 Task: Find connections with filter location North Shields with filter topic #sustainabilitywith filter profile language English with filter current company GlobalHunt with filter school Dr. Ambedkar Institute Of Technology with filter industry Alternative Medicine with filter service category Commercial Insurance with filter keywords title Computer Animator
Action: Mouse moved to (638, 60)
Screenshot: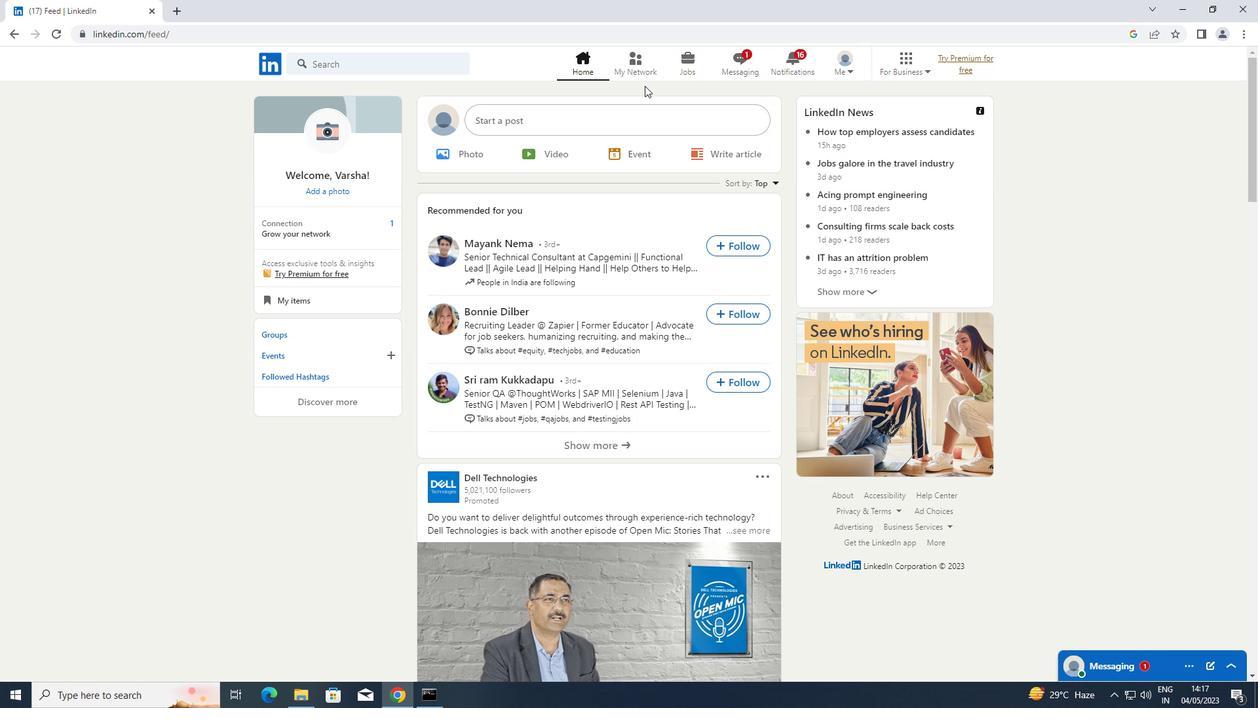 
Action: Mouse pressed left at (638, 60)
Screenshot: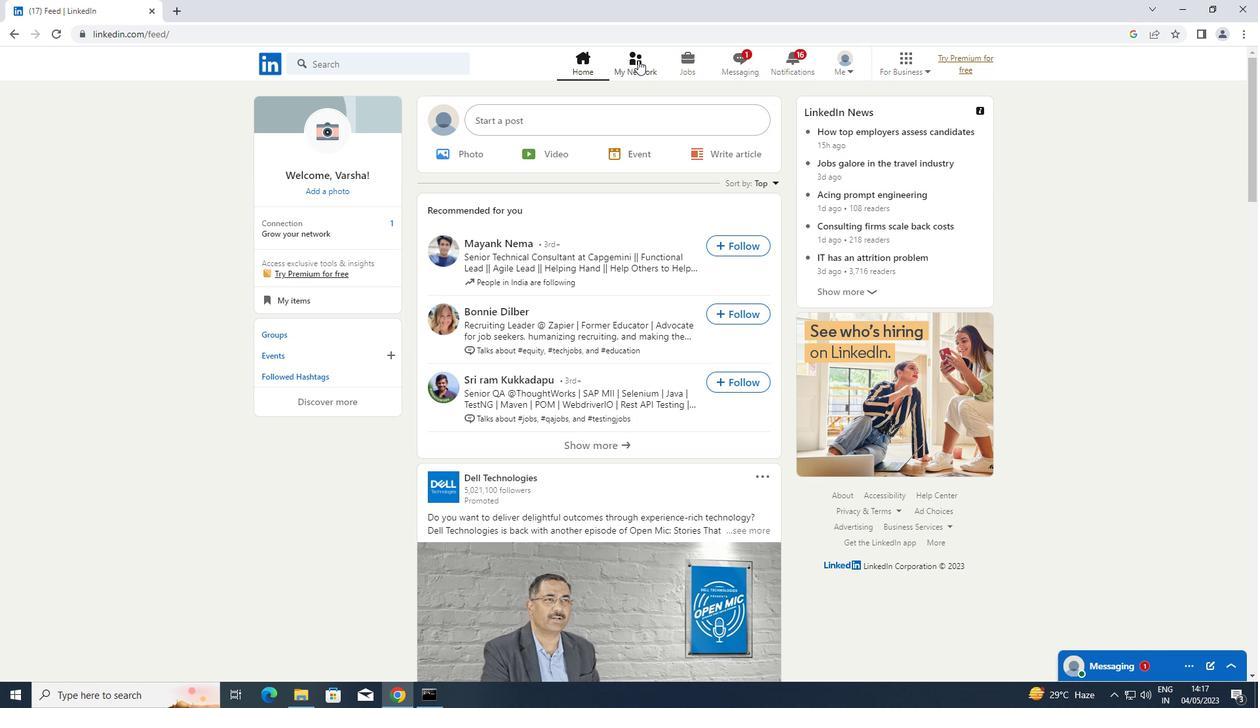 
Action: Mouse moved to (373, 136)
Screenshot: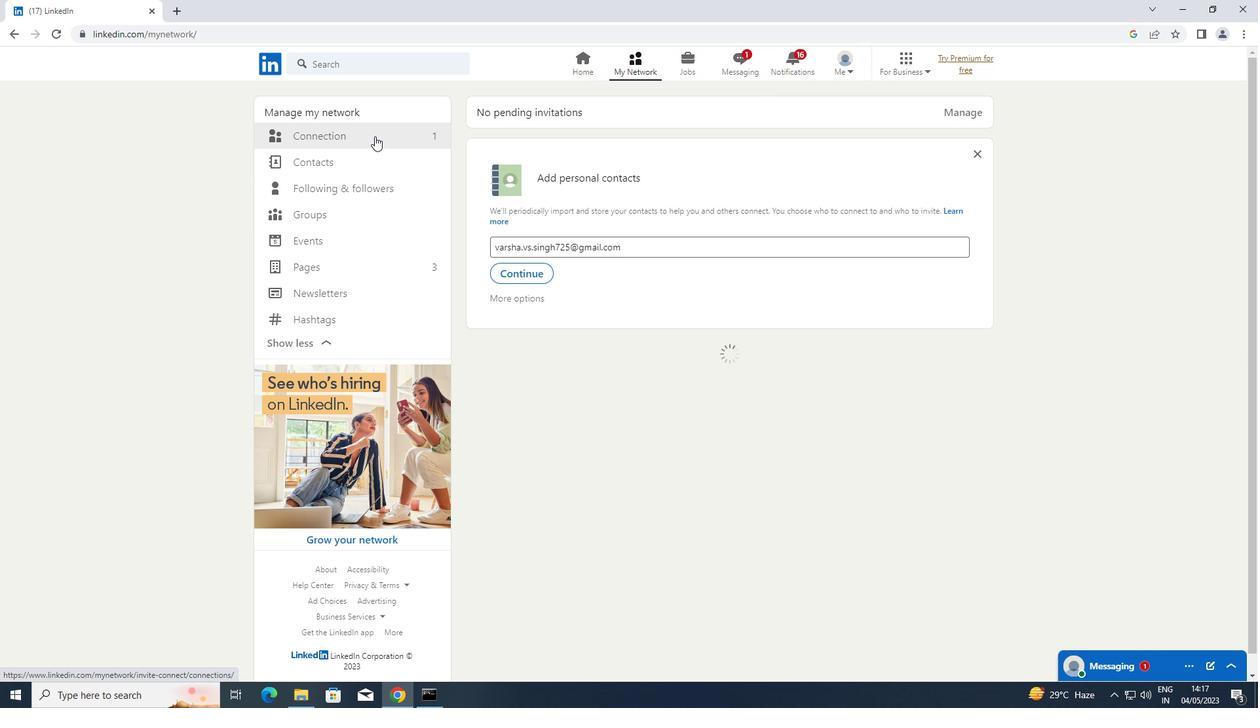 
Action: Mouse pressed left at (373, 136)
Screenshot: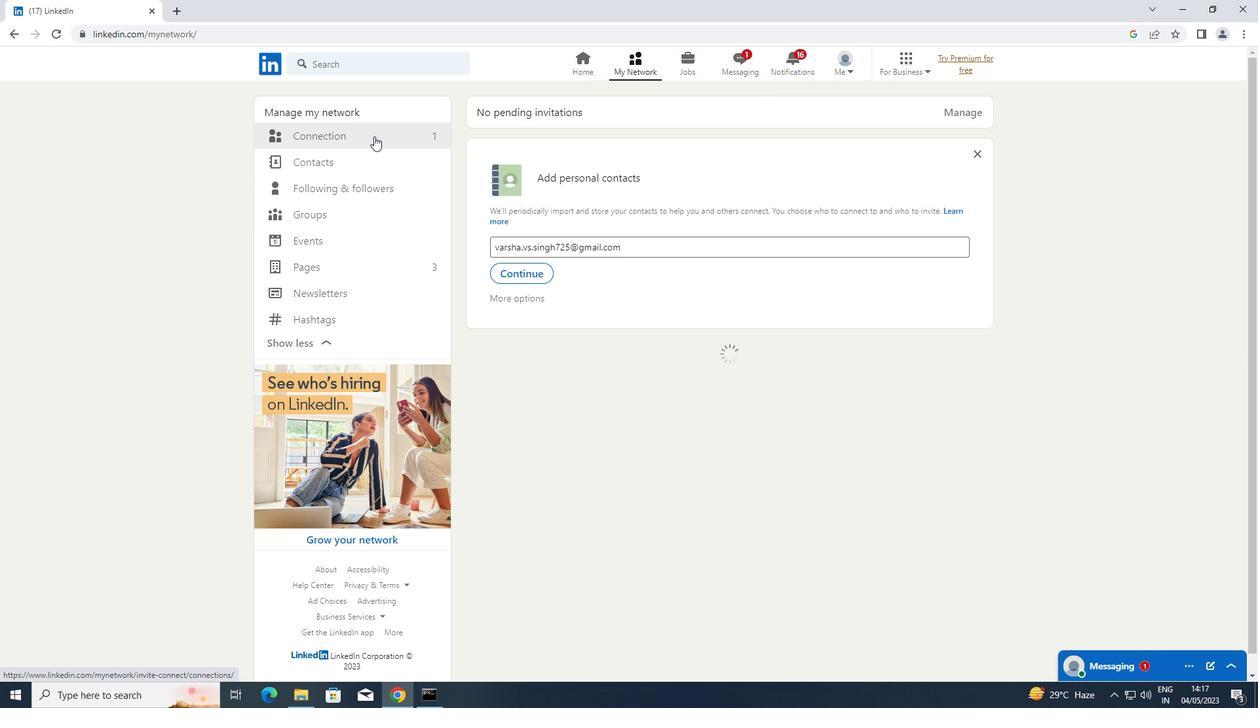 
Action: Mouse moved to (711, 129)
Screenshot: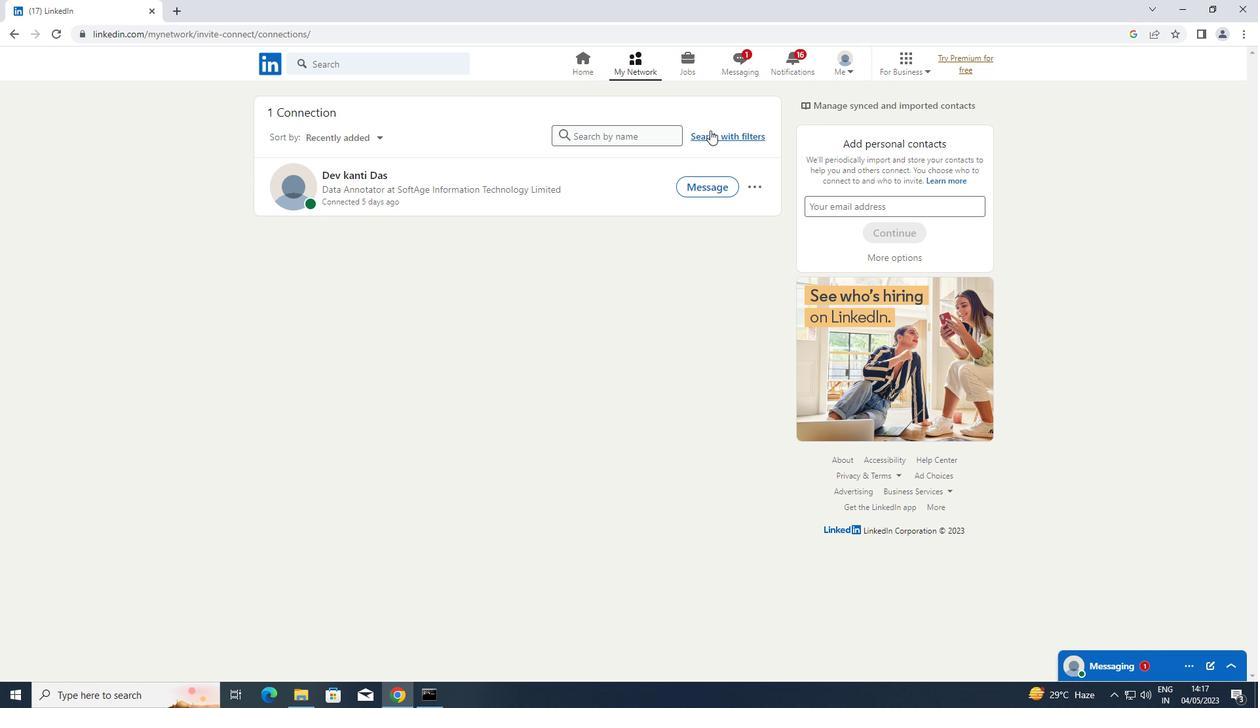 
Action: Mouse pressed left at (711, 129)
Screenshot: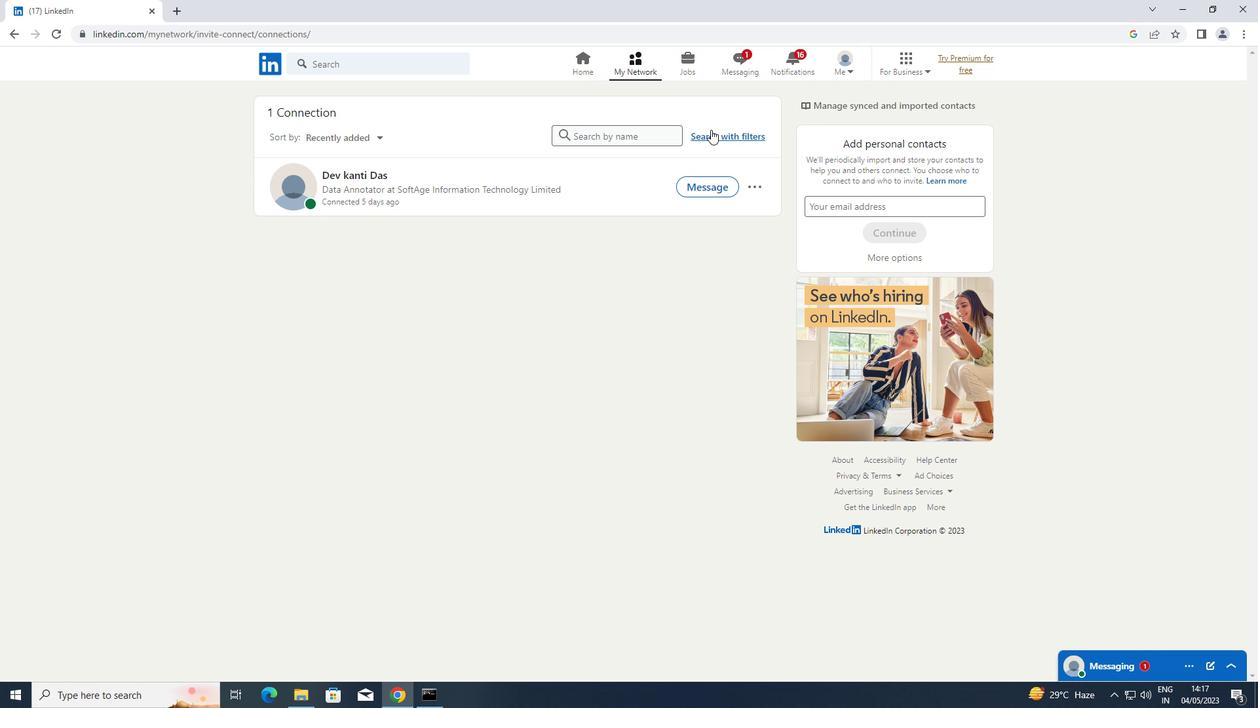 
Action: Mouse moved to (674, 102)
Screenshot: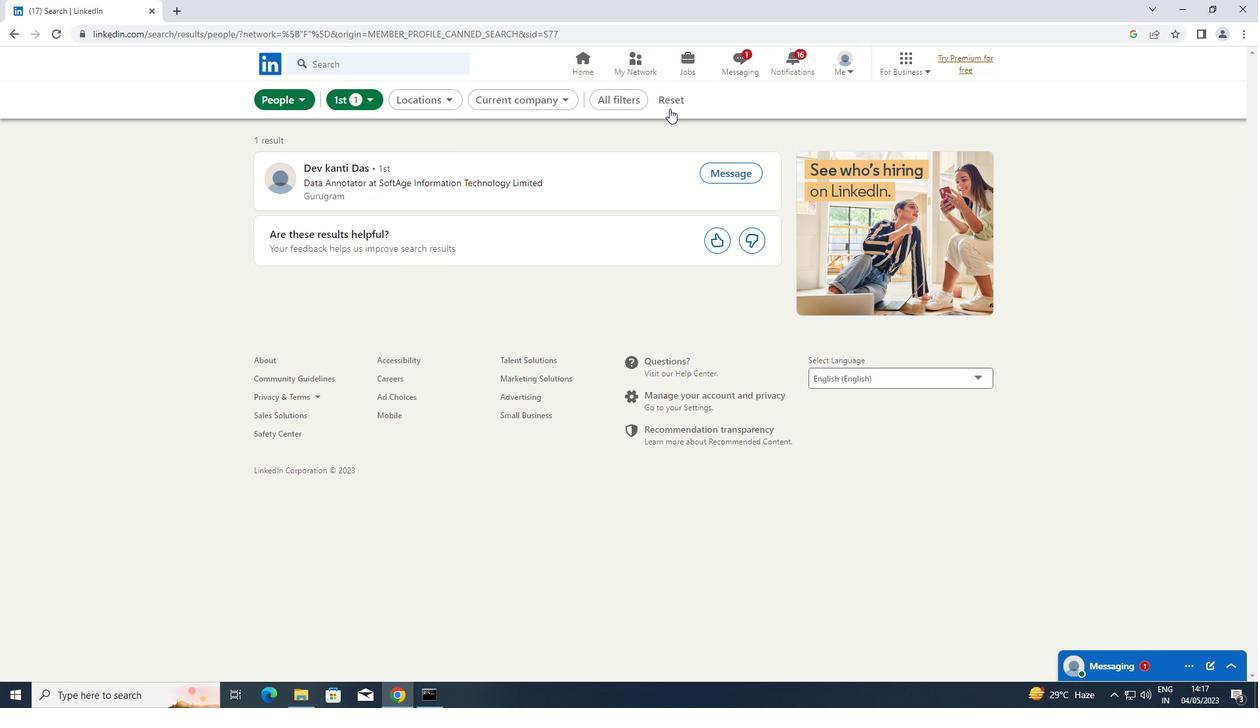 
Action: Mouse pressed left at (674, 102)
Screenshot: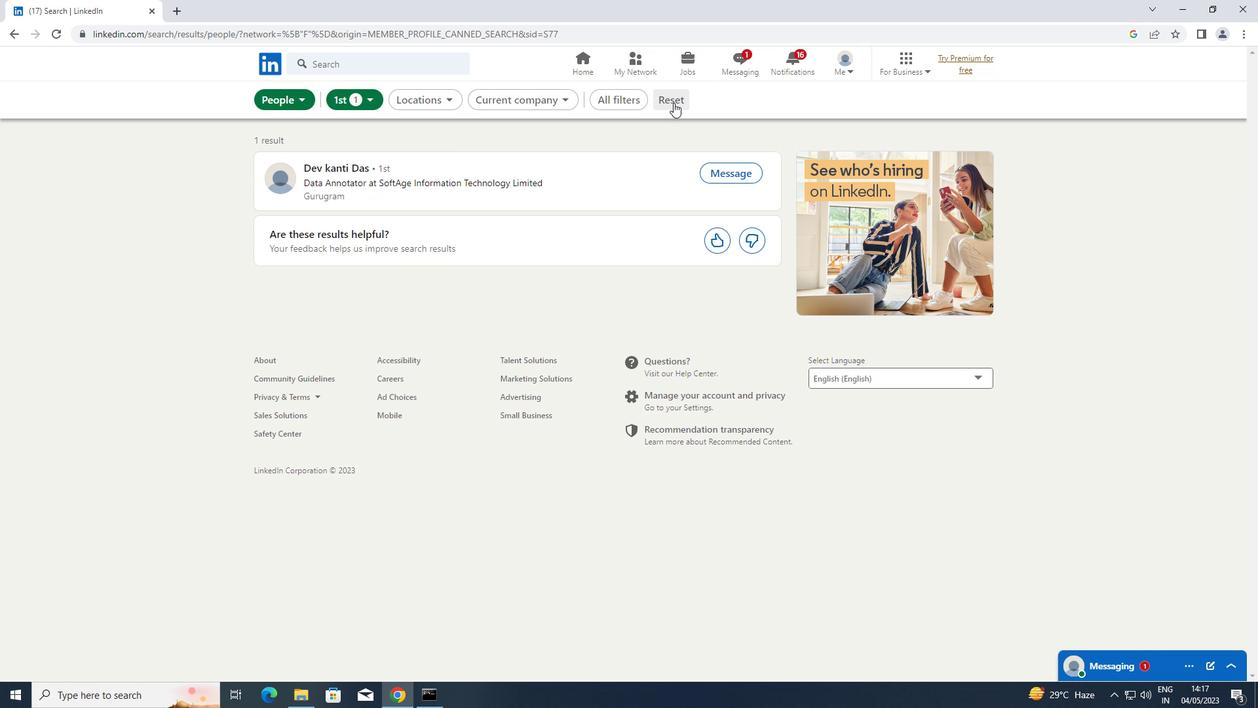 
Action: Mouse moved to (633, 102)
Screenshot: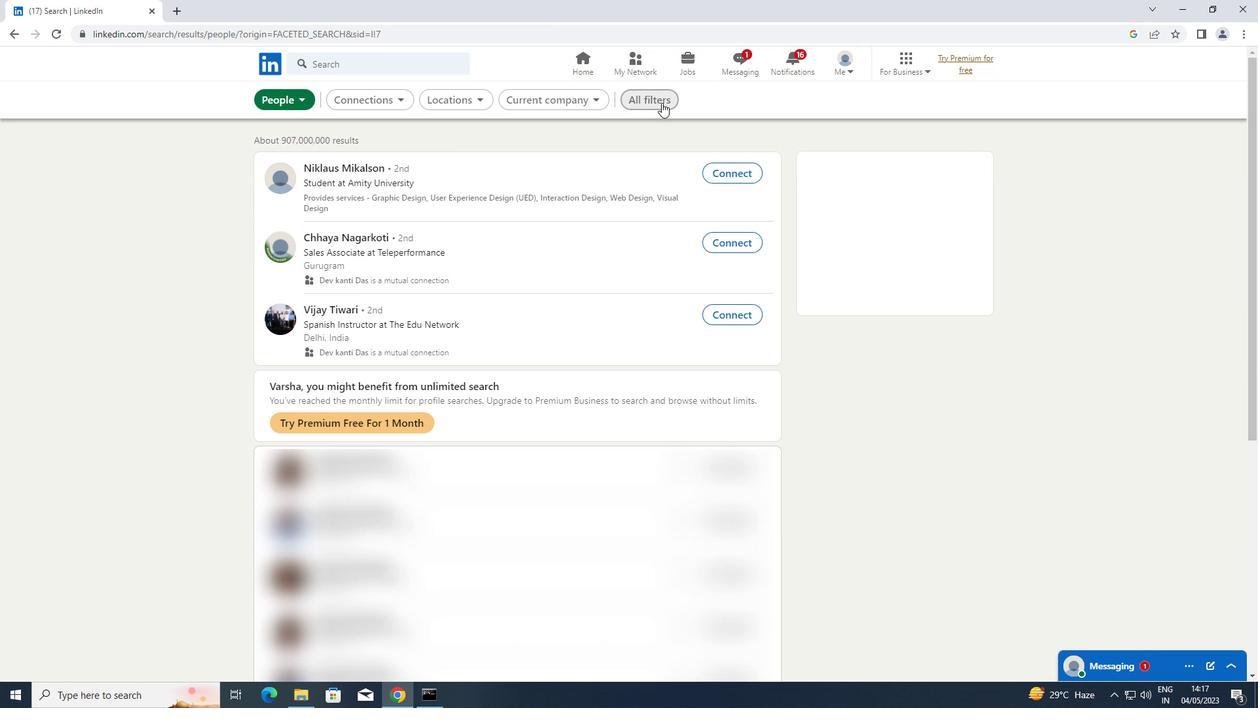 
Action: Mouse pressed left at (633, 102)
Screenshot: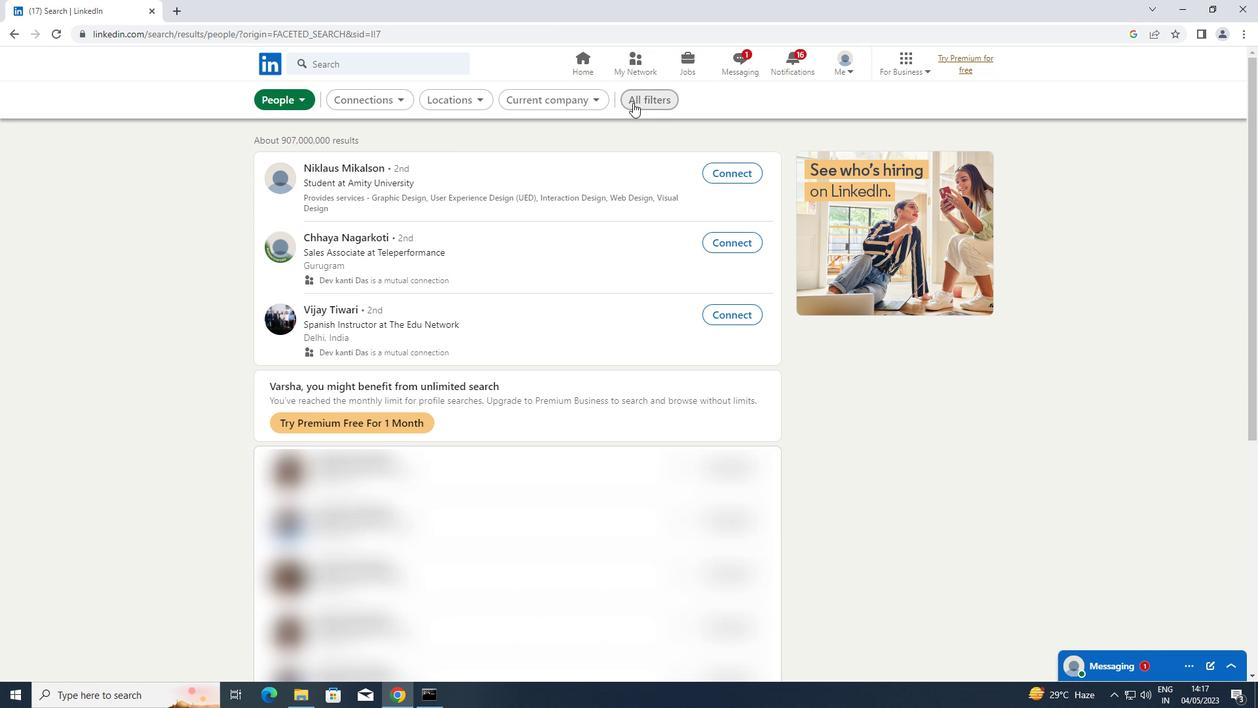 
Action: Mouse moved to (1074, 381)
Screenshot: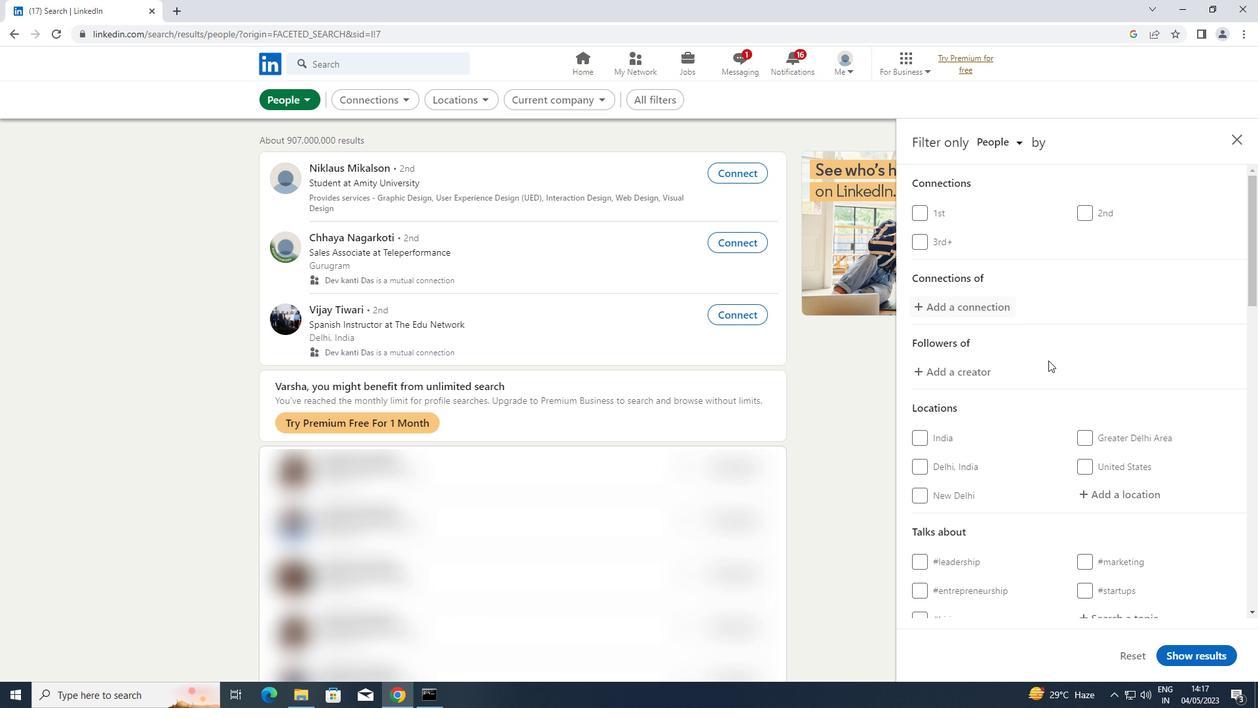 
Action: Mouse scrolled (1074, 380) with delta (0, 0)
Screenshot: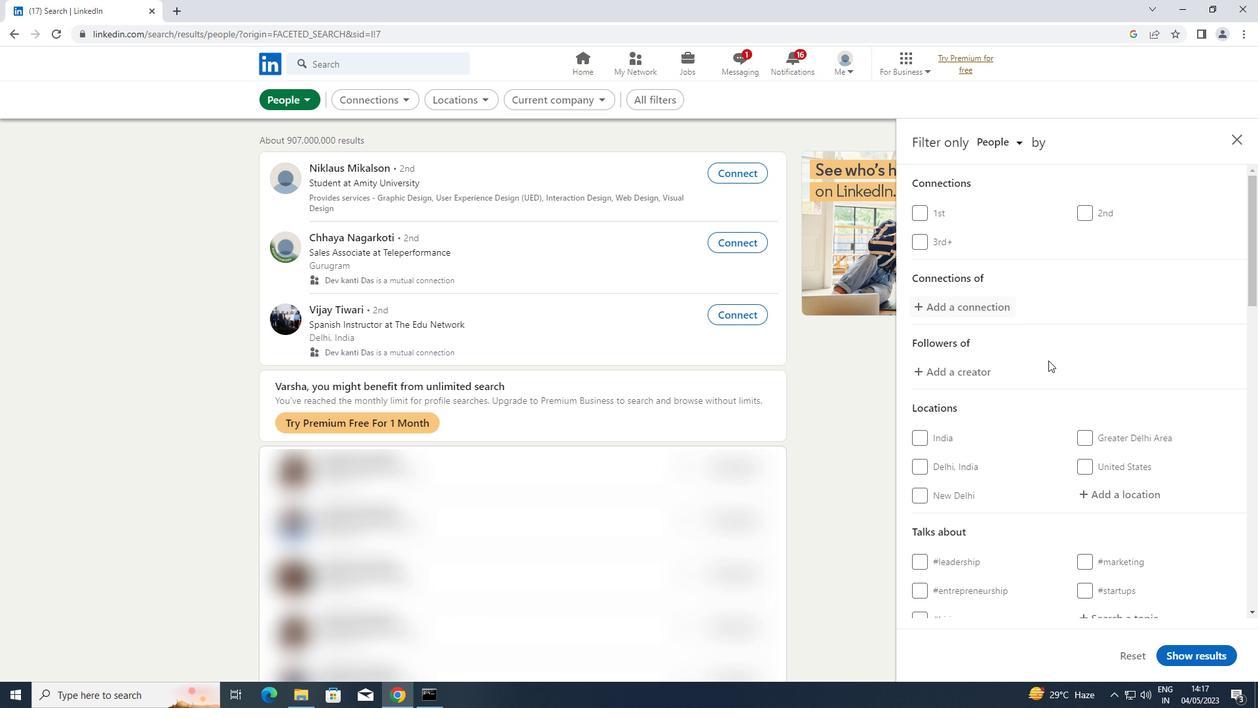 
Action: Mouse moved to (1101, 424)
Screenshot: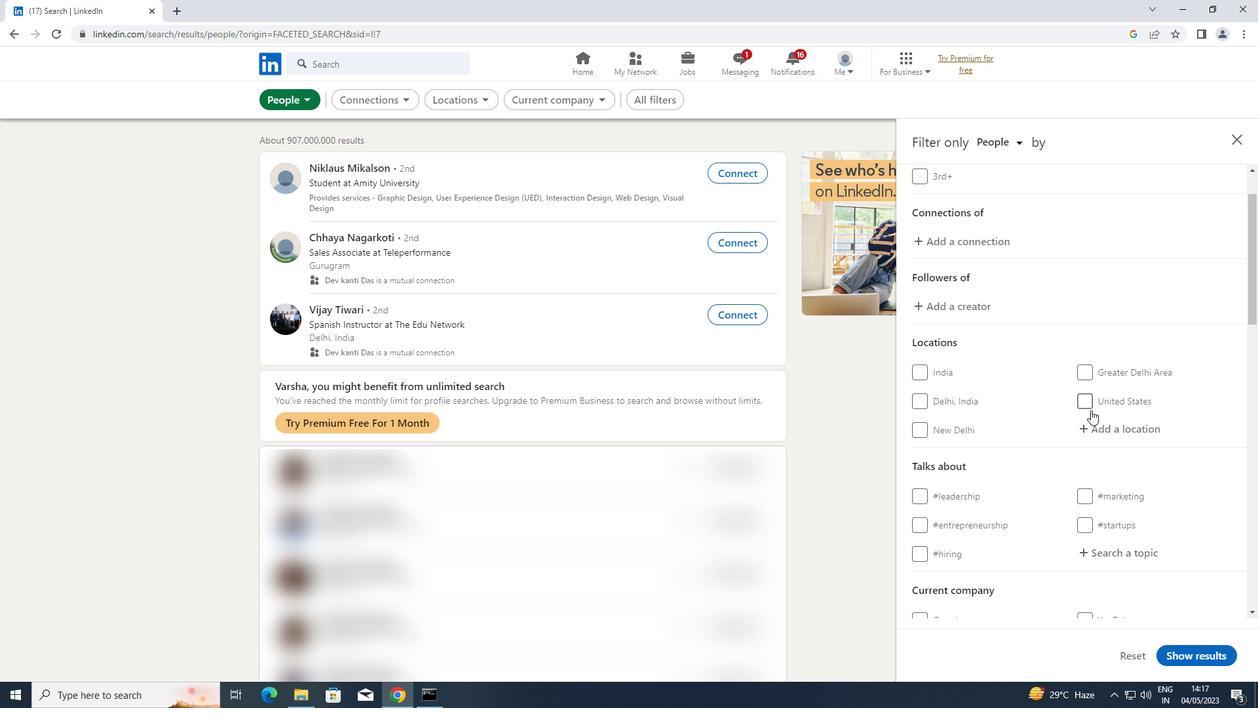 
Action: Mouse pressed left at (1101, 424)
Screenshot: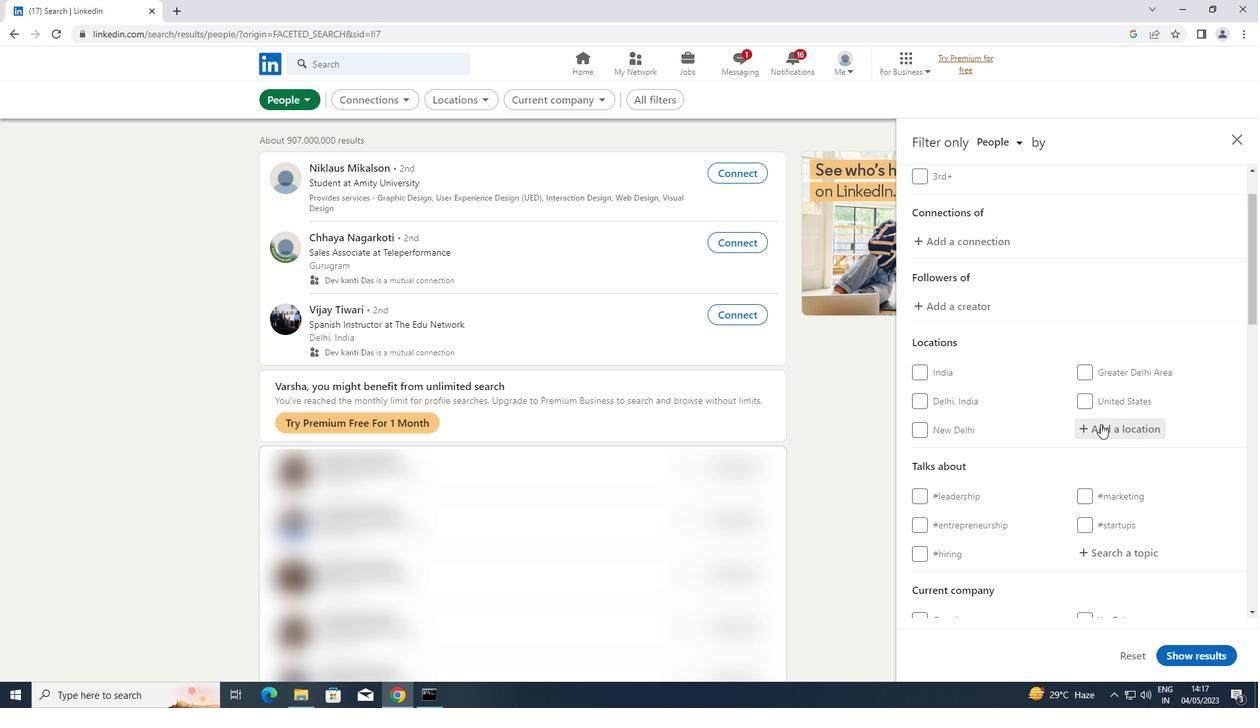 
Action: Key pressed <Key.shift>NORTH<Key.space><Key.shift>SHIELDS<Key.enter>
Screenshot: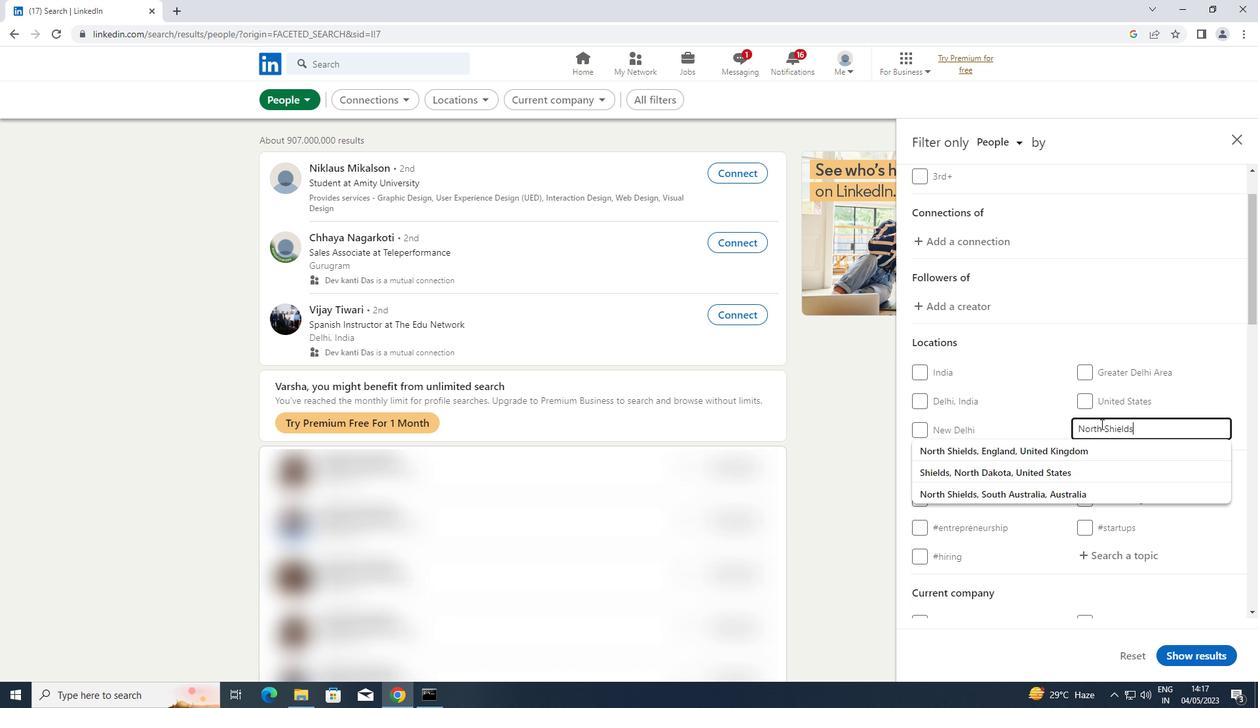 
Action: Mouse moved to (1092, 558)
Screenshot: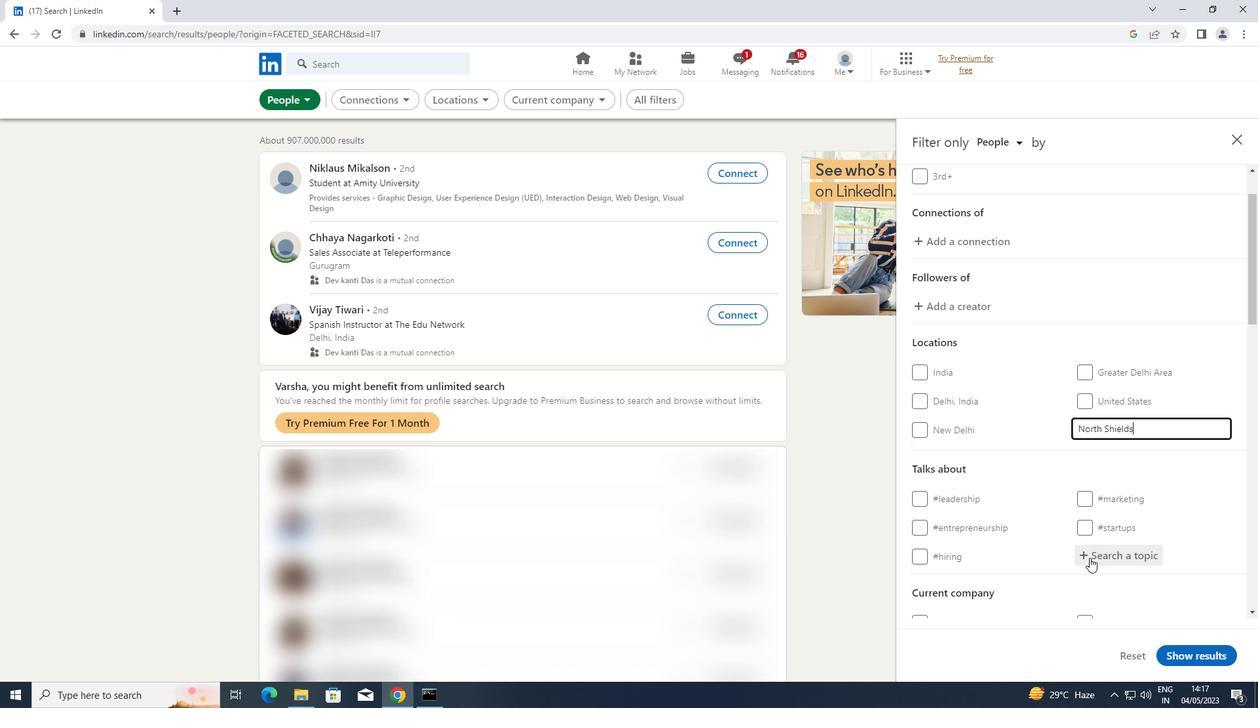 
Action: Mouse pressed left at (1092, 558)
Screenshot: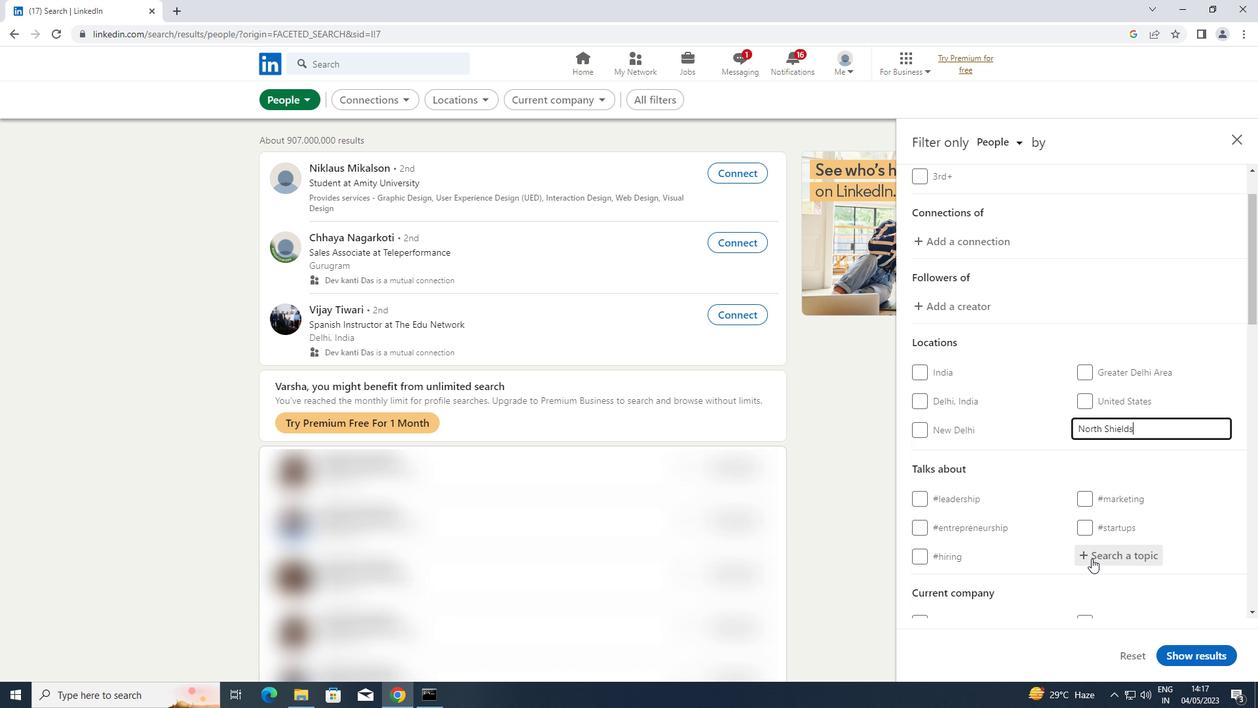 
Action: Key pressed SUSTAINABILIT
Screenshot: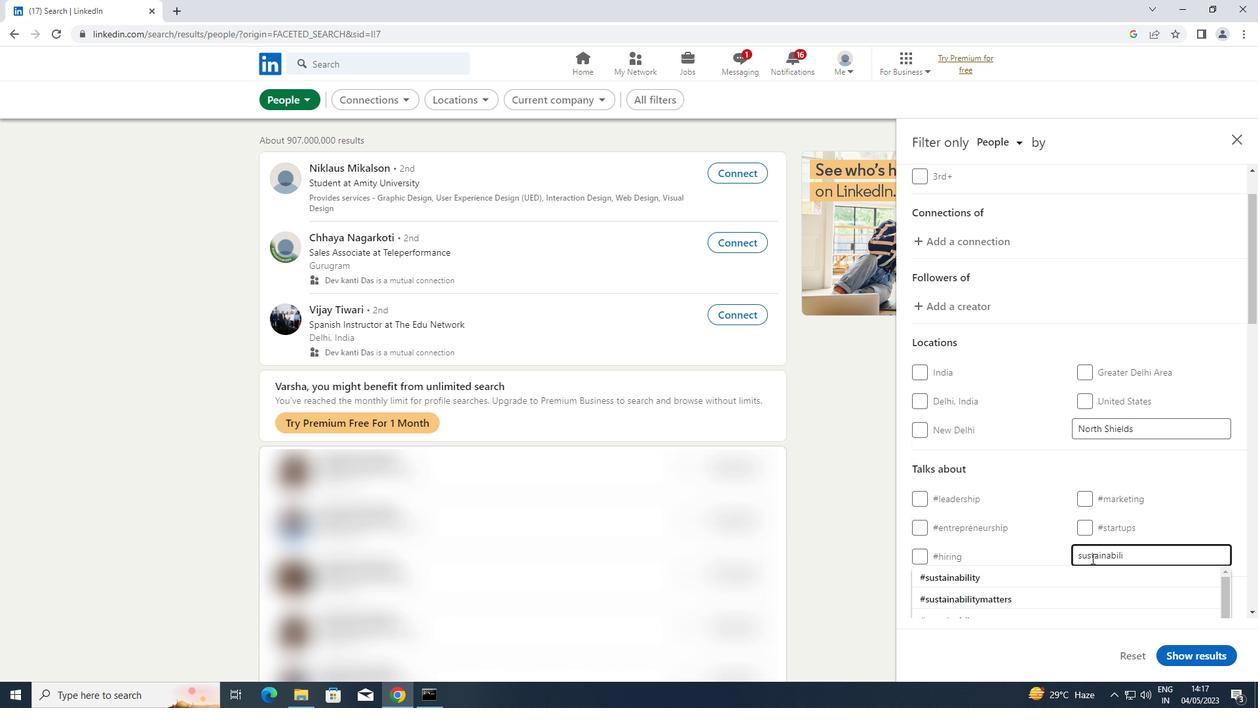 
Action: Mouse moved to (1034, 583)
Screenshot: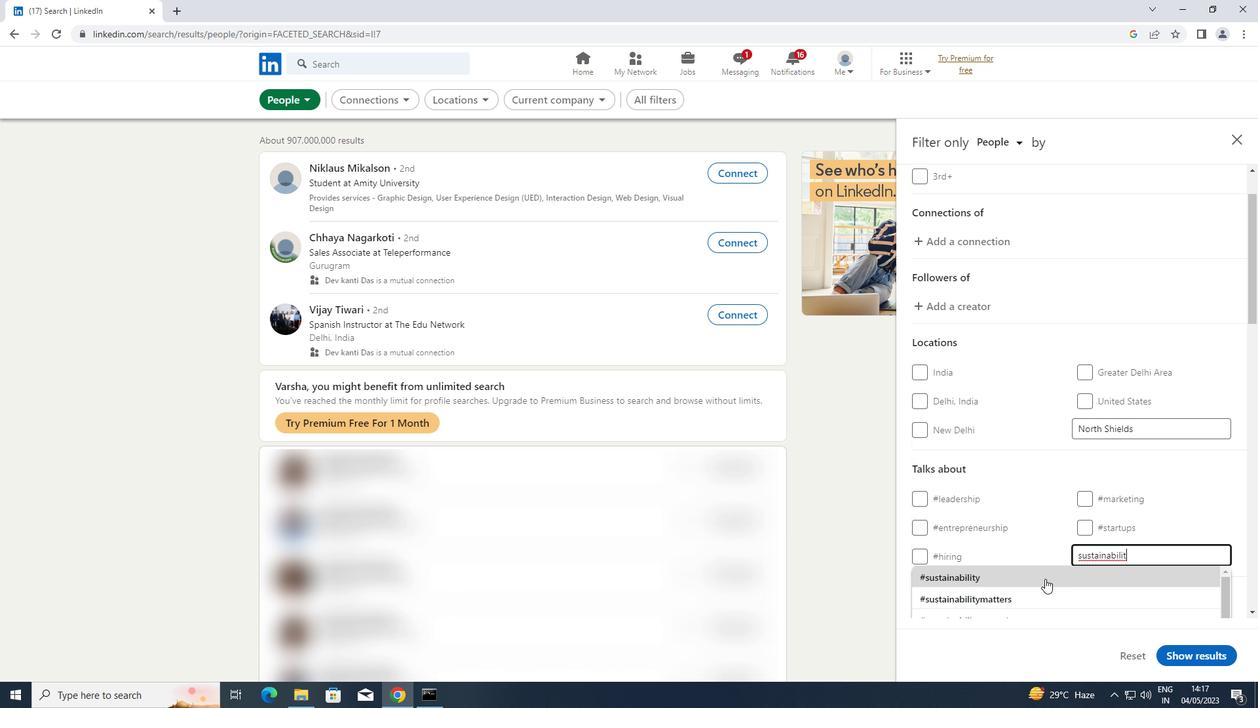 
Action: Mouse pressed left at (1034, 583)
Screenshot: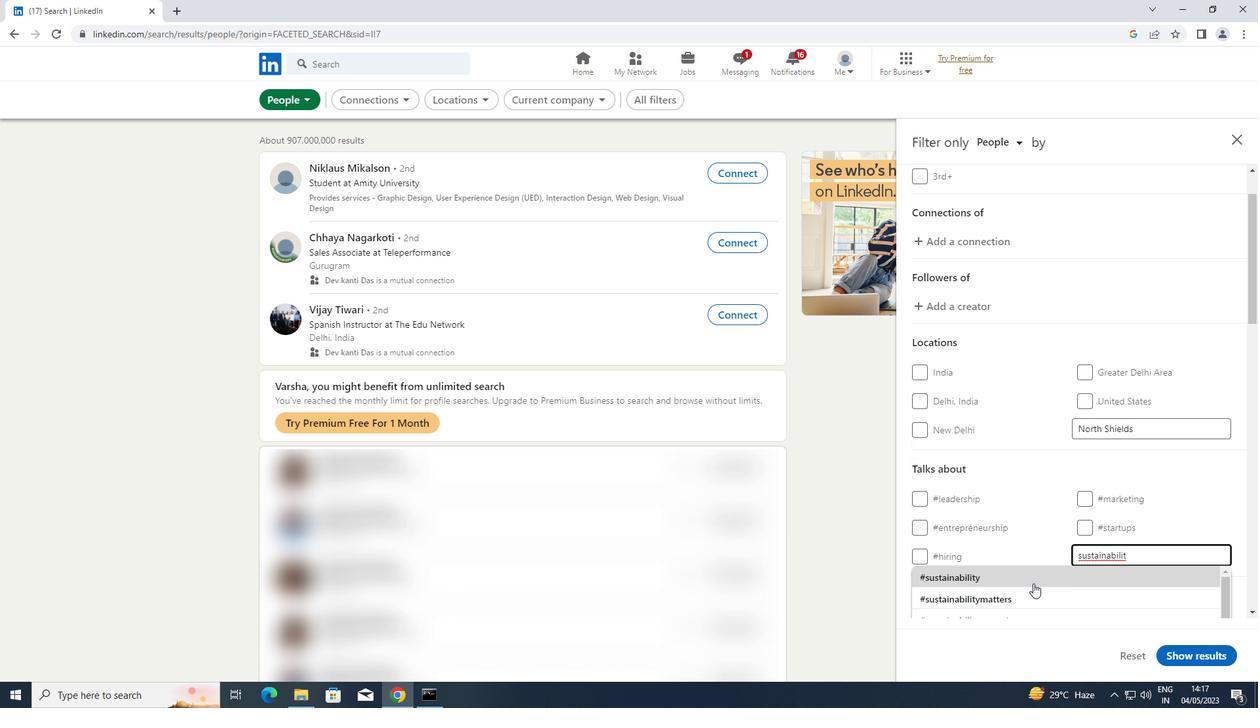 
Action: Mouse scrolled (1034, 582) with delta (0, 0)
Screenshot: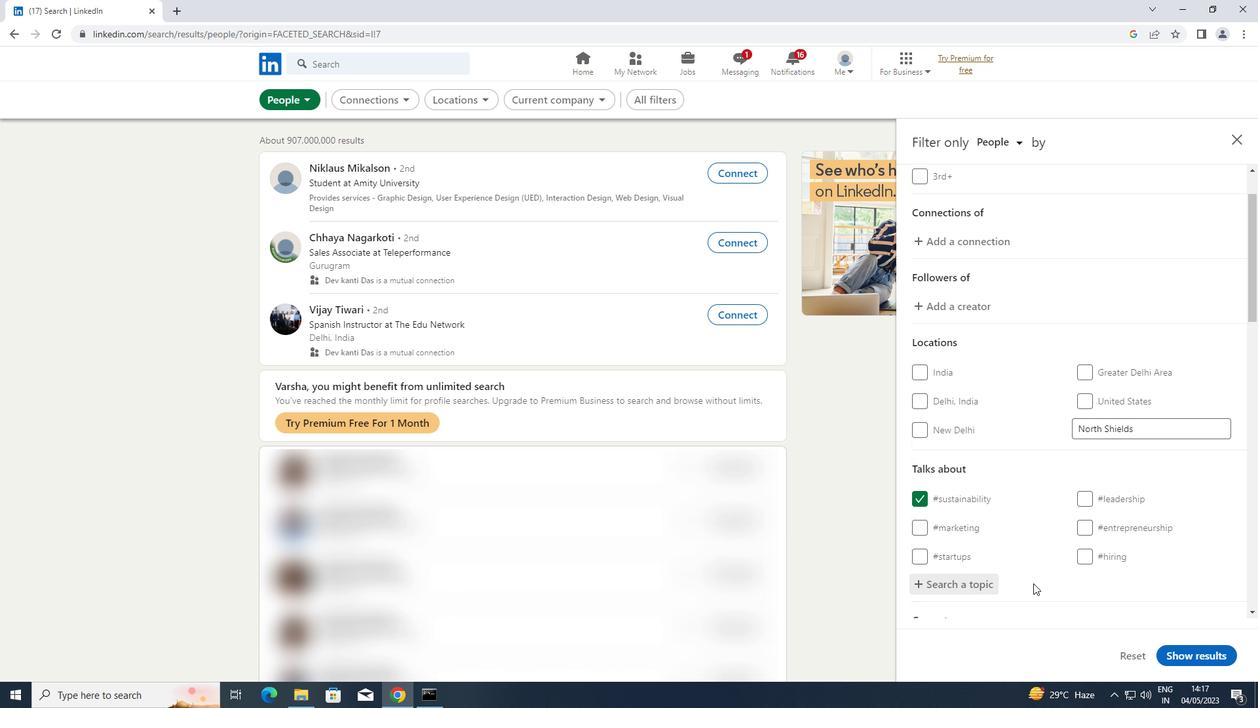 
Action: Mouse scrolled (1034, 582) with delta (0, 0)
Screenshot: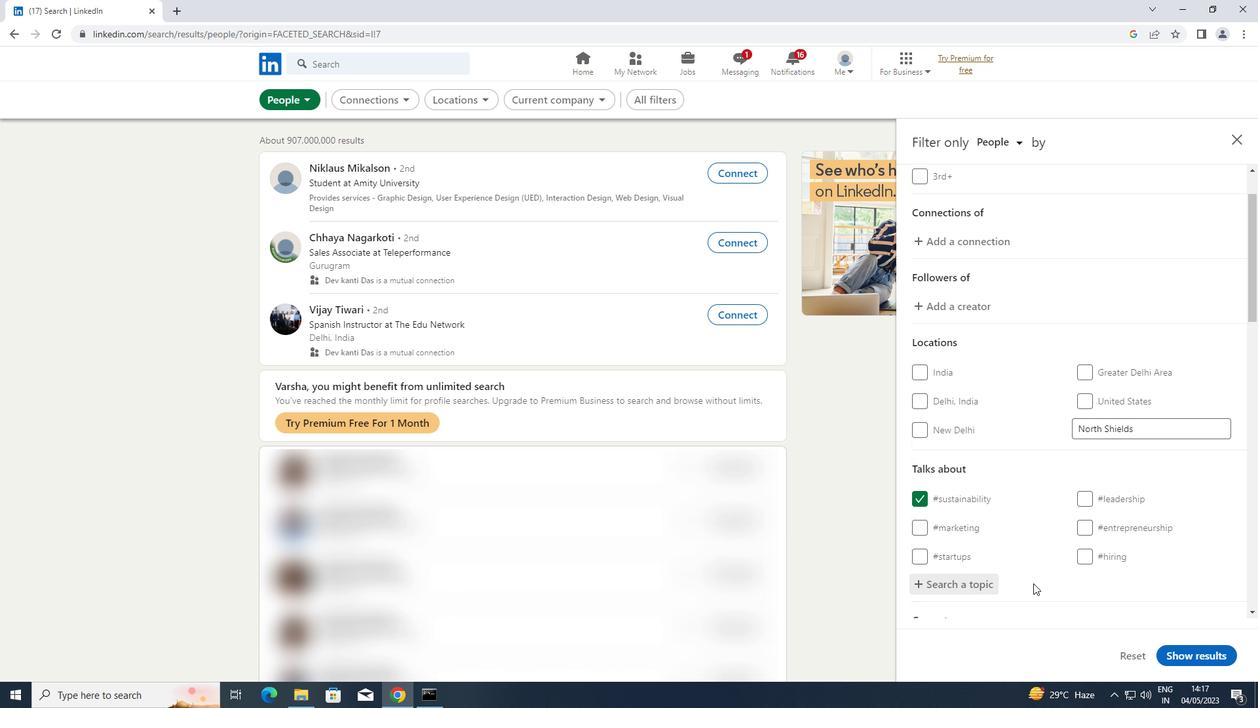 
Action: Mouse scrolled (1034, 582) with delta (0, 0)
Screenshot: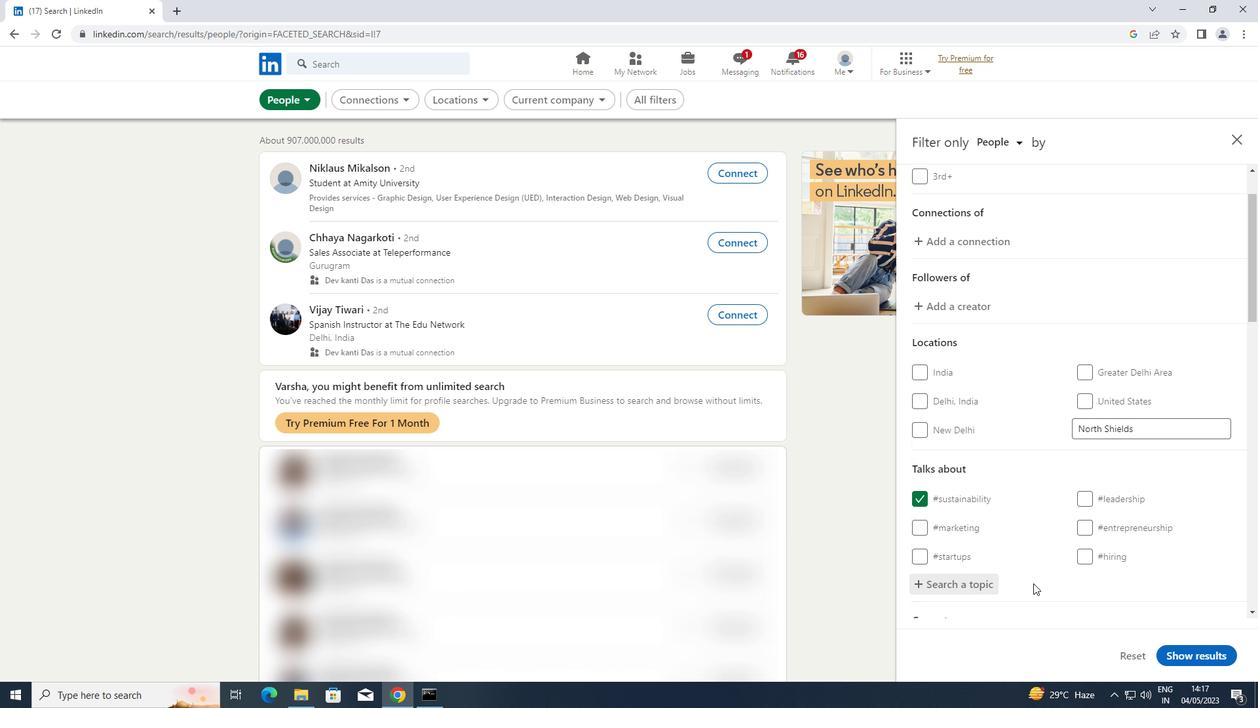
Action: Mouse moved to (1041, 561)
Screenshot: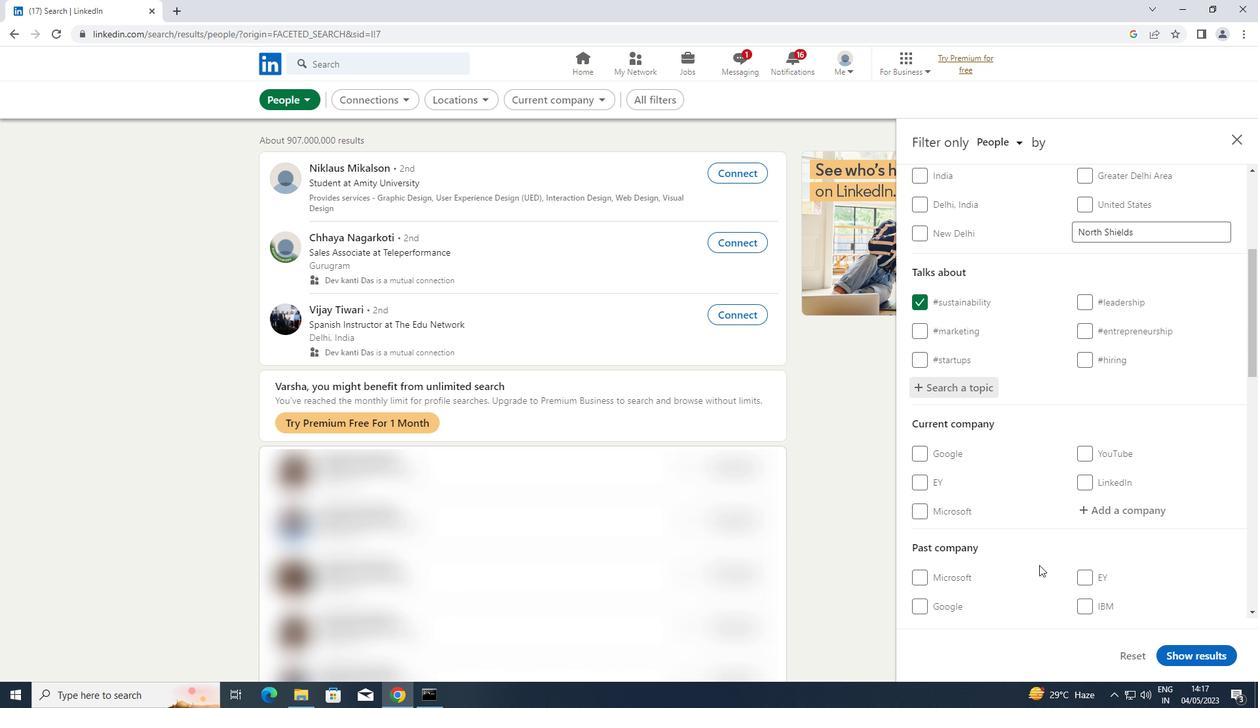 
Action: Mouse scrolled (1041, 560) with delta (0, 0)
Screenshot: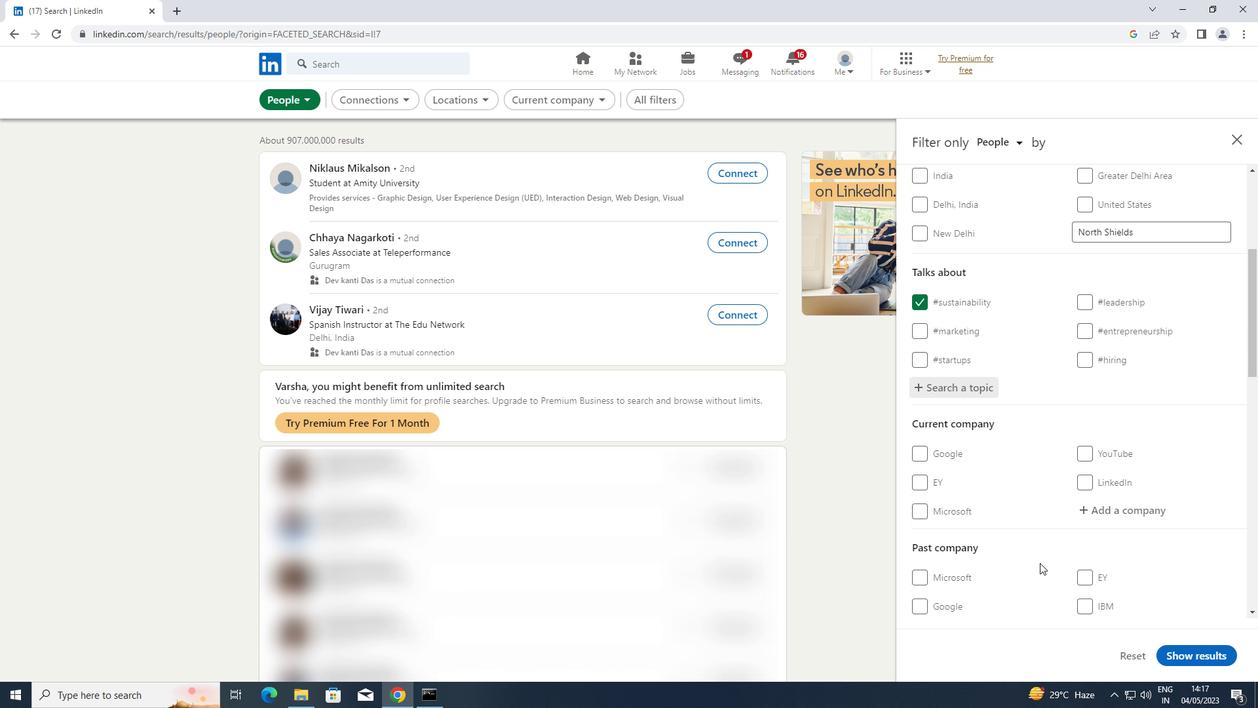 
Action: Mouse scrolled (1041, 560) with delta (0, 0)
Screenshot: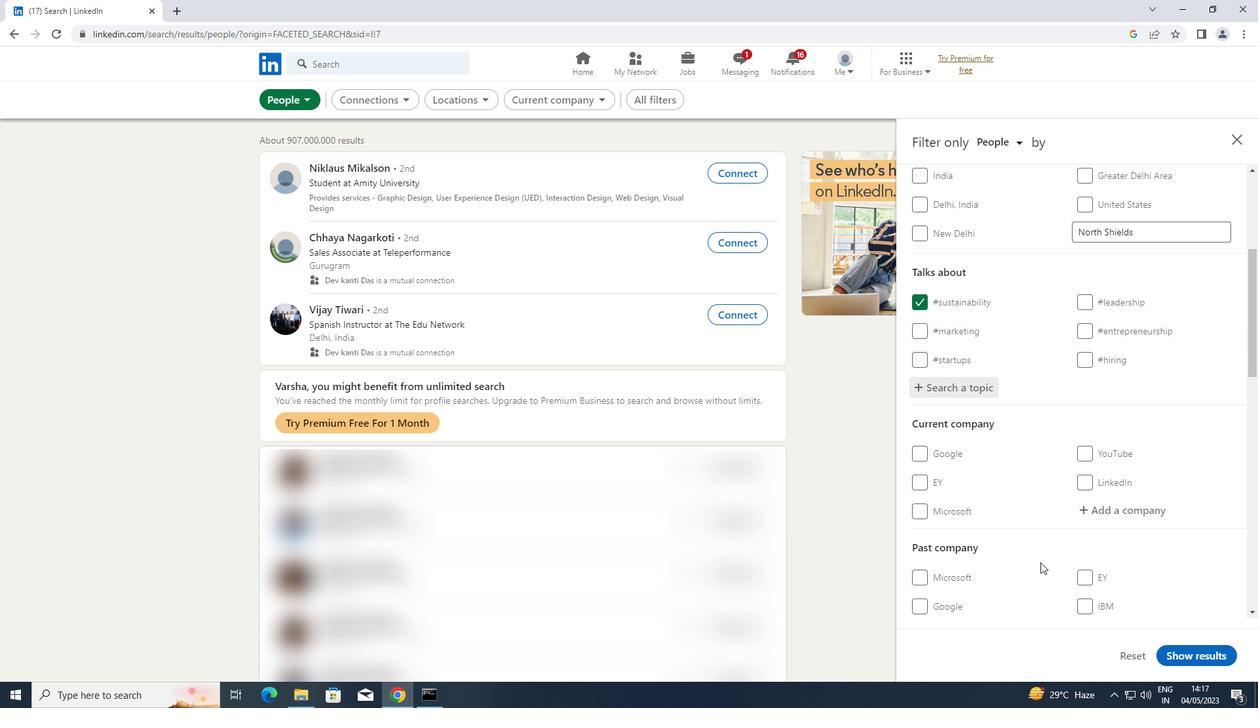 
Action: Mouse scrolled (1041, 560) with delta (0, 0)
Screenshot: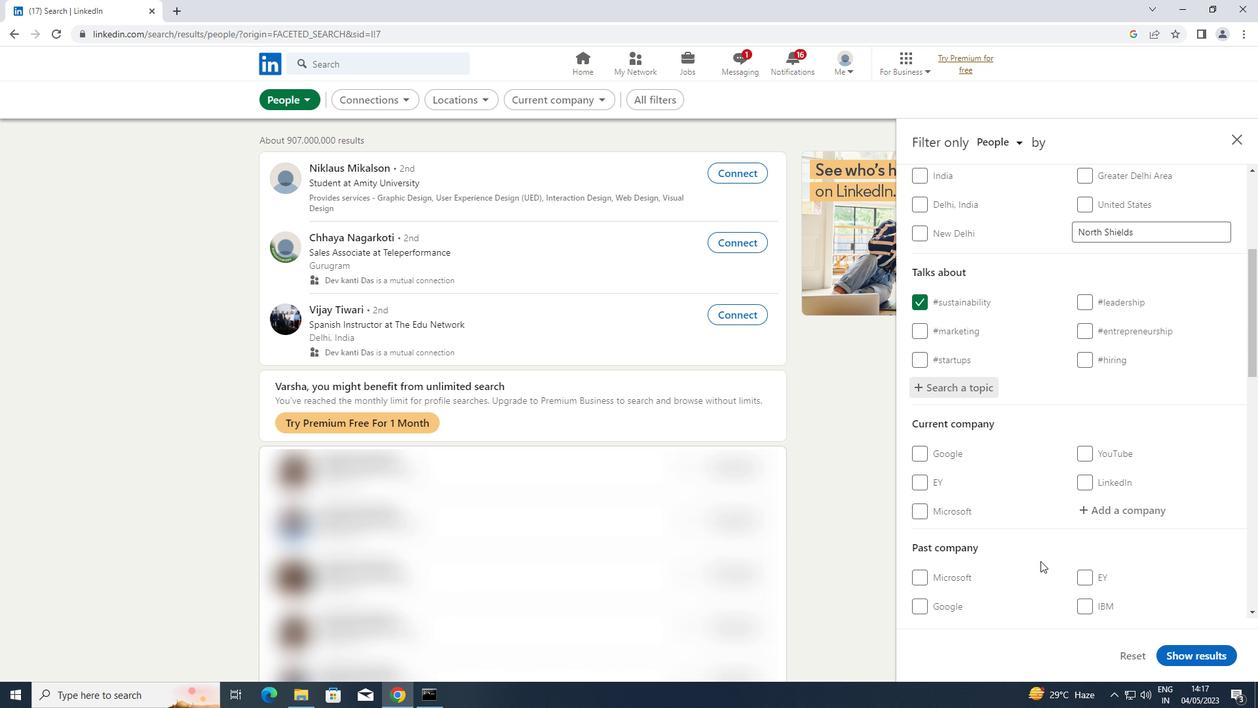 
Action: Mouse scrolled (1041, 560) with delta (0, 0)
Screenshot: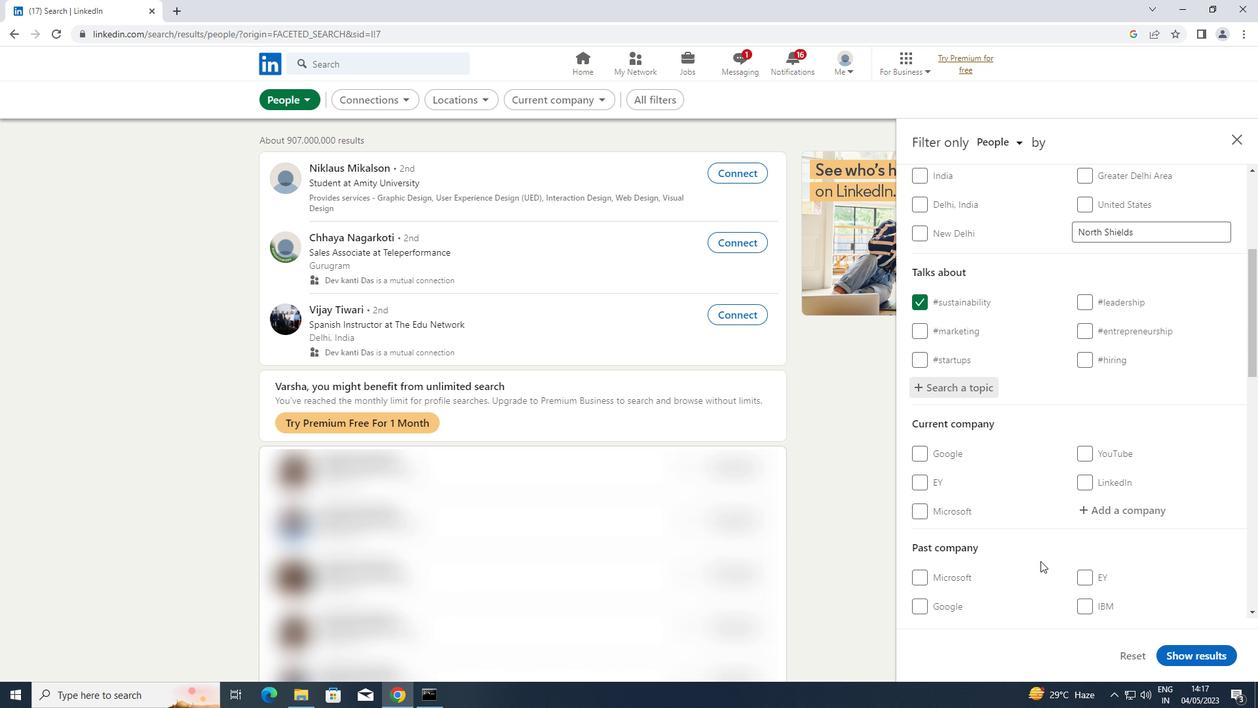 
Action: Mouse scrolled (1041, 560) with delta (0, 0)
Screenshot: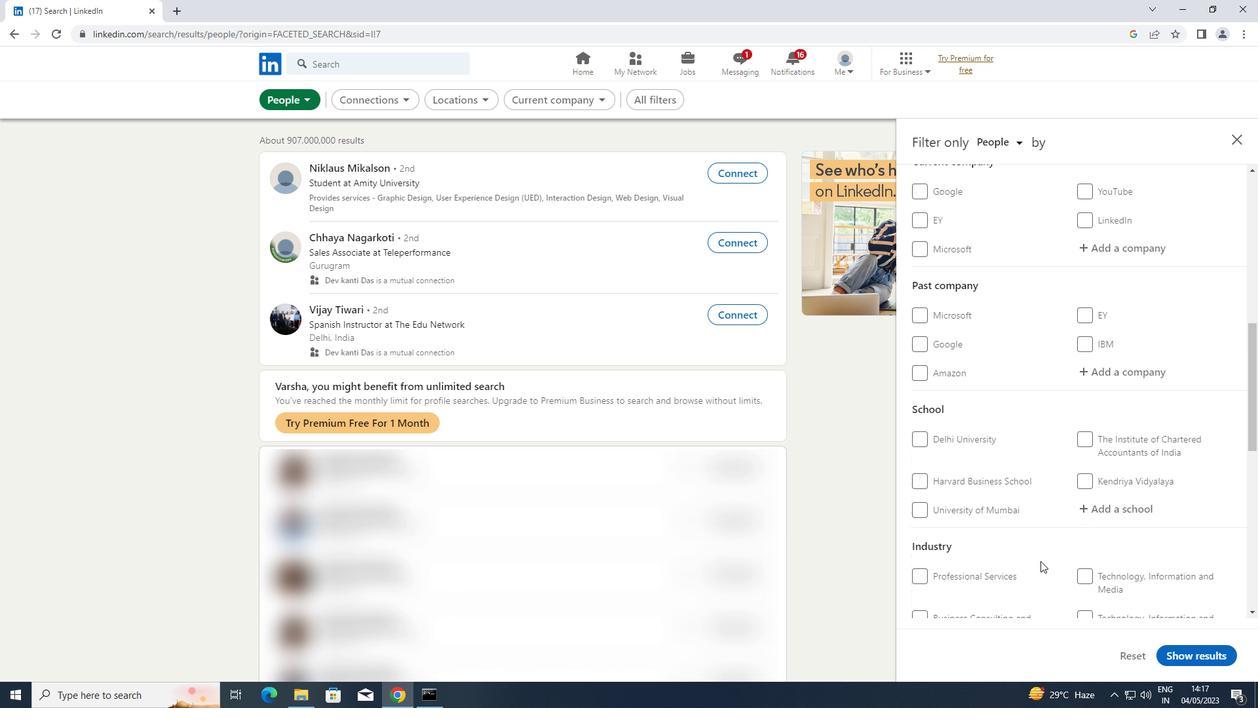 
Action: Mouse scrolled (1041, 560) with delta (0, 0)
Screenshot: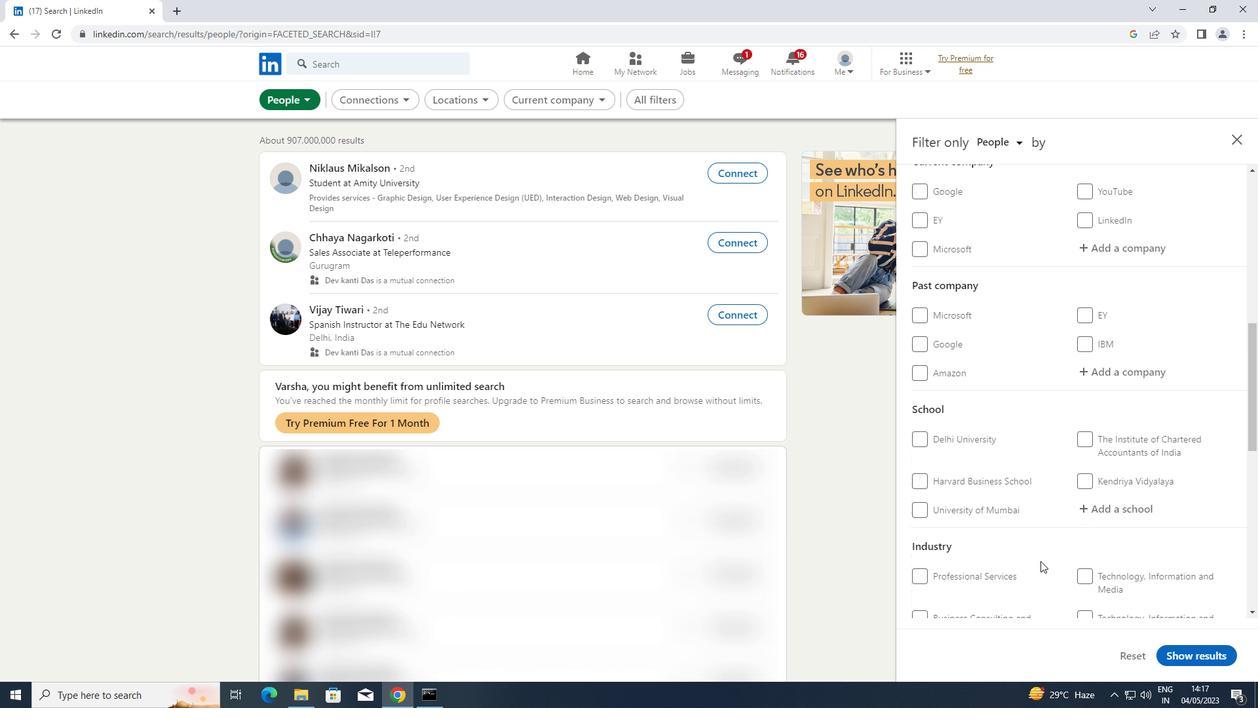 
Action: Mouse moved to (919, 592)
Screenshot: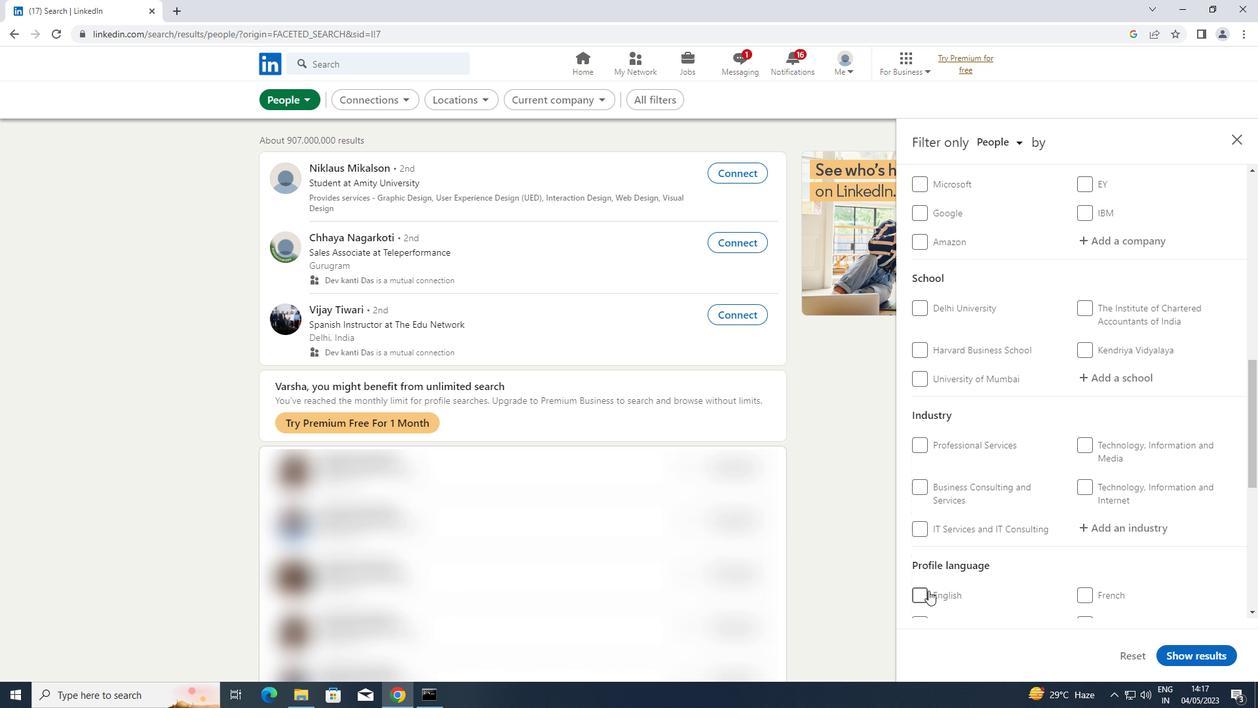 
Action: Mouse pressed left at (919, 592)
Screenshot: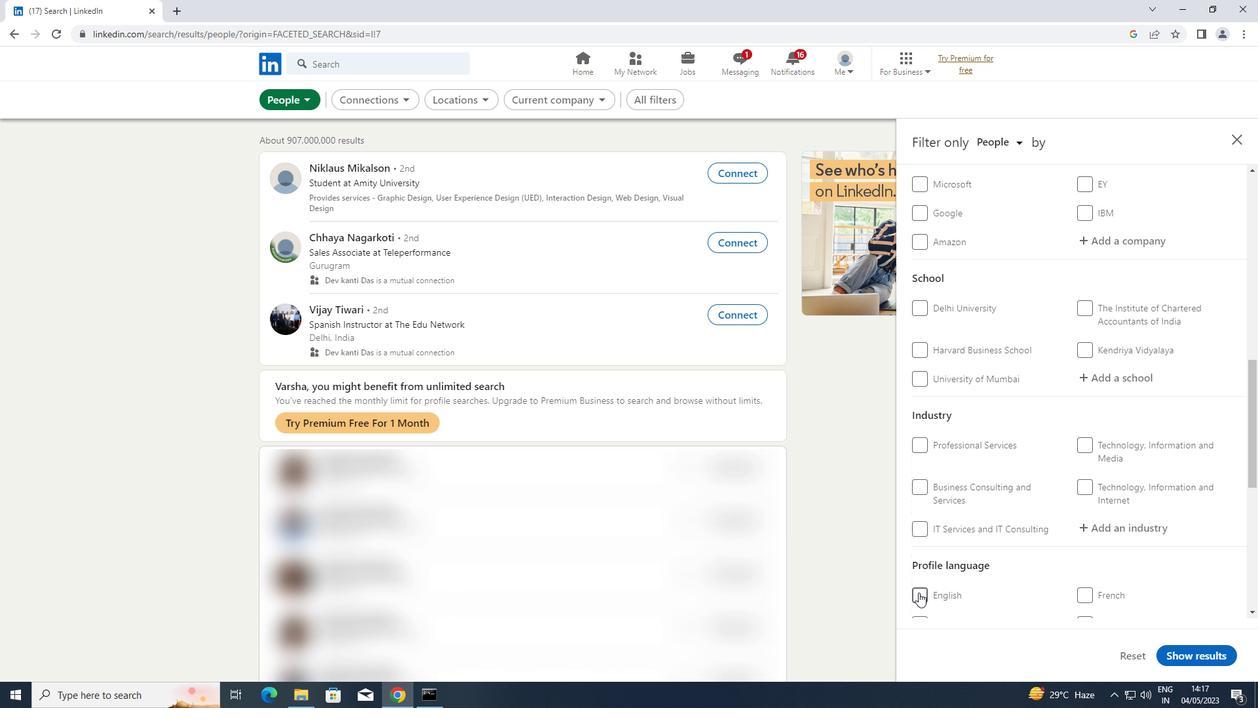 
Action: Mouse moved to (963, 561)
Screenshot: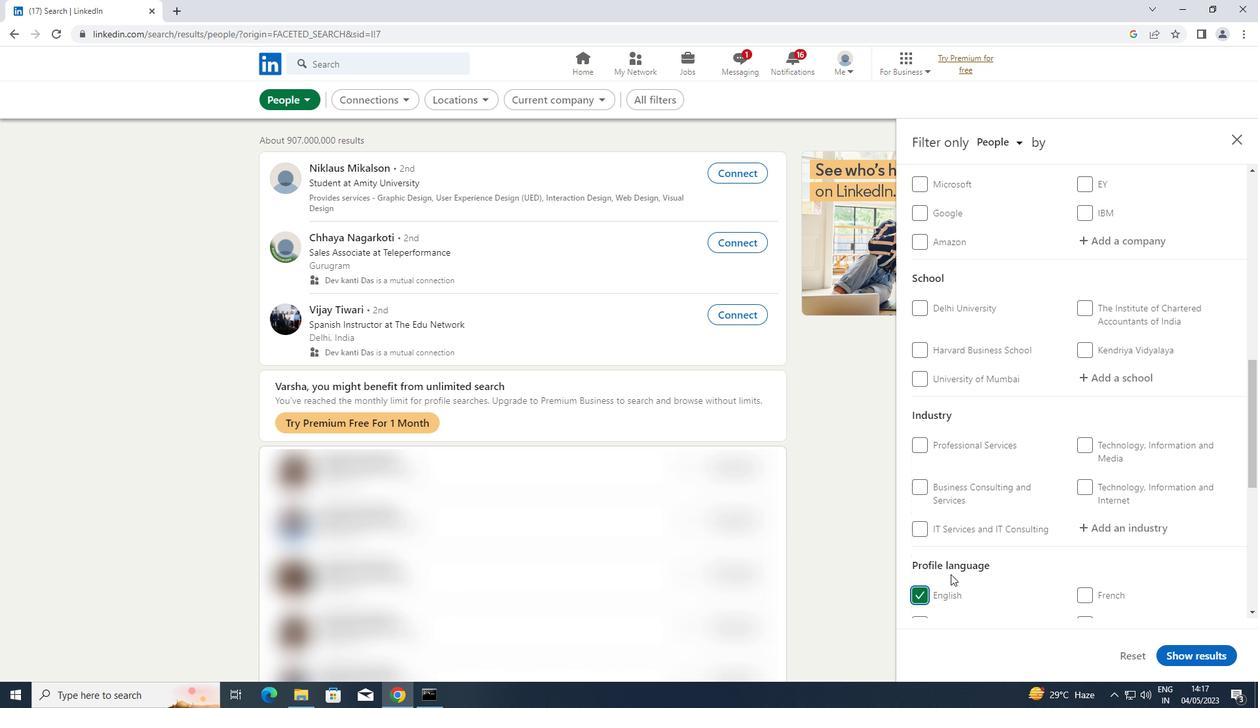 
Action: Mouse scrolled (963, 561) with delta (0, 0)
Screenshot: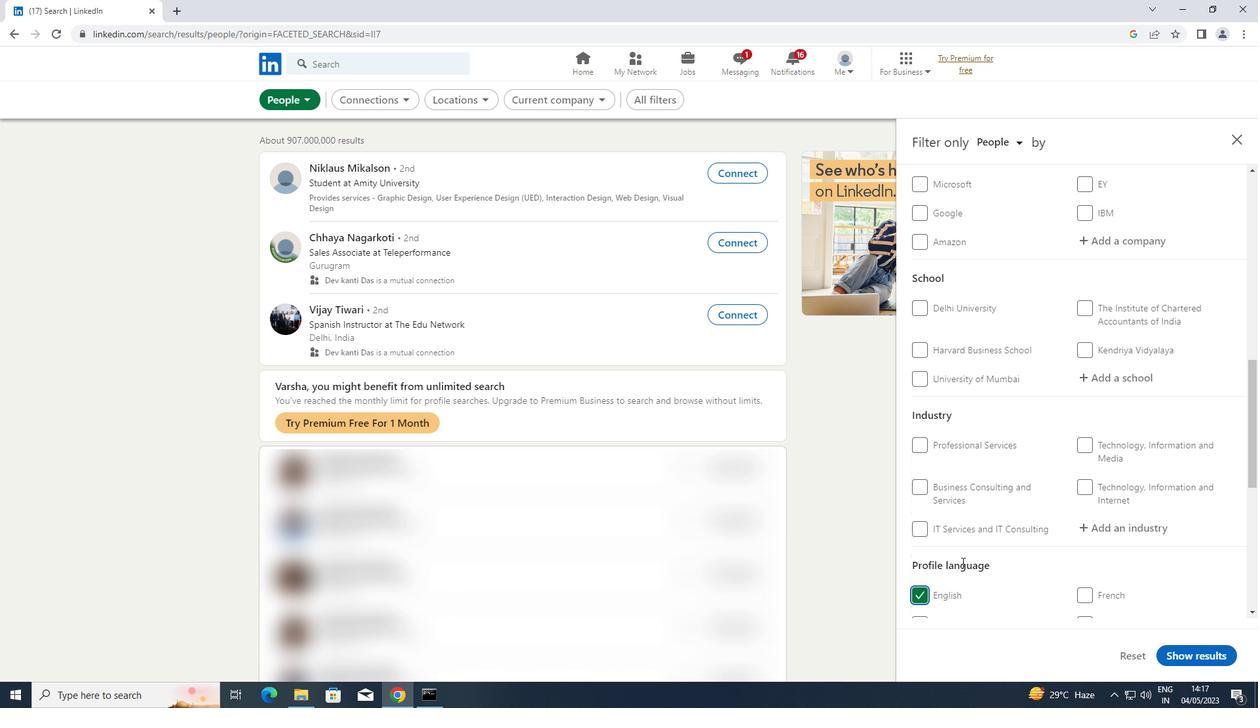
Action: Mouse scrolled (963, 561) with delta (0, 0)
Screenshot: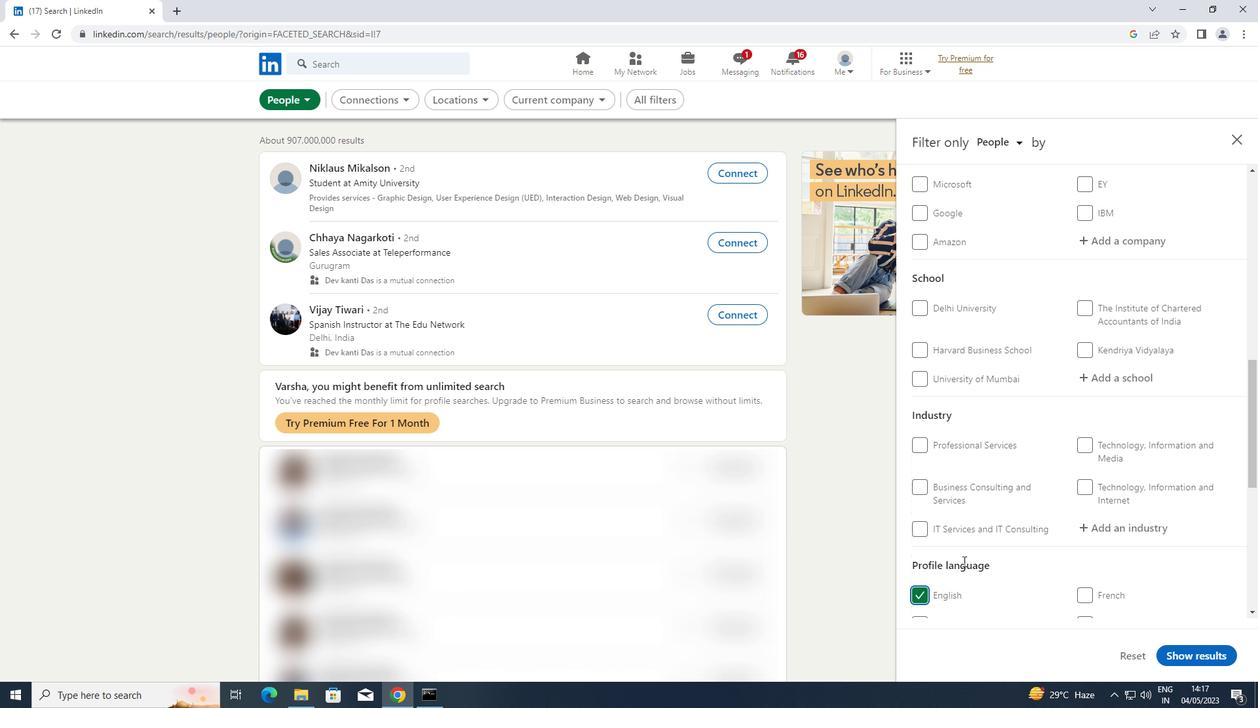 
Action: Mouse scrolled (963, 561) with delta (0, 0)
Screenshot: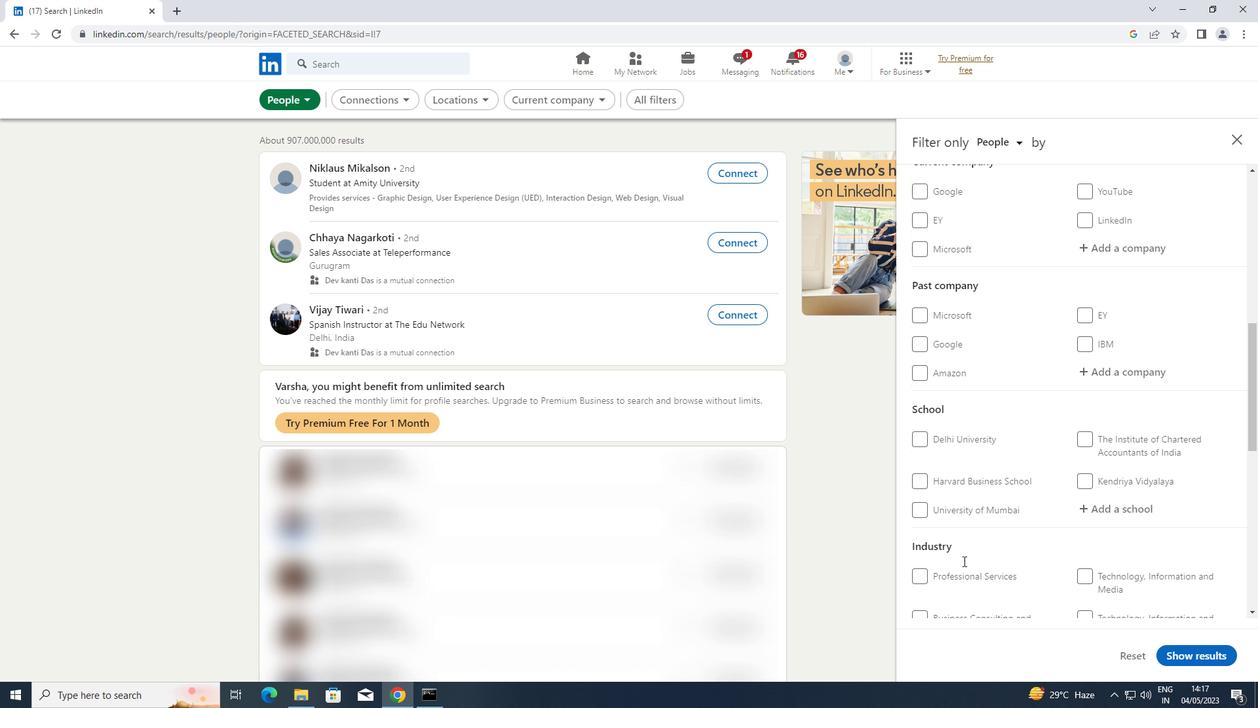 
Action: Mouse scrolled (963, 561) with delta (0, 0)
Screenshot: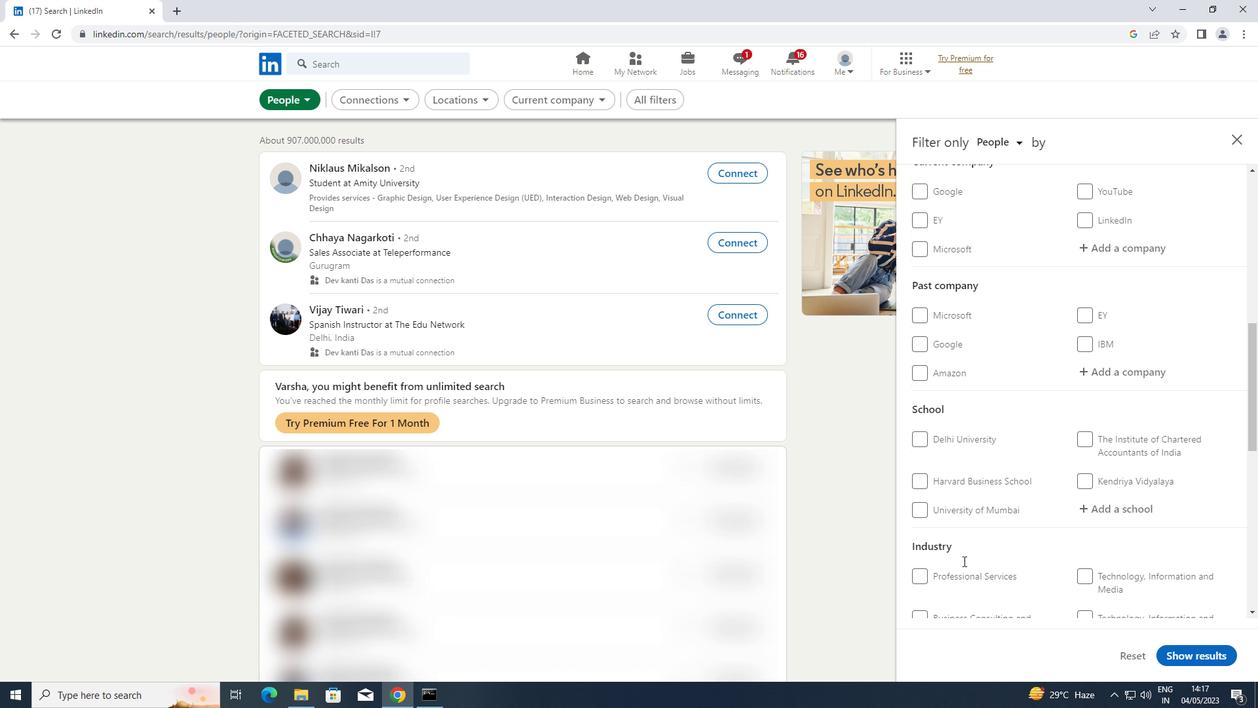 
Action: Mouse scrolled (963, 561) with delta (0, 0)
Screenshot: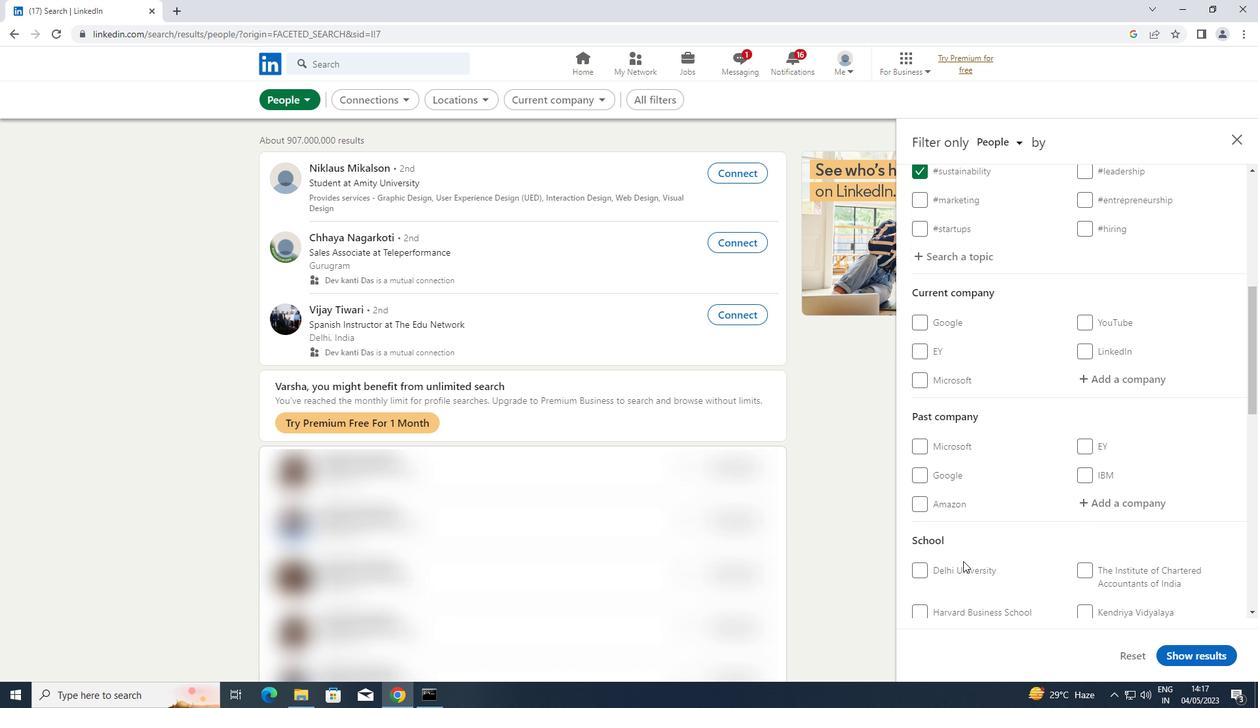 
Action: Mouse moved to (1117, 442)
Screenshot: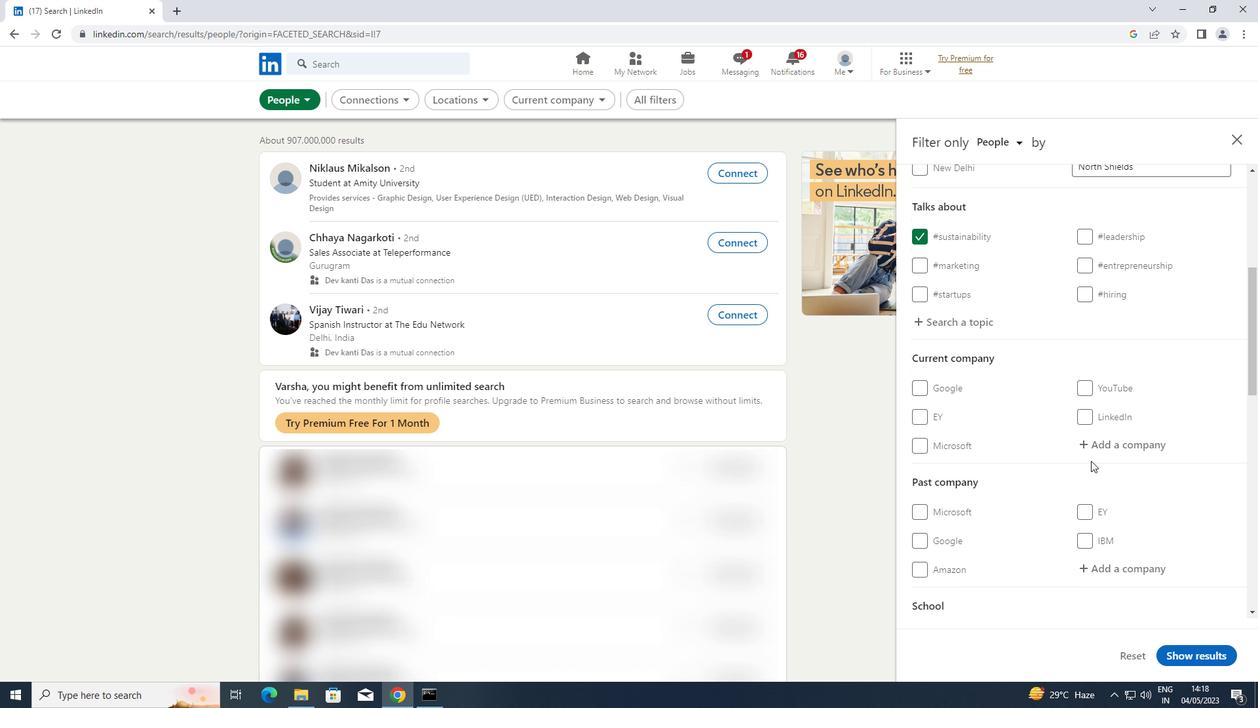 
Action: Mouse pressed left at (1117, 442)
Screenshot: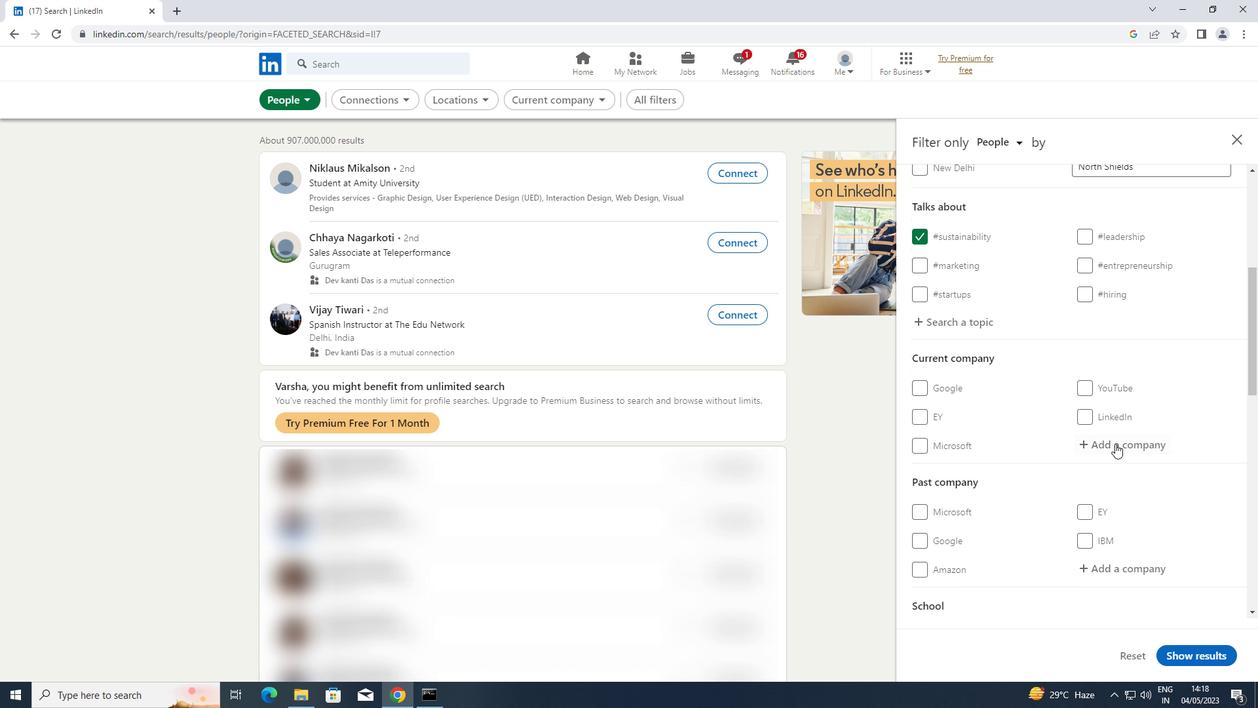 
Action: Key pressed <Key.shift>GLOBAL<Key.shift>HUNT
Screenshot: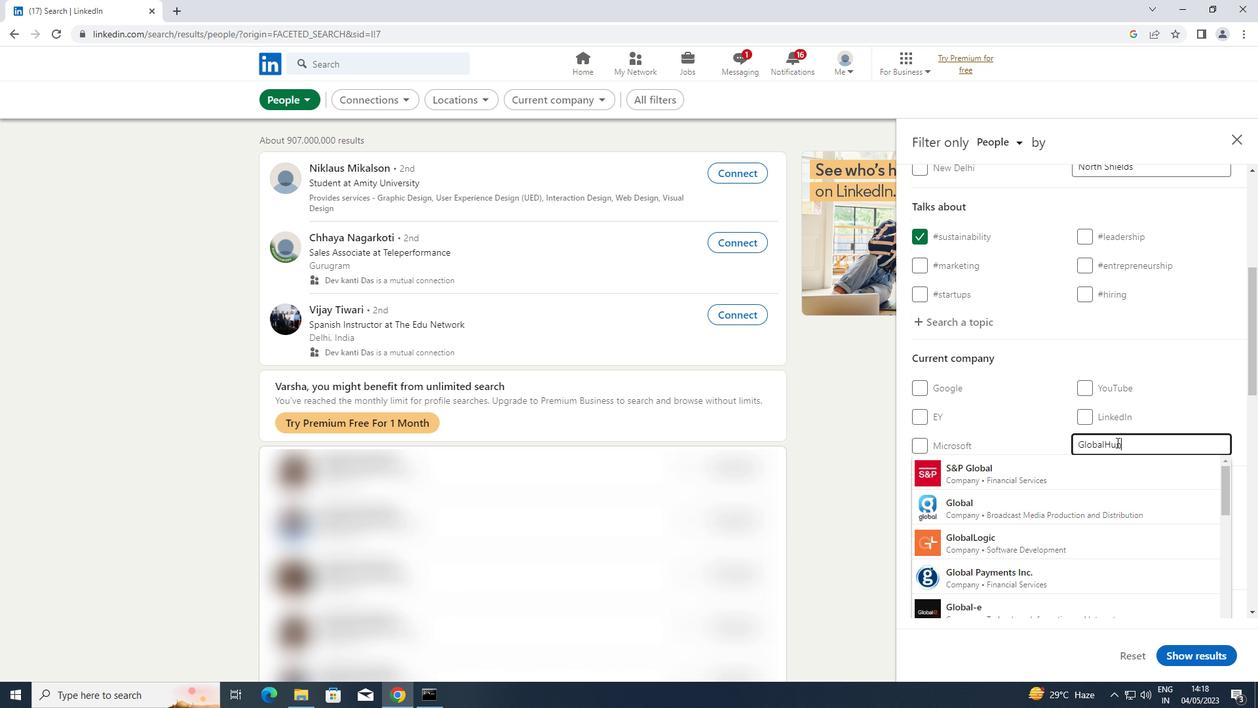 
Action: Mouse moved to (1002, 480)
Screenshot: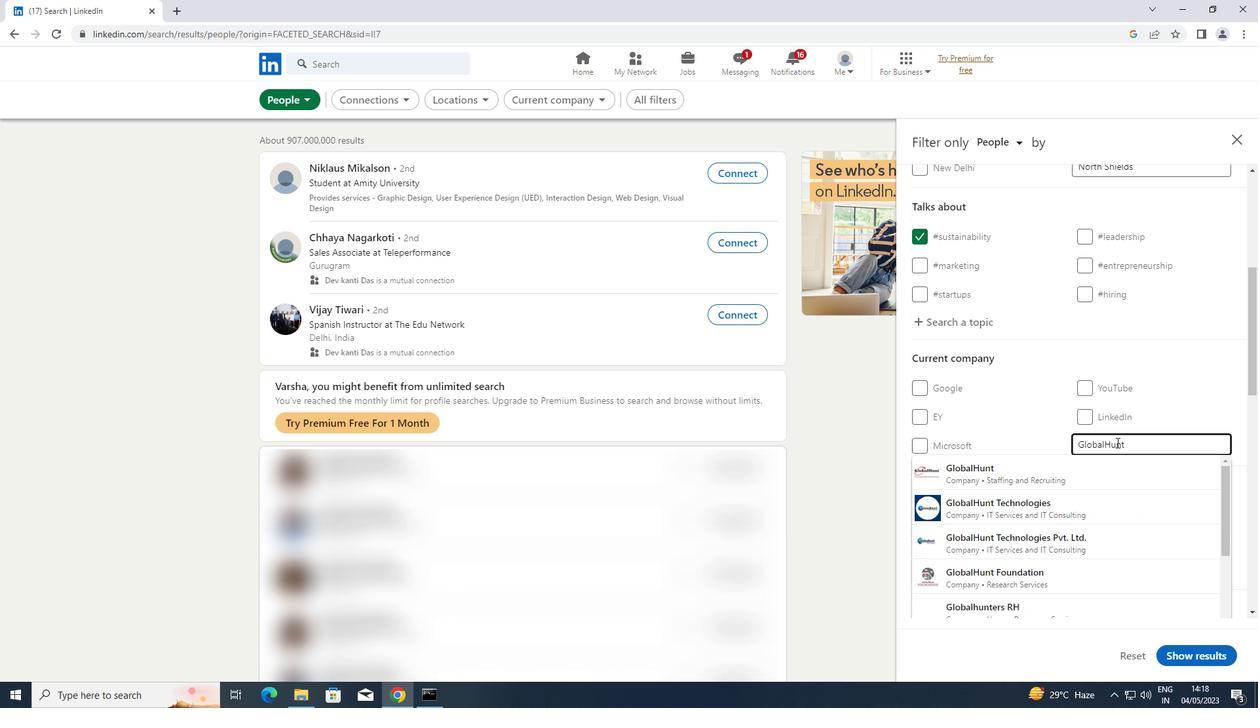
Action: Mouse pressed left at (1002, 480)
Screenshot: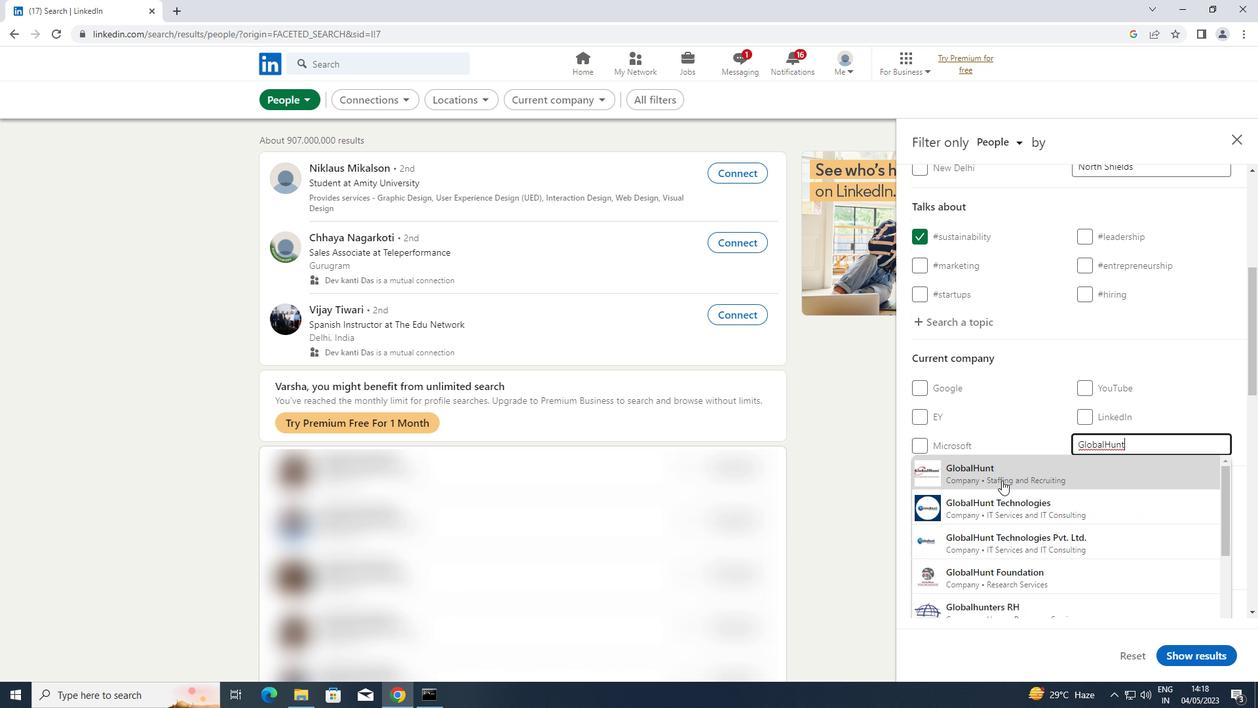 
Action: Mouse scrolled (1002, 479) with delta (0, 0)
Screenshot: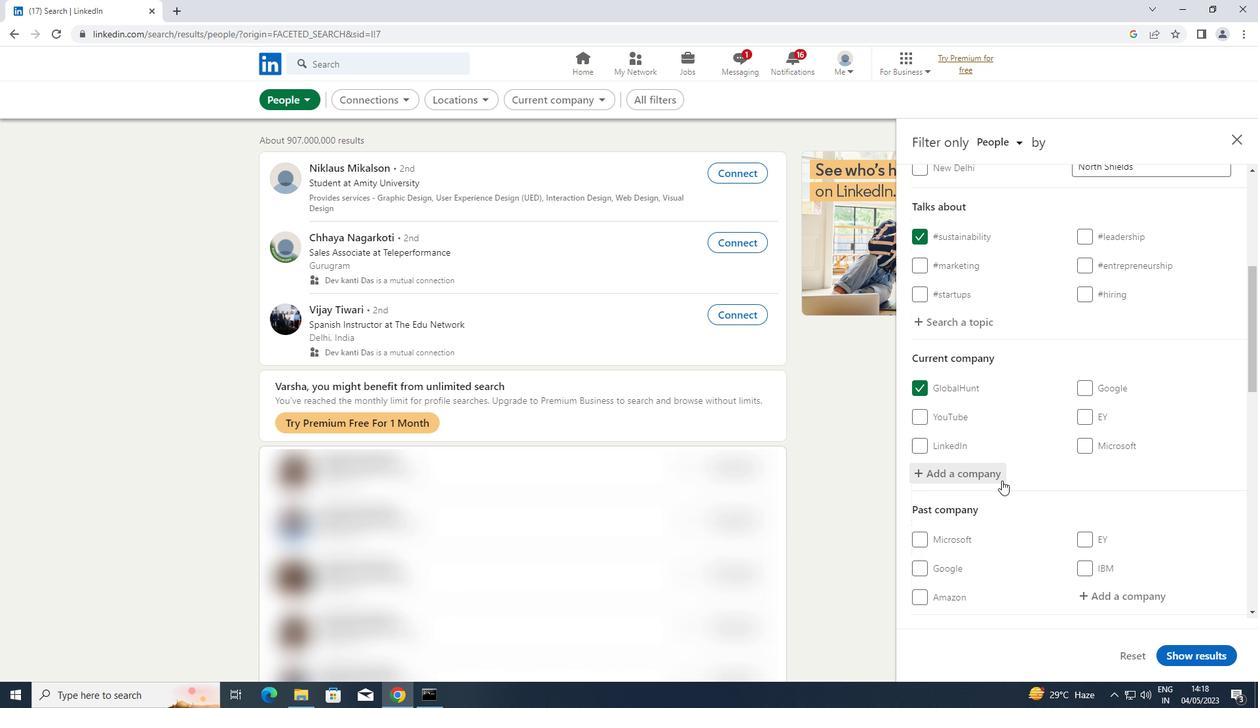 
Action: Mouse scrolled (1002, 479) with delta (0, 0)
Screenshot: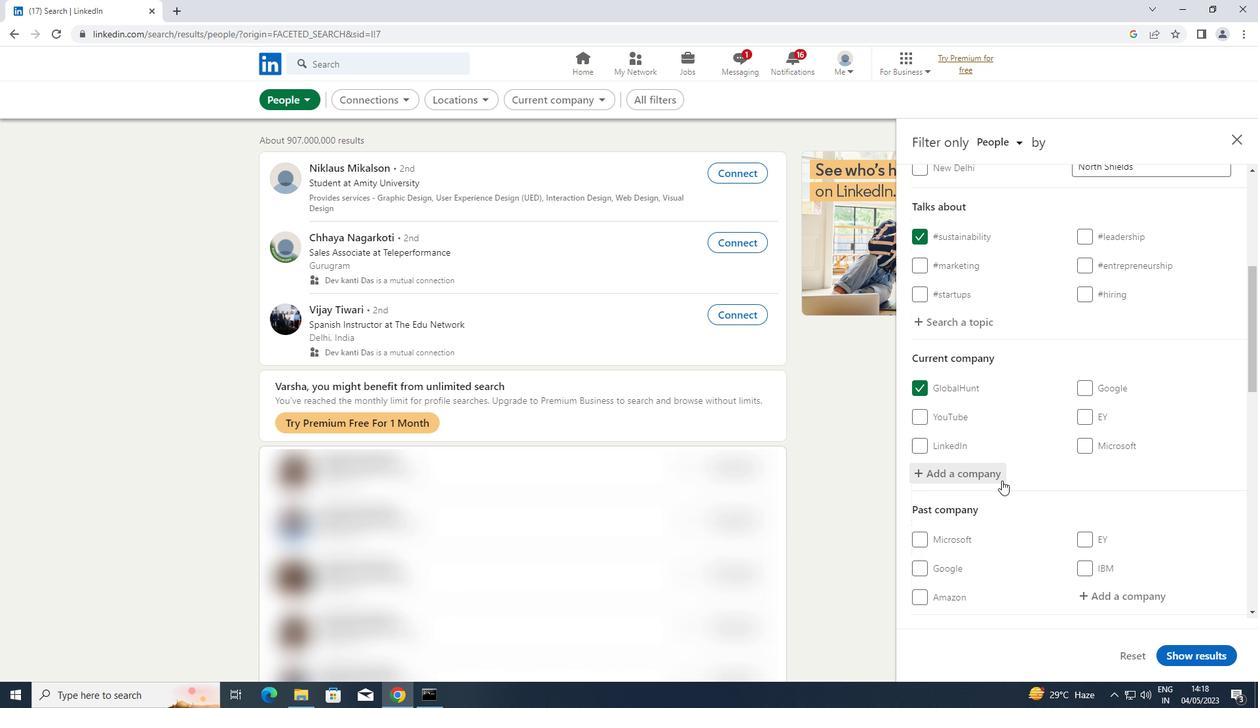 
Action: Mouse moved to (1005, 474)
Screenshot: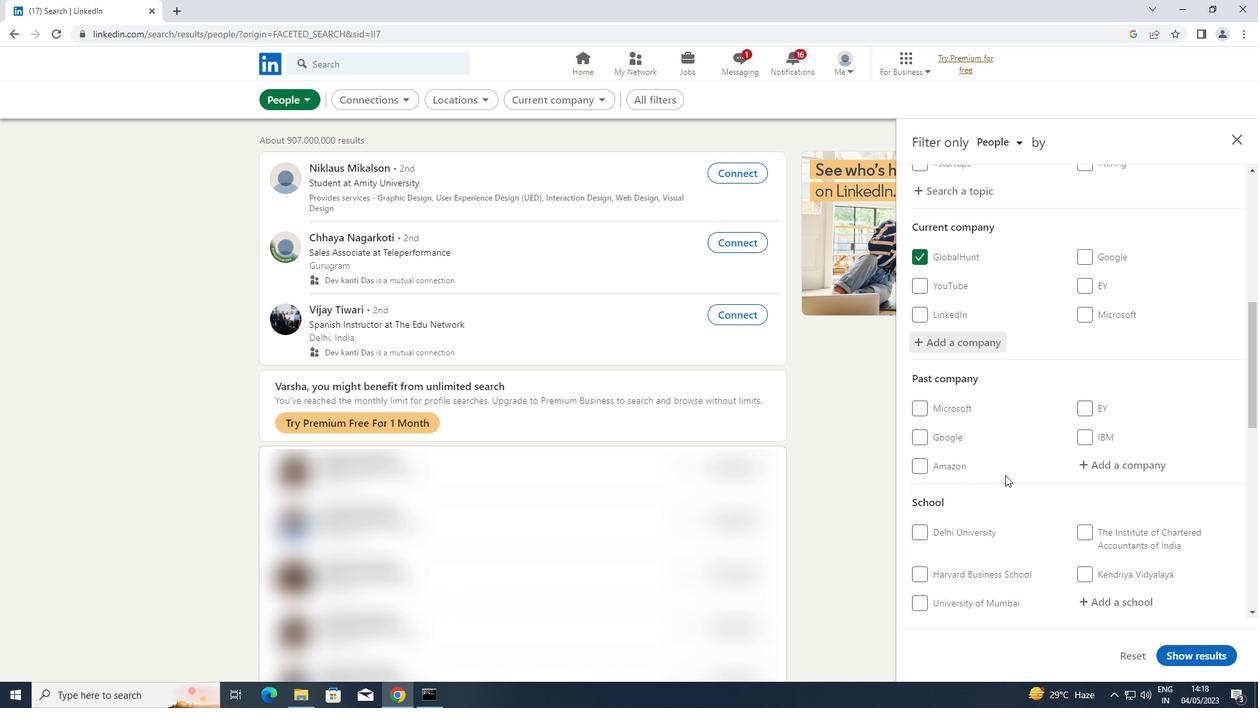 
Action: Mouse scrolled (1005, 473) with delta (0, 0)
Screenshot: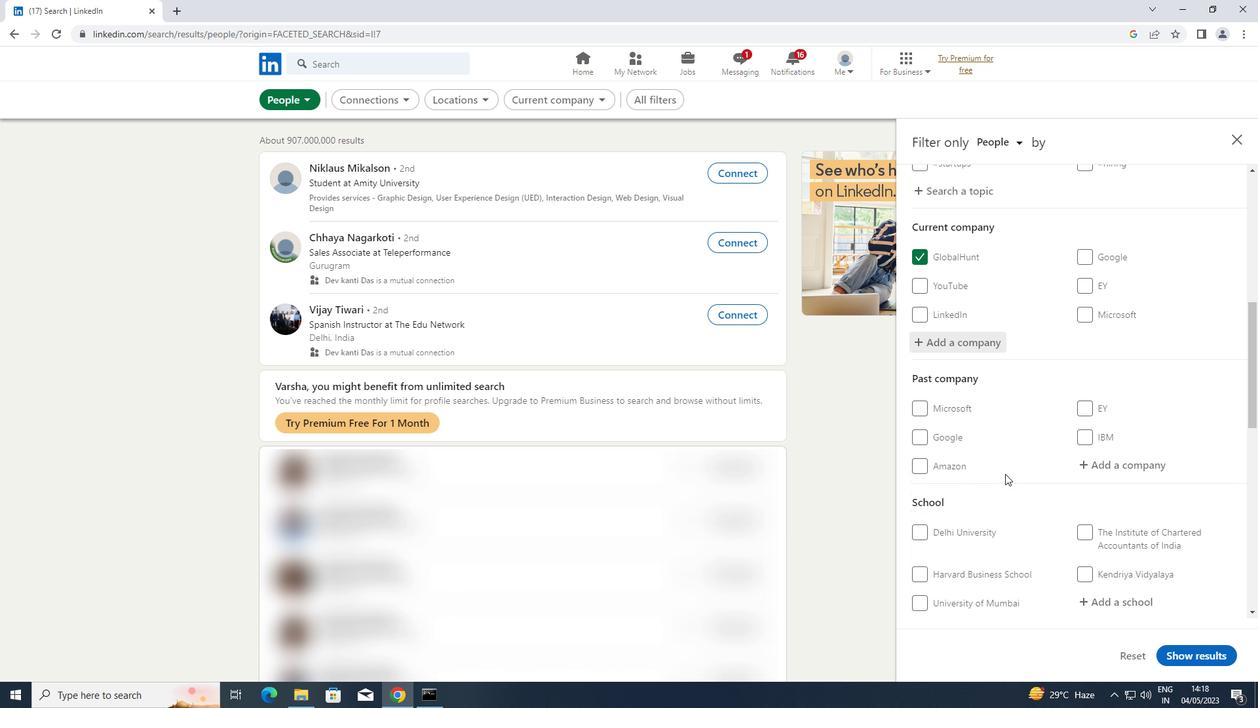 
Action: Mouse moved to (1148, 533)
Screenshot: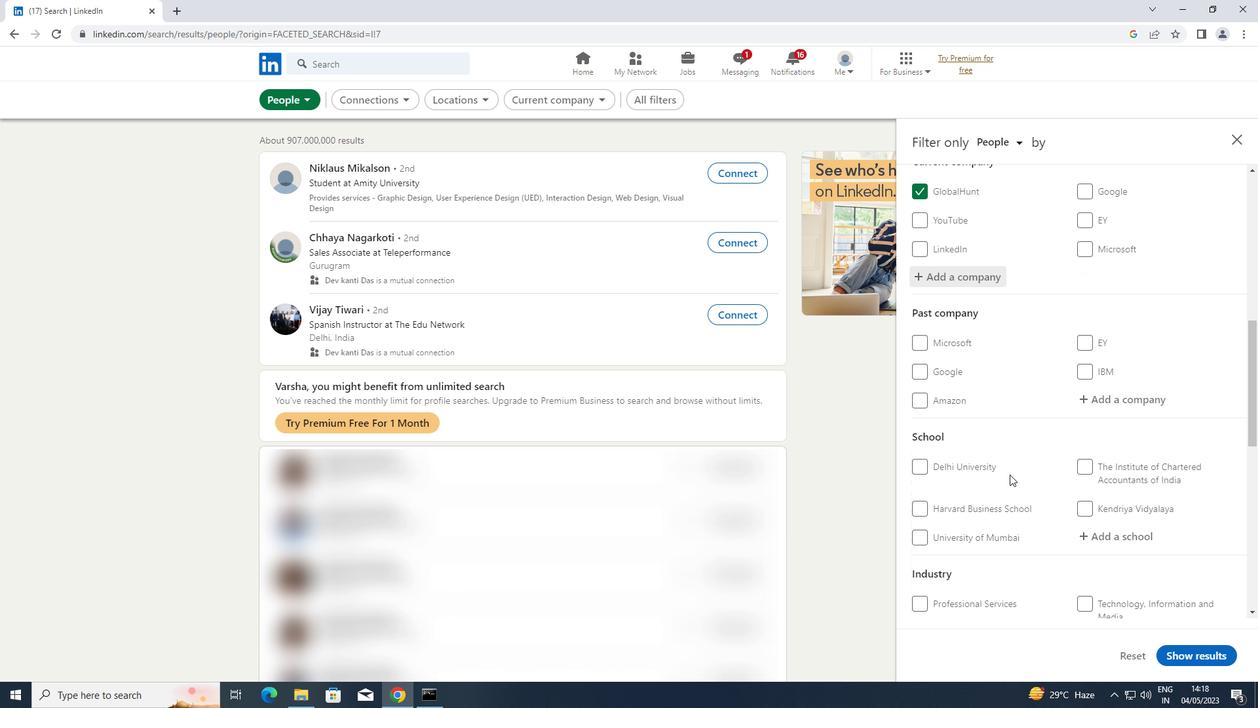 
Action: Mouse pressed left at (1148, 533)
Screenshot: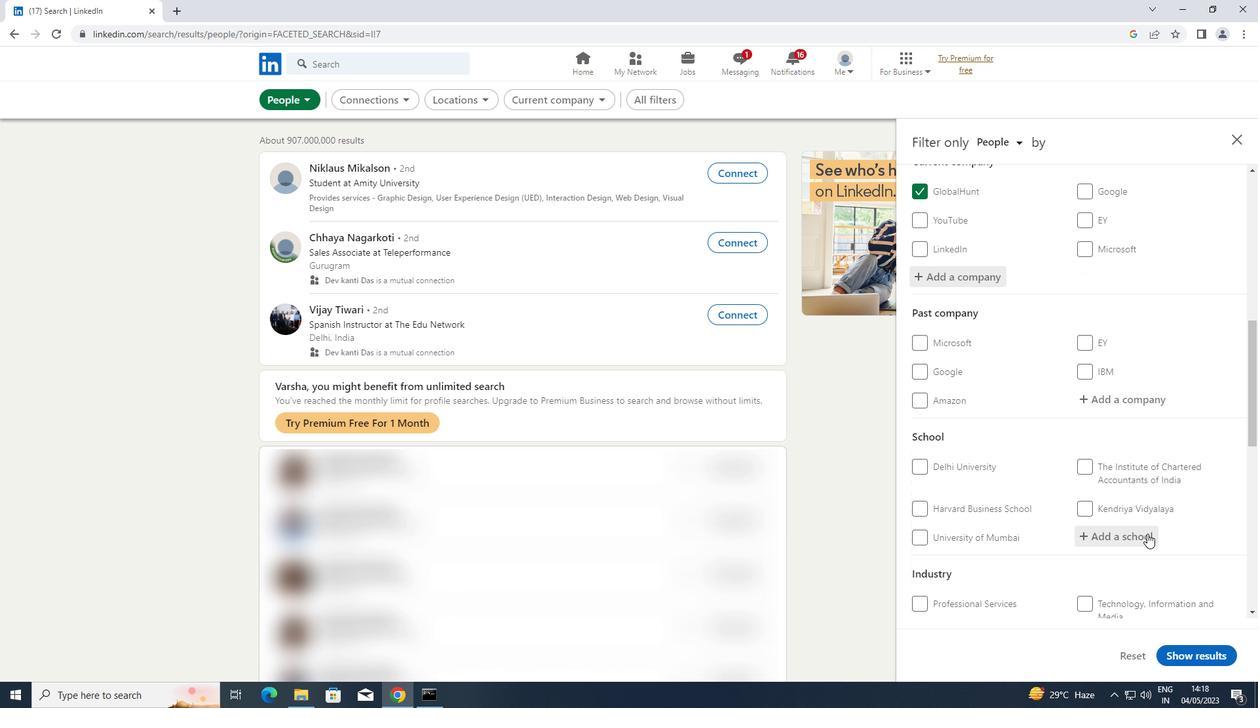 
Action: Key pressed <Key.shift>DR.<Key.space><Key.shift>AMBEDK
Screenshot: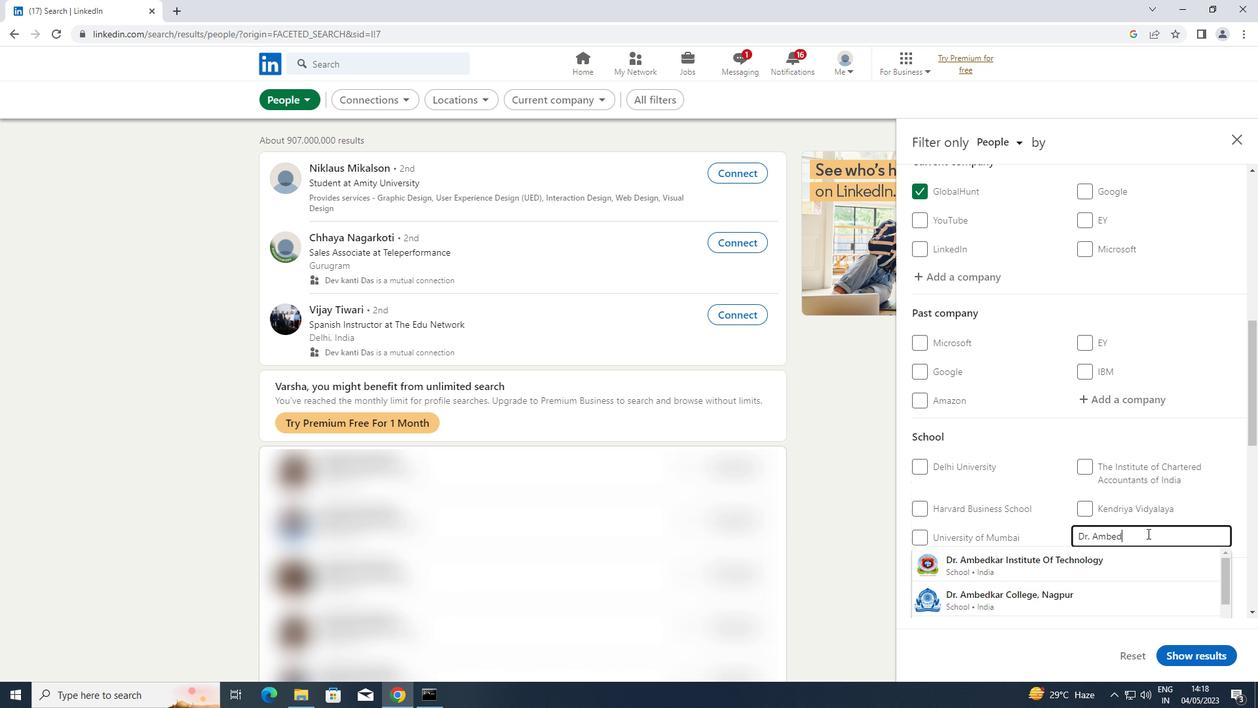 
Action: Mouse moved to (1104, 563)
Screenshot: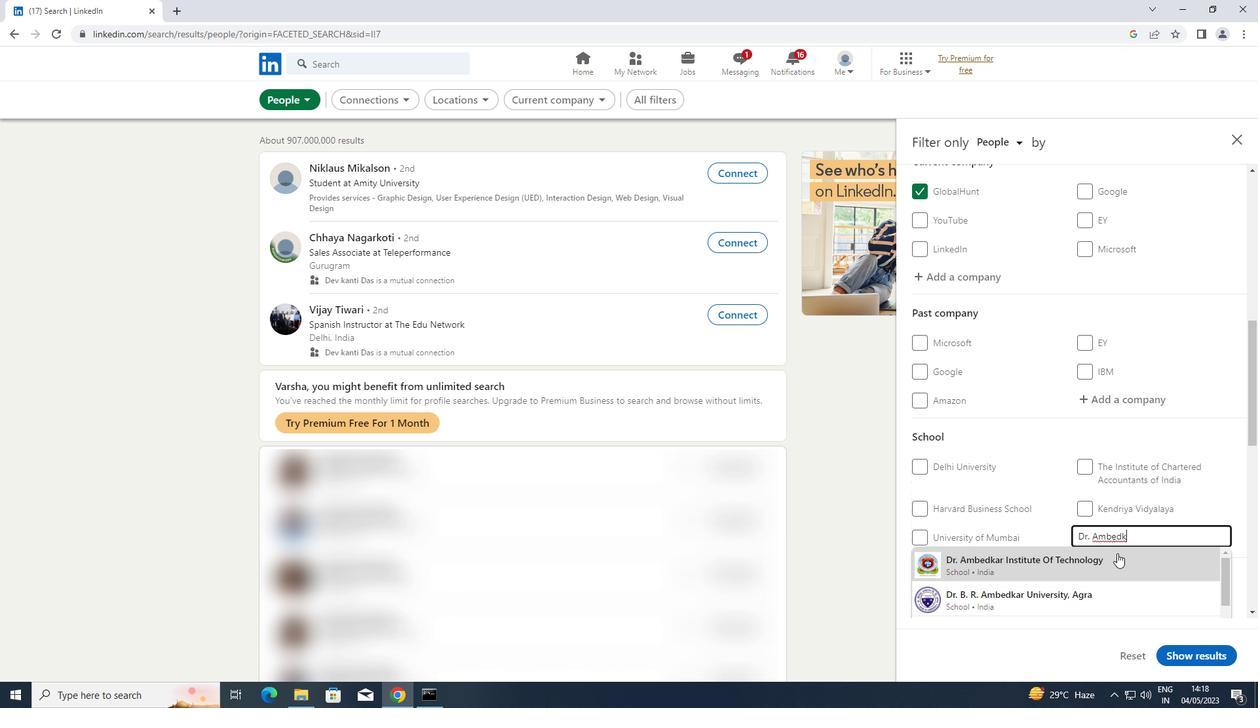 
Action: Mouse pressed left at (1104, 563)
Screenshot: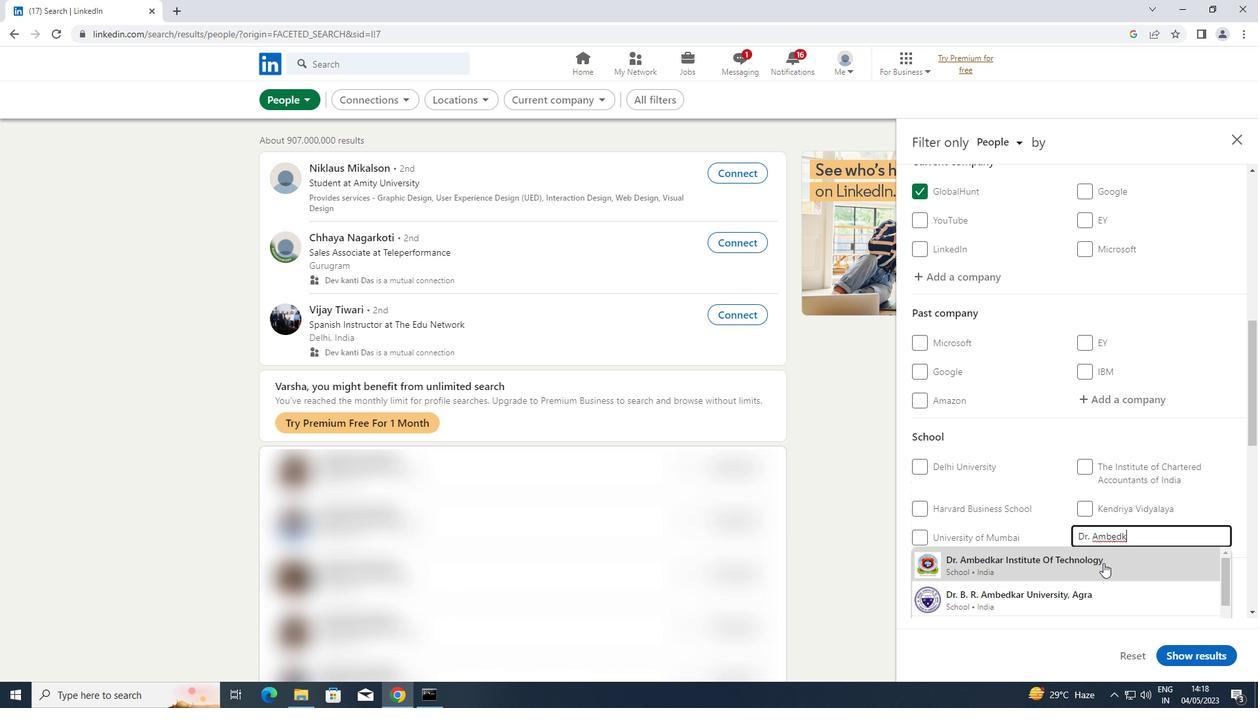 
Action: Mouse moved to (1109, 554)
Screenshot: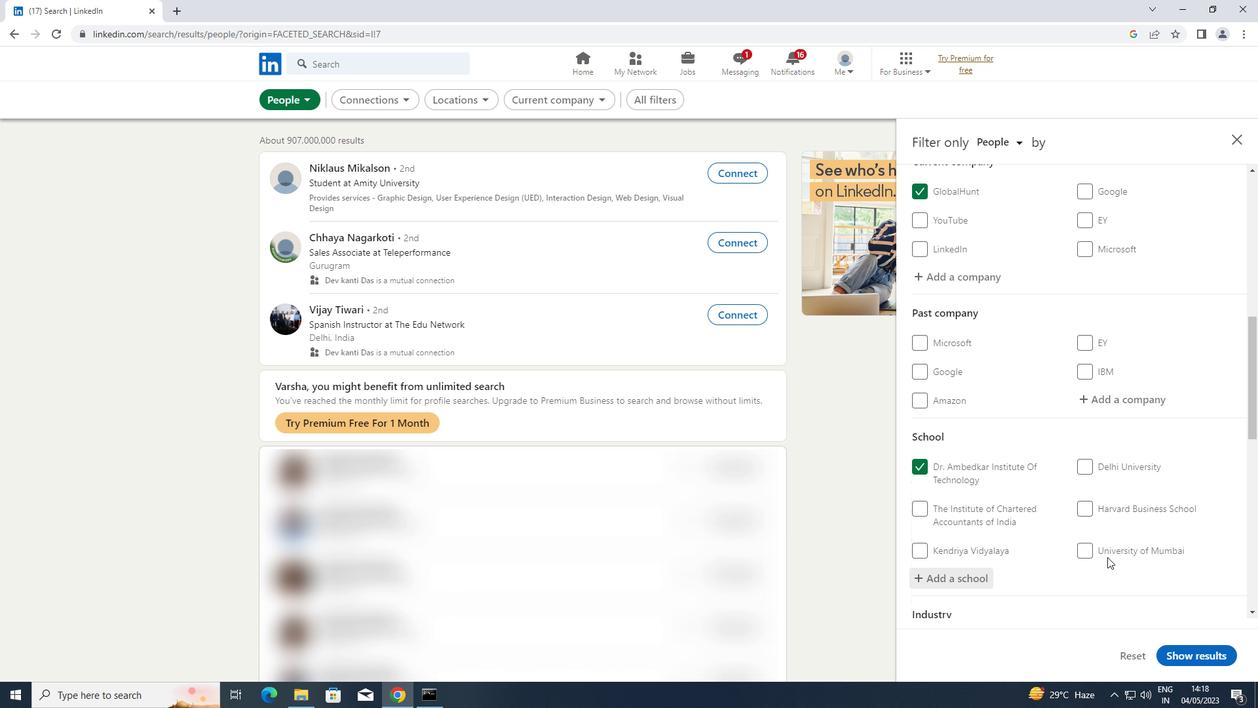 
Action: Mouse scrolled (1109, 554) with delta (0, 0)
Screenshot: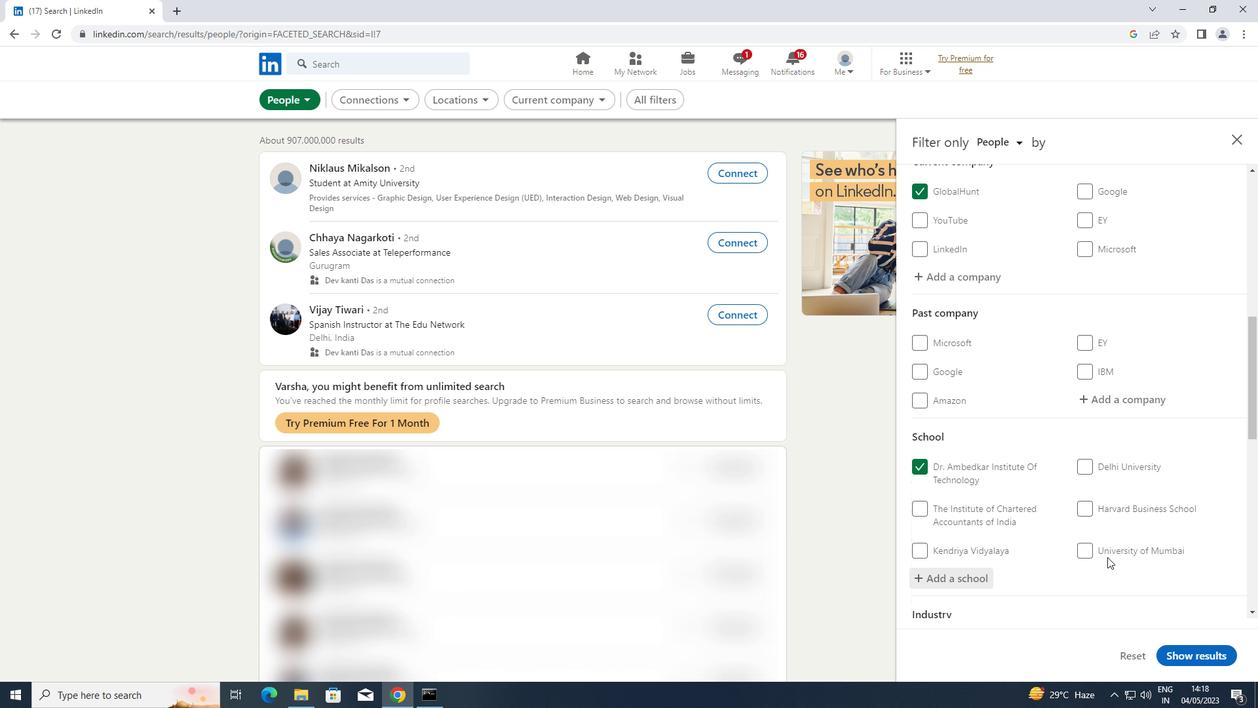 
Action: Mouse moved to (1109, 554)
Screenshot: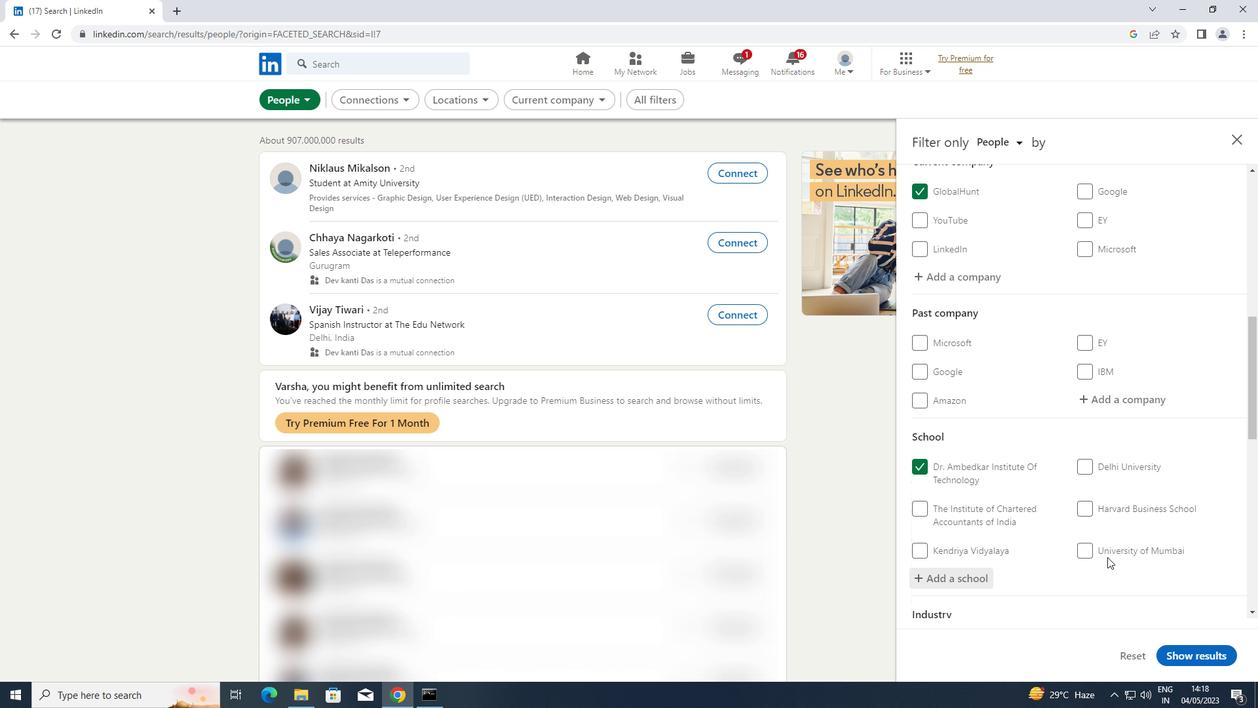 
Action: Mouse scrolled (1109, 554) with delta (0, 0)
Screenshot: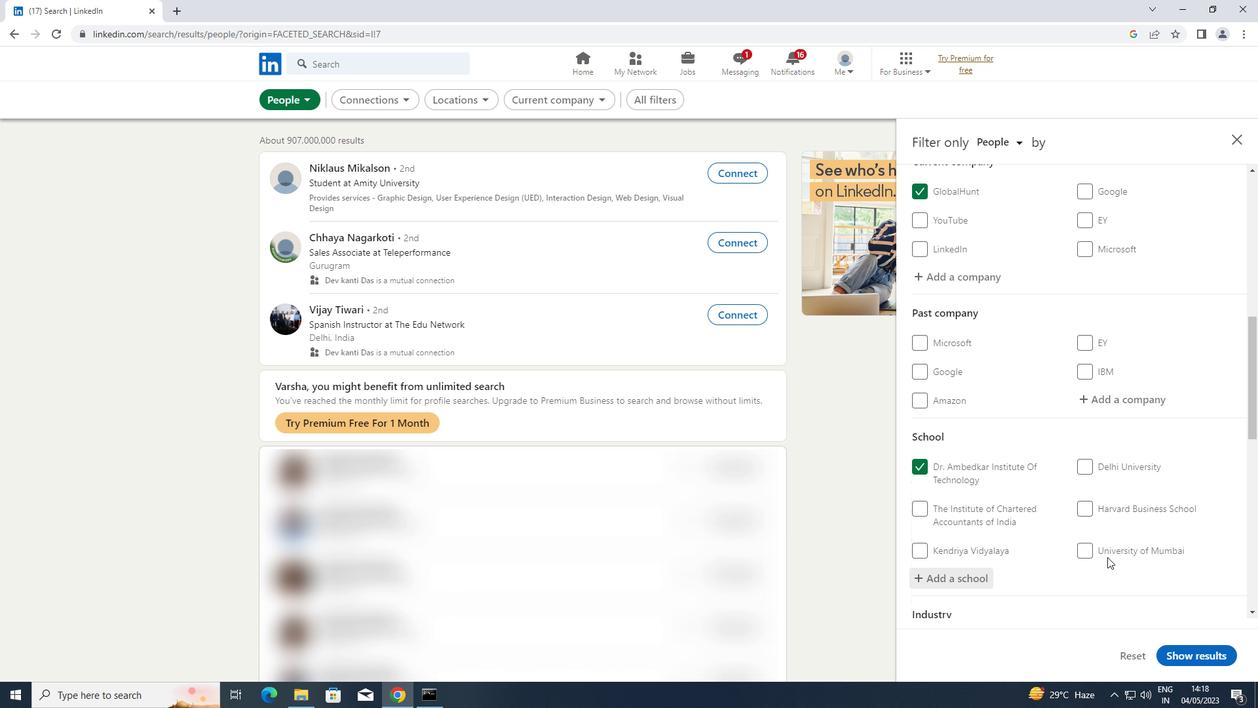 
Action: Mouse moved to (1109, 554)
Screenshot: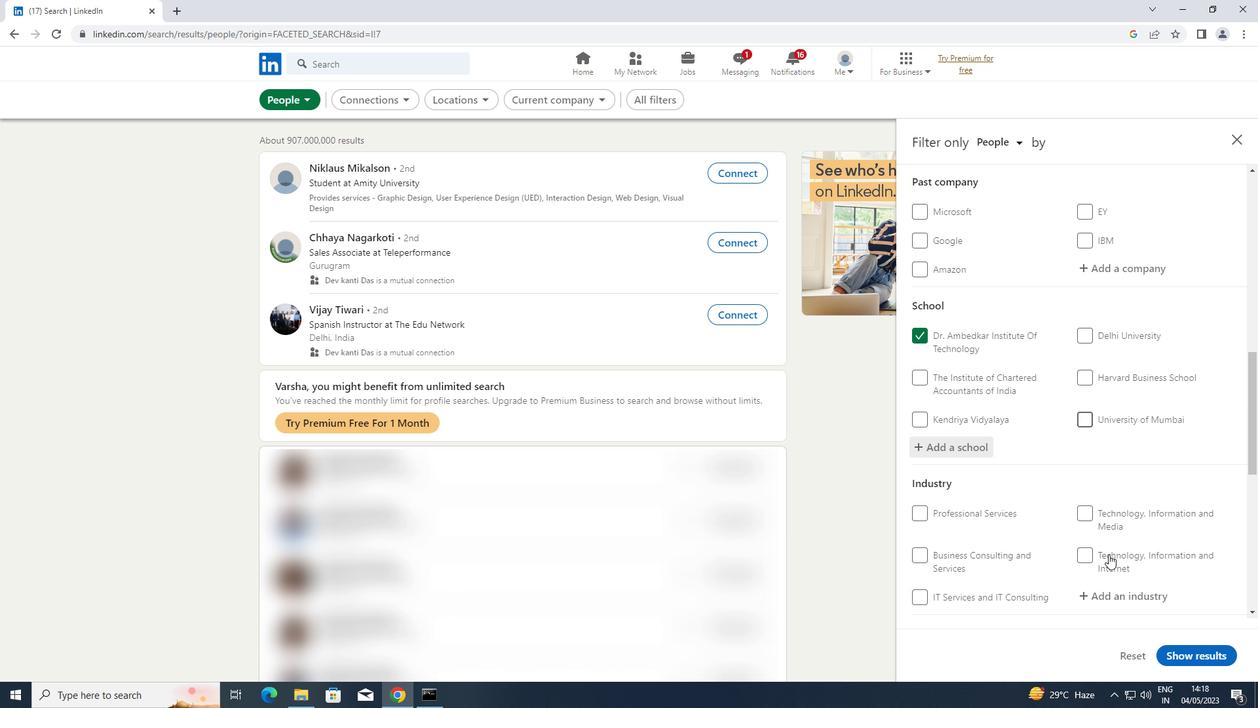 
Action: Mouse scrolled (1109, 553) with delta (0, 0)
Screenshot: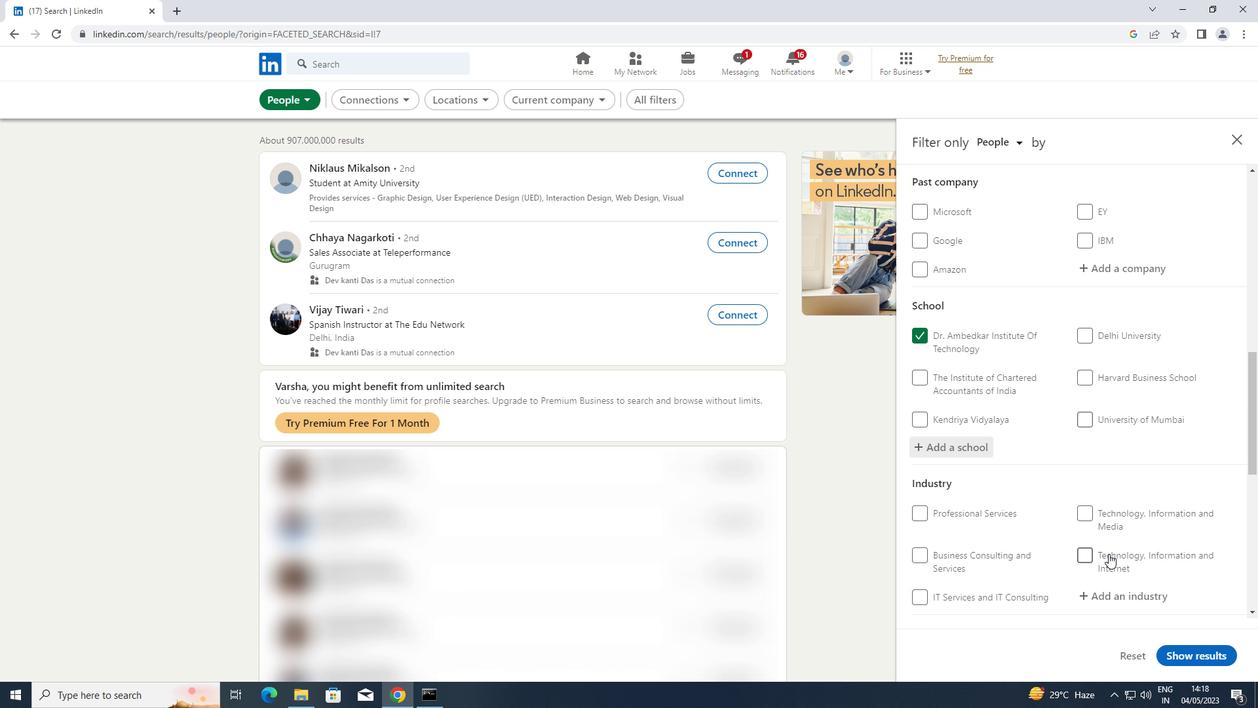 
Action: Mouse moved to (1136, 526)
Screenshot: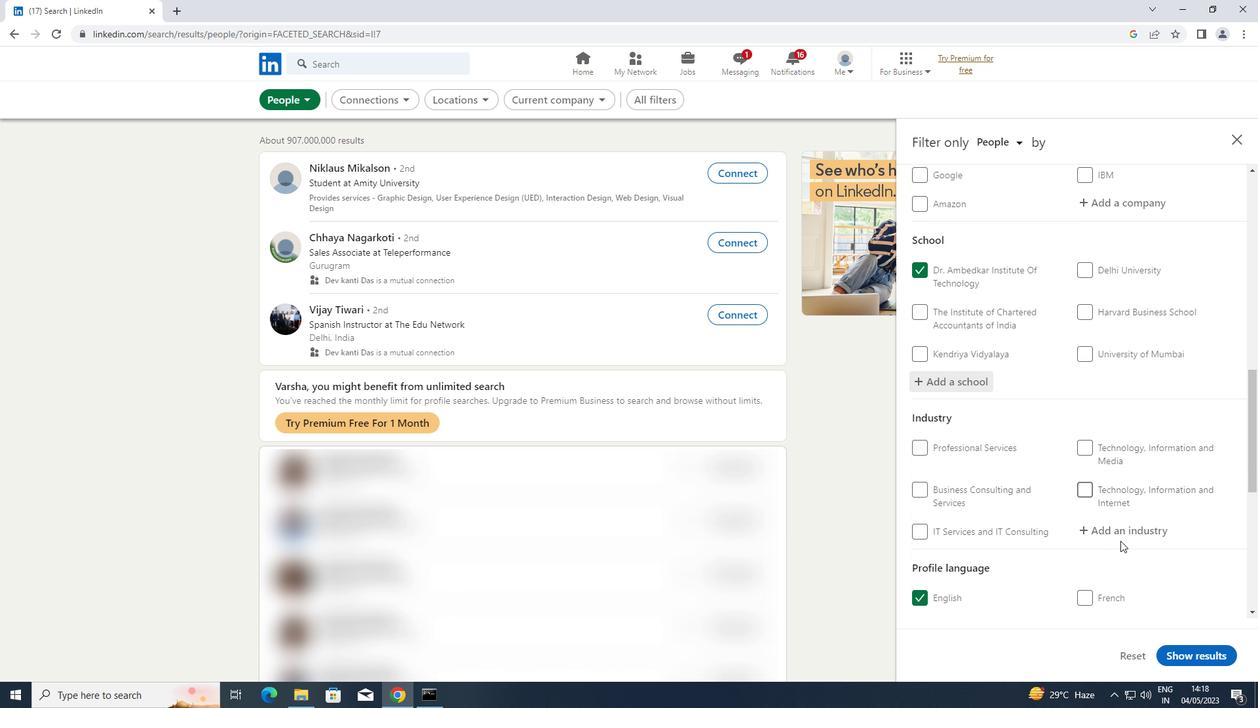 
Action: Mouse pressed left at (1136, 526)
Screenshot: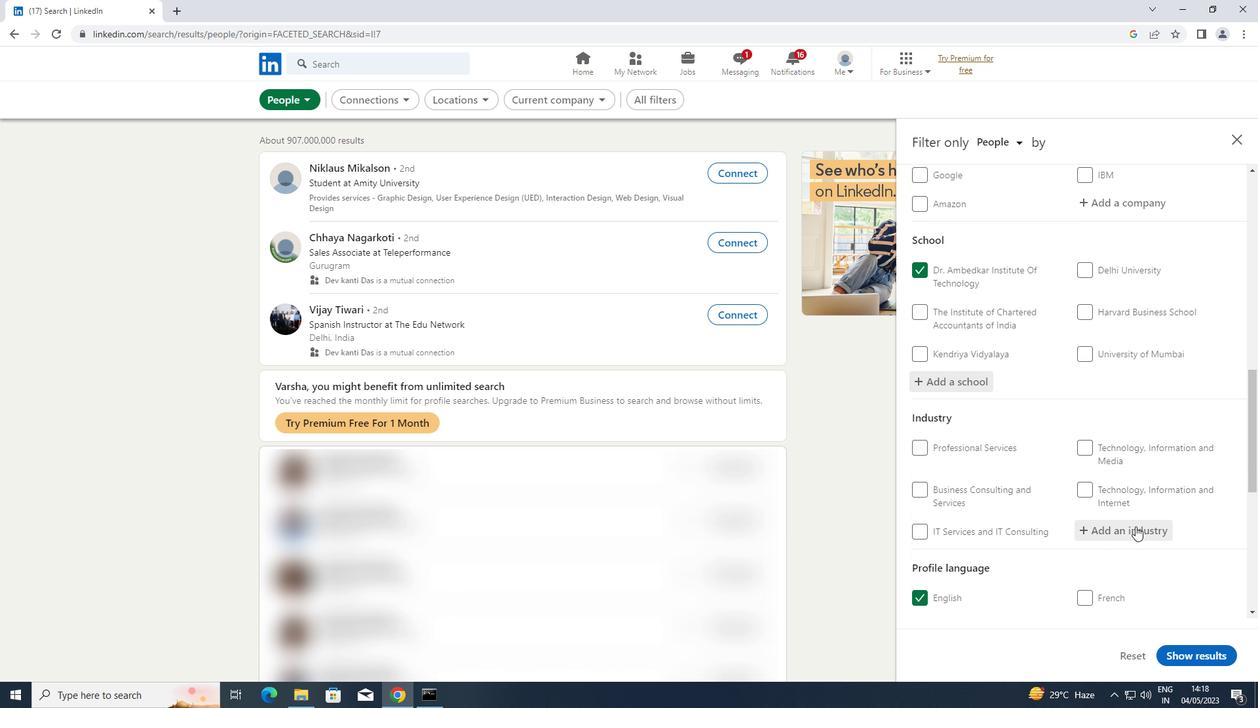 
Action: Key pressed <Key.shift>ALTERNATIVE
Screenshot: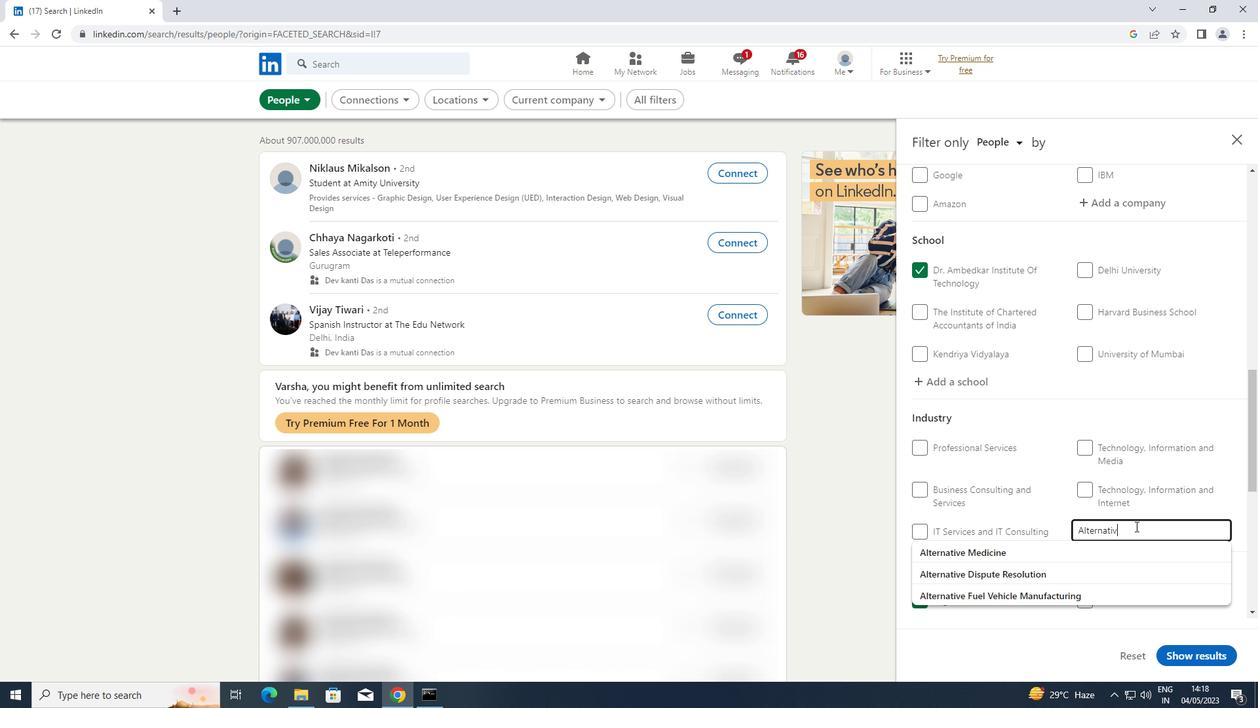 
Action: Mouse moved to (1003, 555)
Screenshot: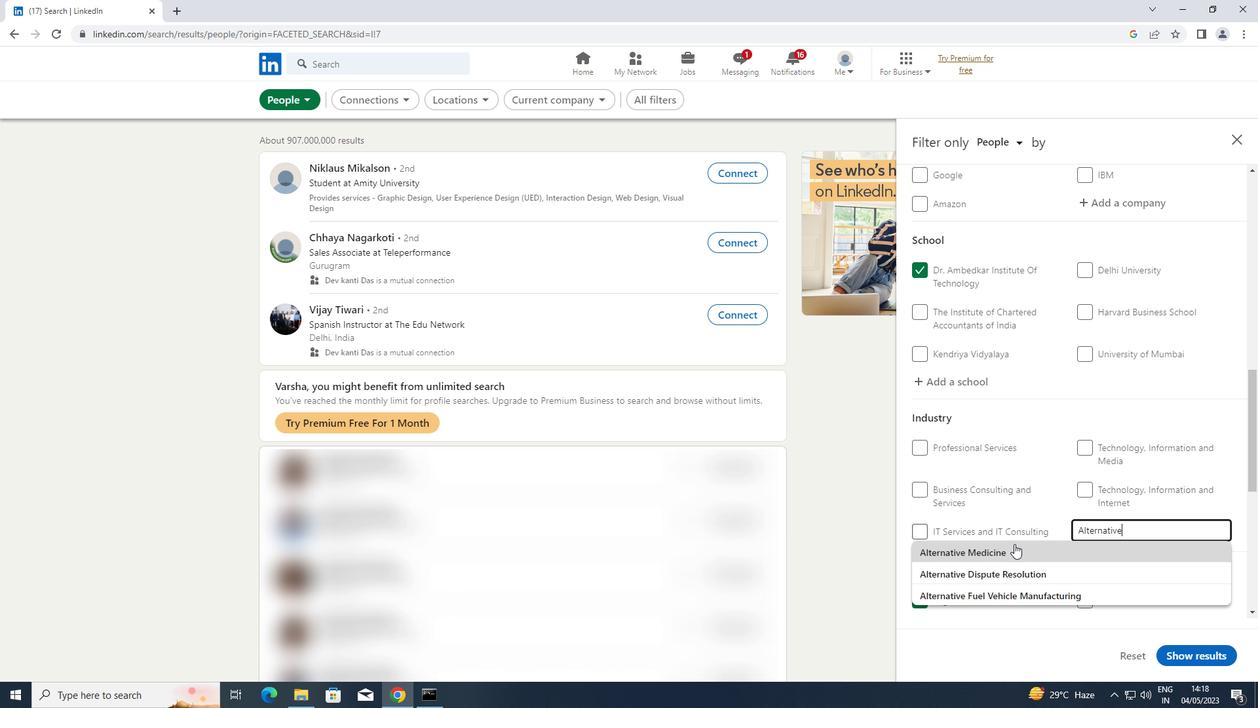 
Action: Mouse pressed left at (1003, 555)
Screenshot: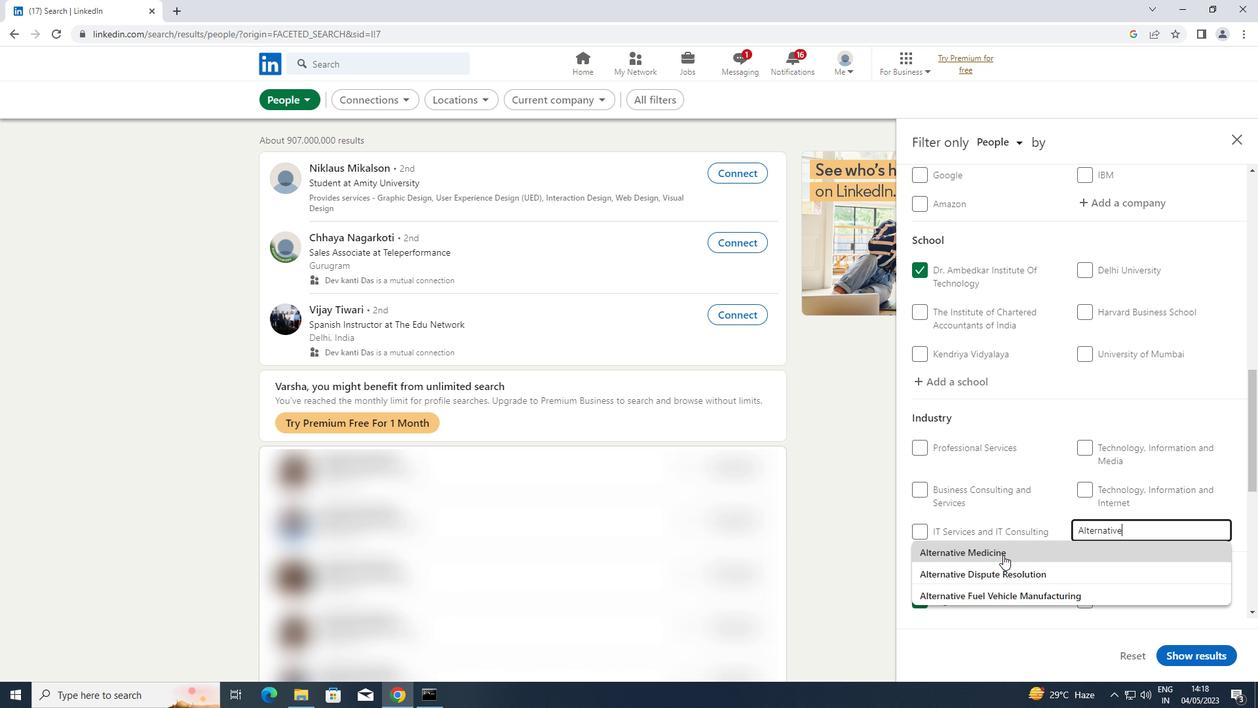 
Action: Mouse moved to (1005, 554)
Screenshot: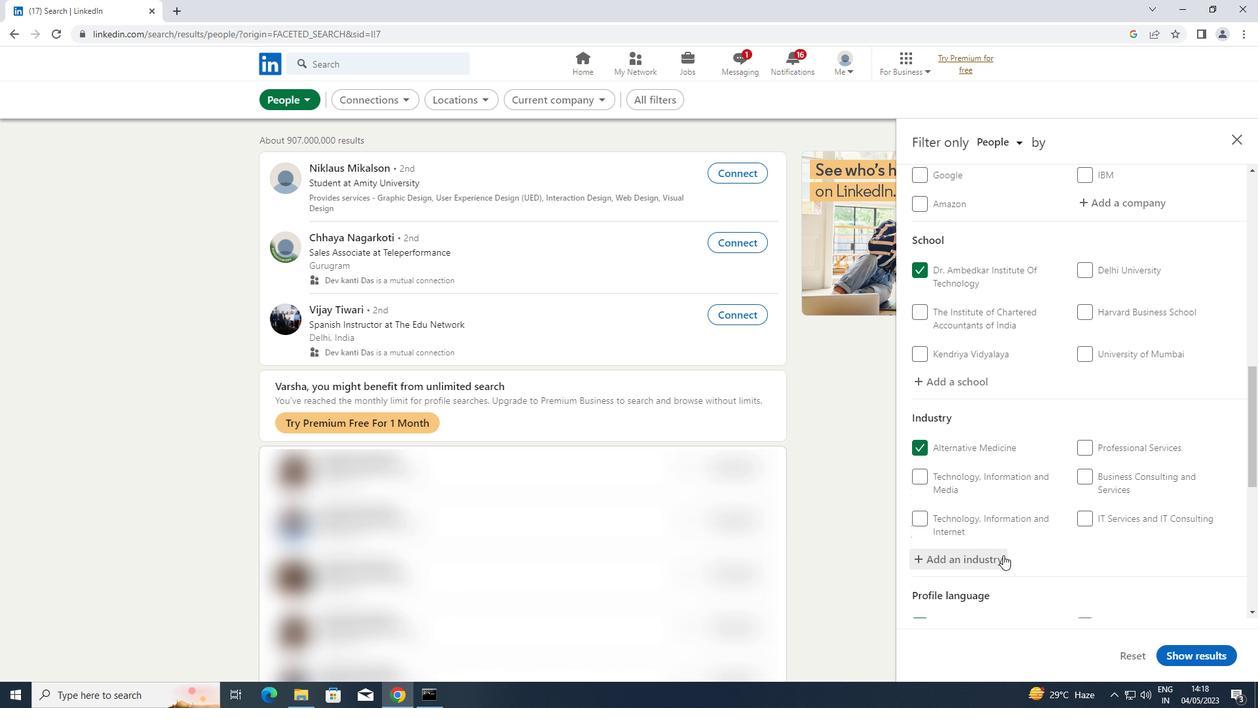 
Action: Mouse scrolled (1005, 553) with delta (0, 0)
Screenshot: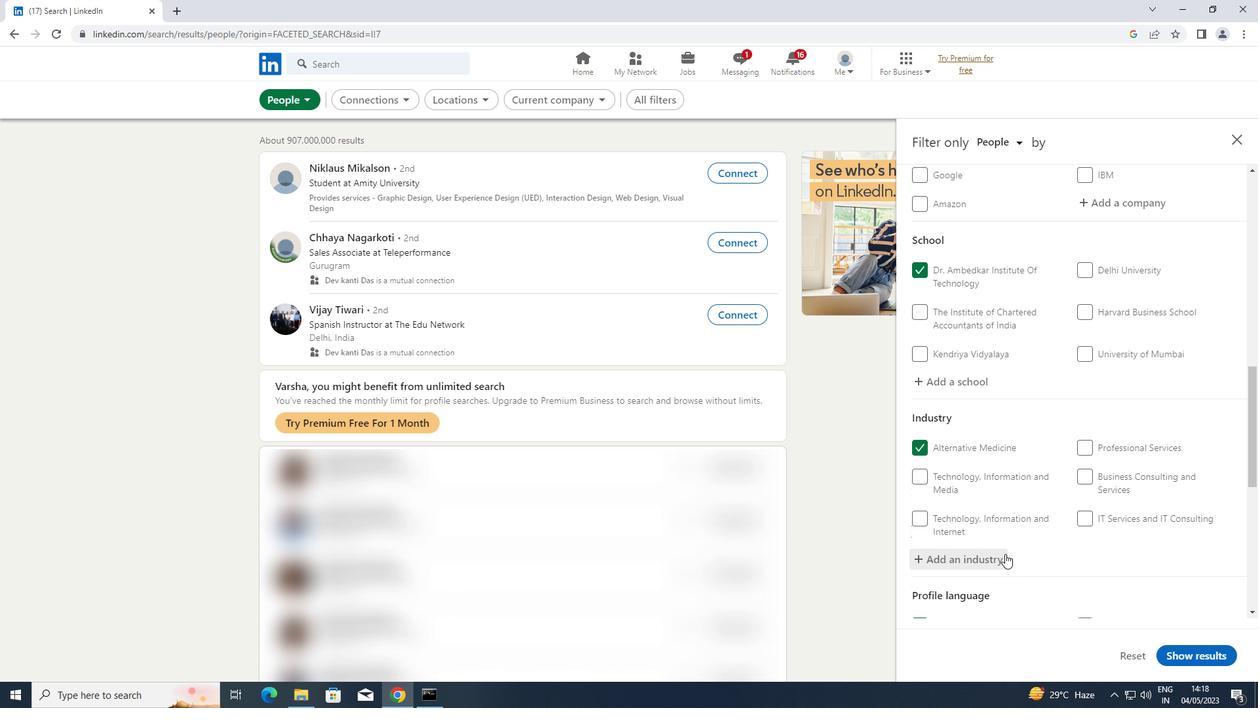 
Action: Mouse scrolled (1005, 553) with delta (0, 0)
Screenshot: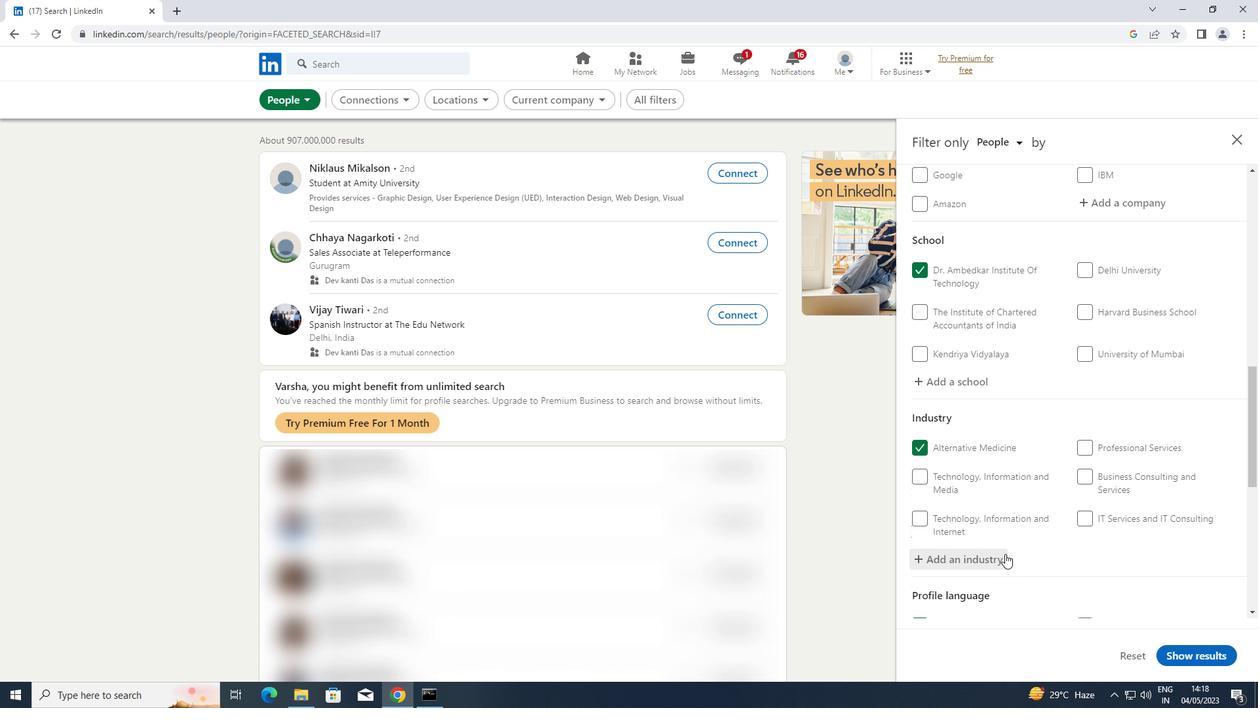 
Action: Mouse scrolled (1005, 553) with delta (0, 0)
Screenshot: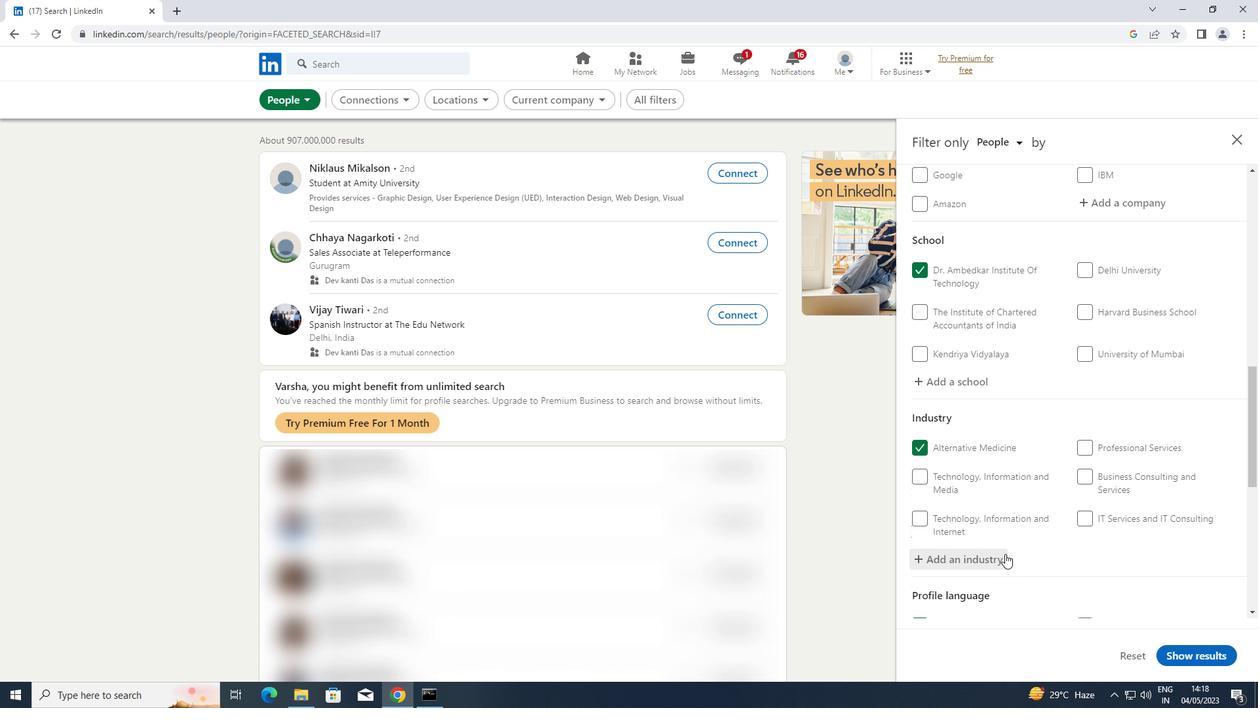 
Action: Mouse scrolled (1005, 553) with delta (0, 0)
Screenshot: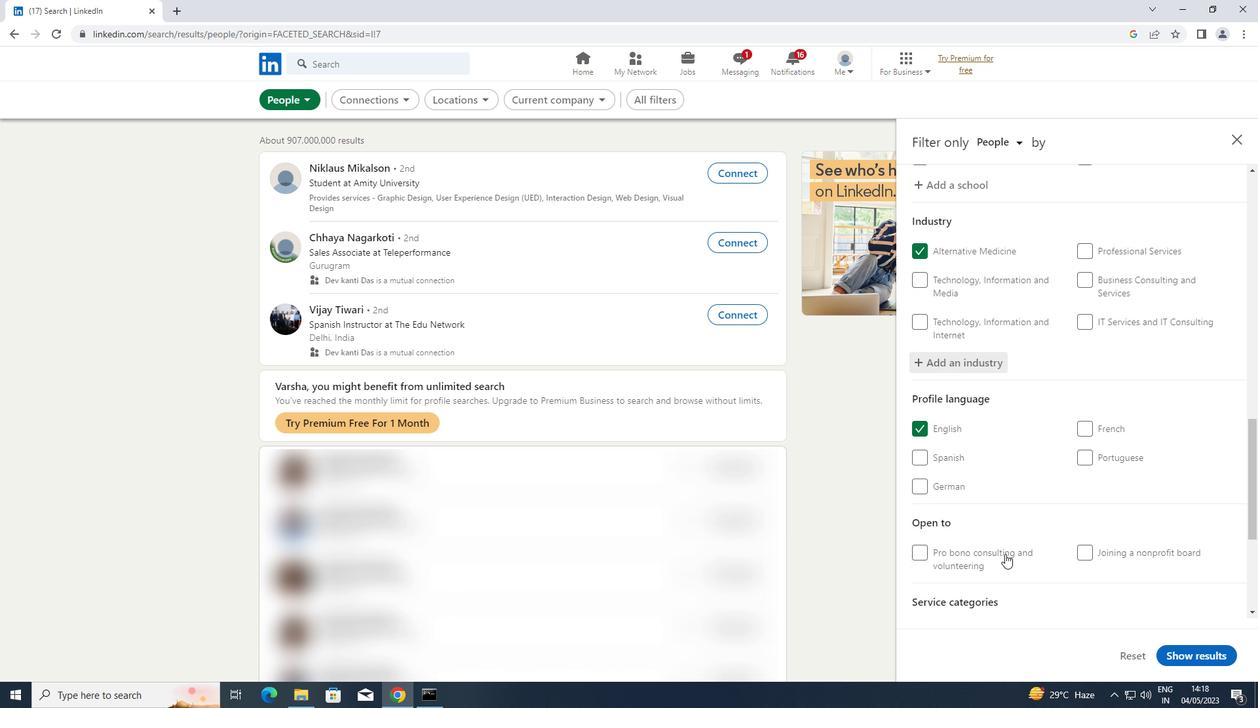 
Action: Mouse scrolled (1005, 553) with delta (0, 0)
Screenshot: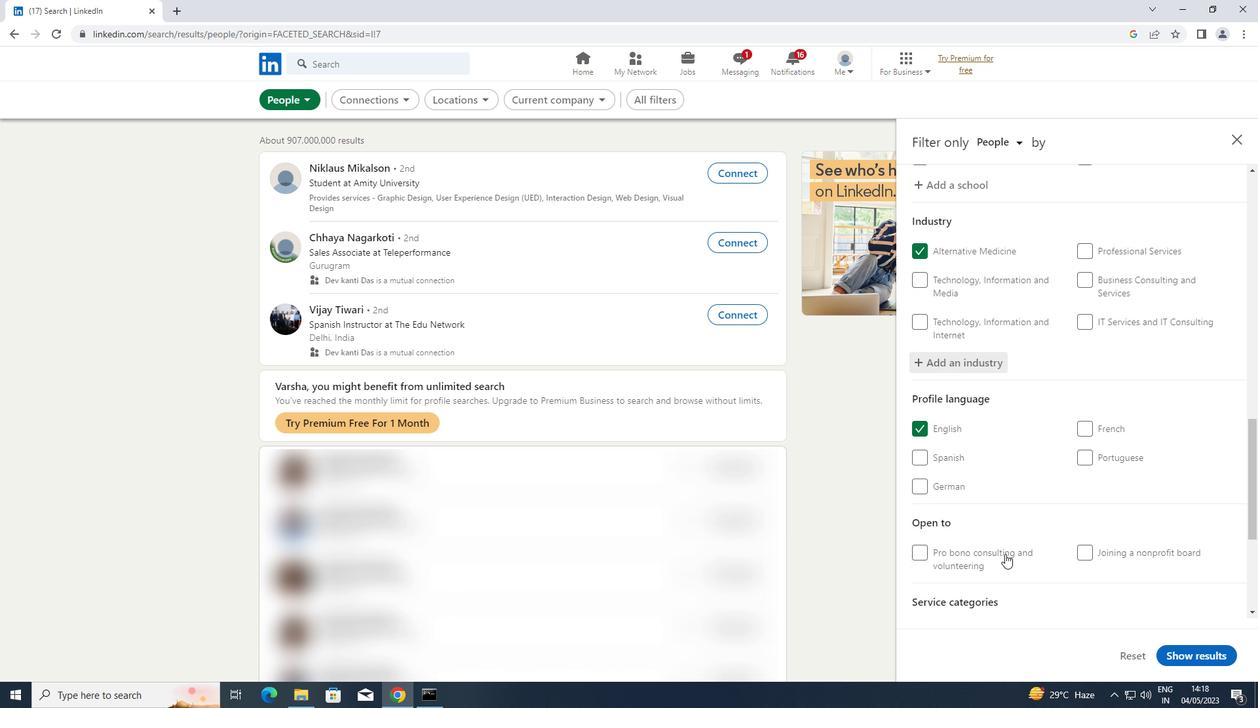 
Action: Mouse moved to (1104, 558)
Screenshot: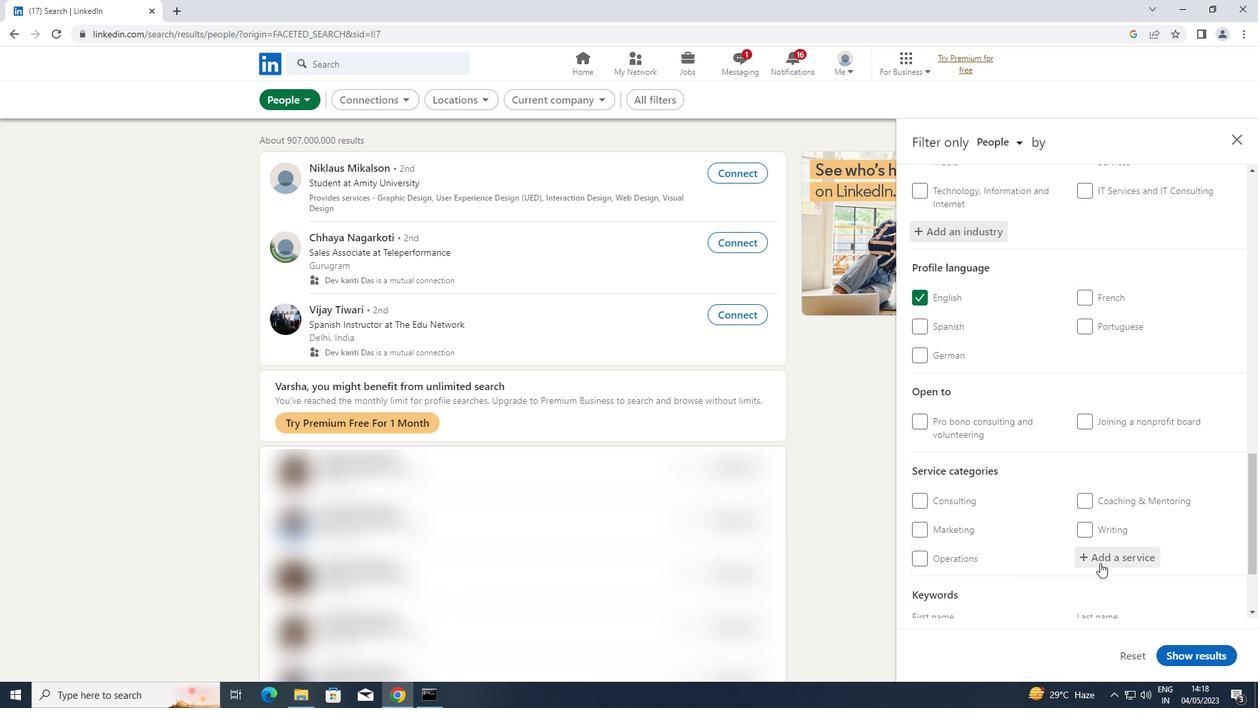 
Action: Mouse pressed left at (1104, 558)
Screenshot: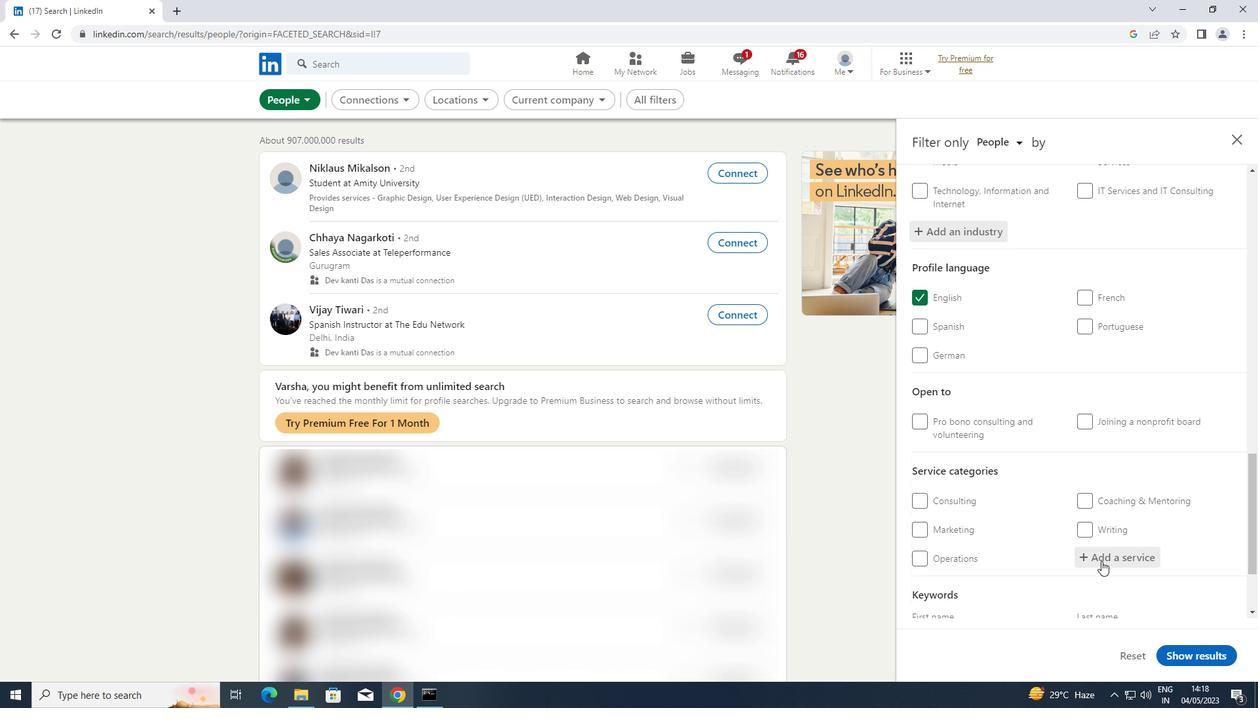 
Action: Key pressed <Key.shift>COMMERCIAL<Key.space>
Screenshot: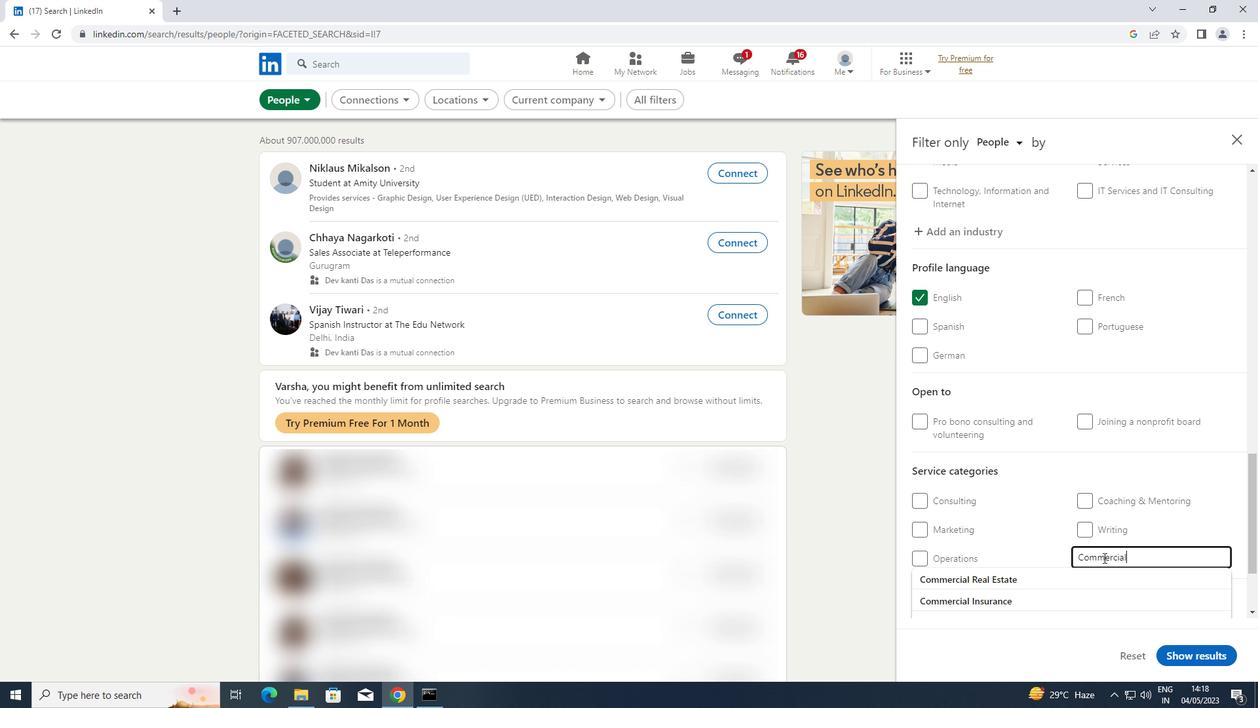 
Action: Mouse moved to (1042, 596)
Screenshot: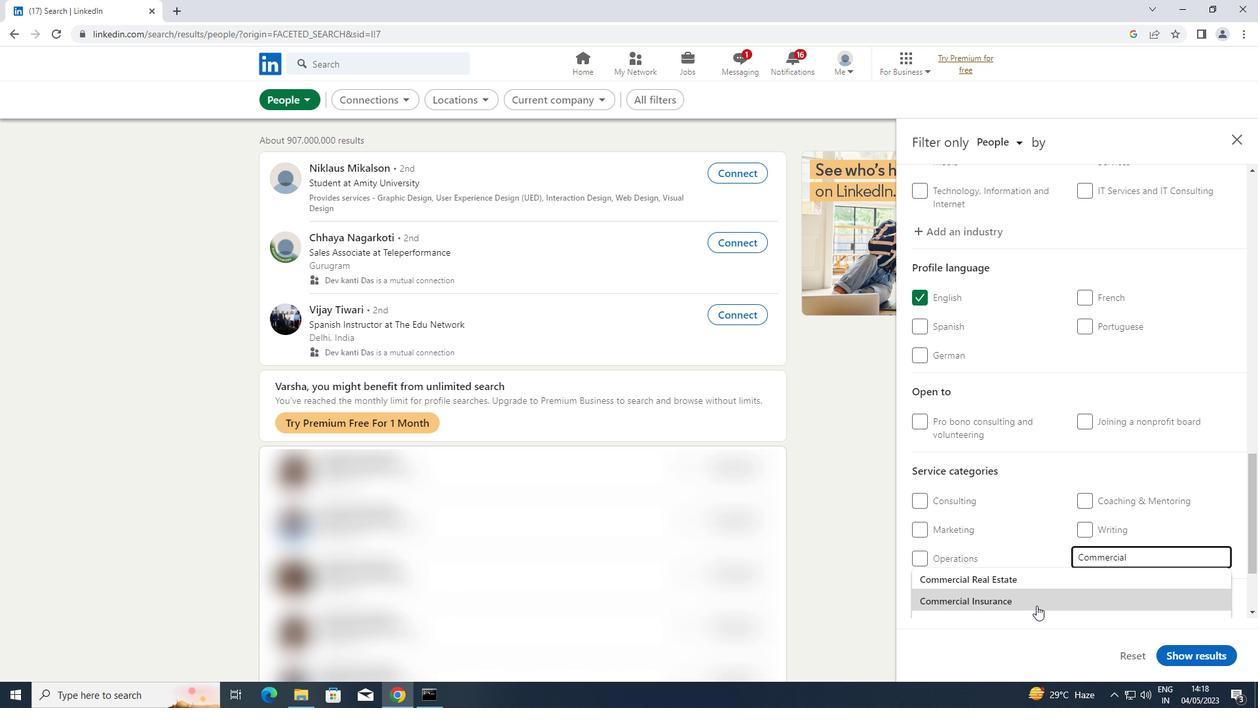 
Action: Mouse pressed left at (1042, 596)
Screenshot: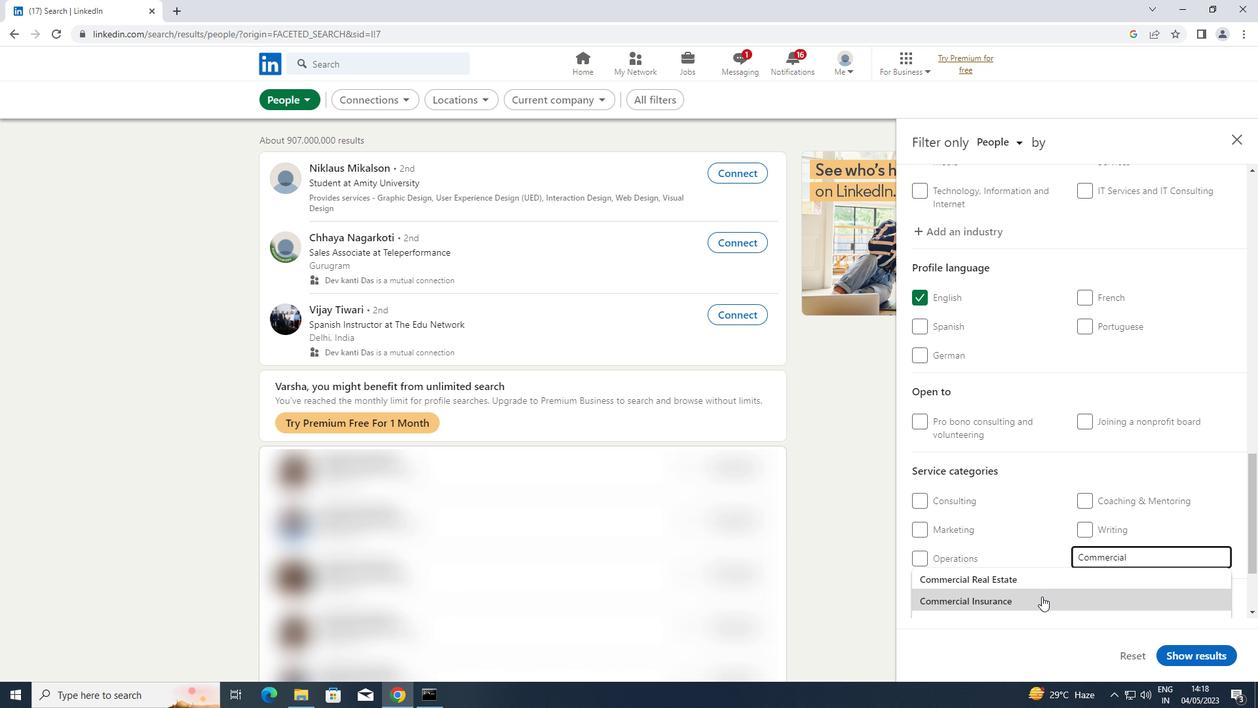 
Action: Mouse moved to (1075, 561)
Screenshot: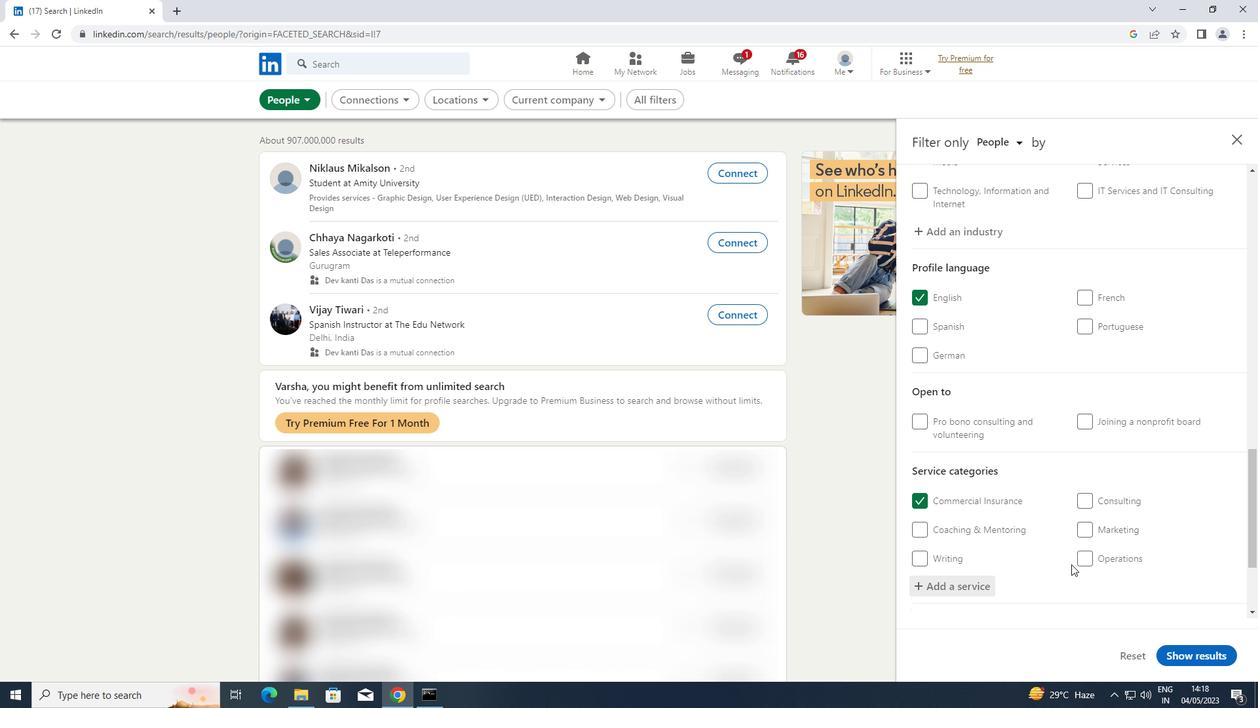 
Action: Mouse scrolled (1075, 561) with delta (0, 0)
Screenshot: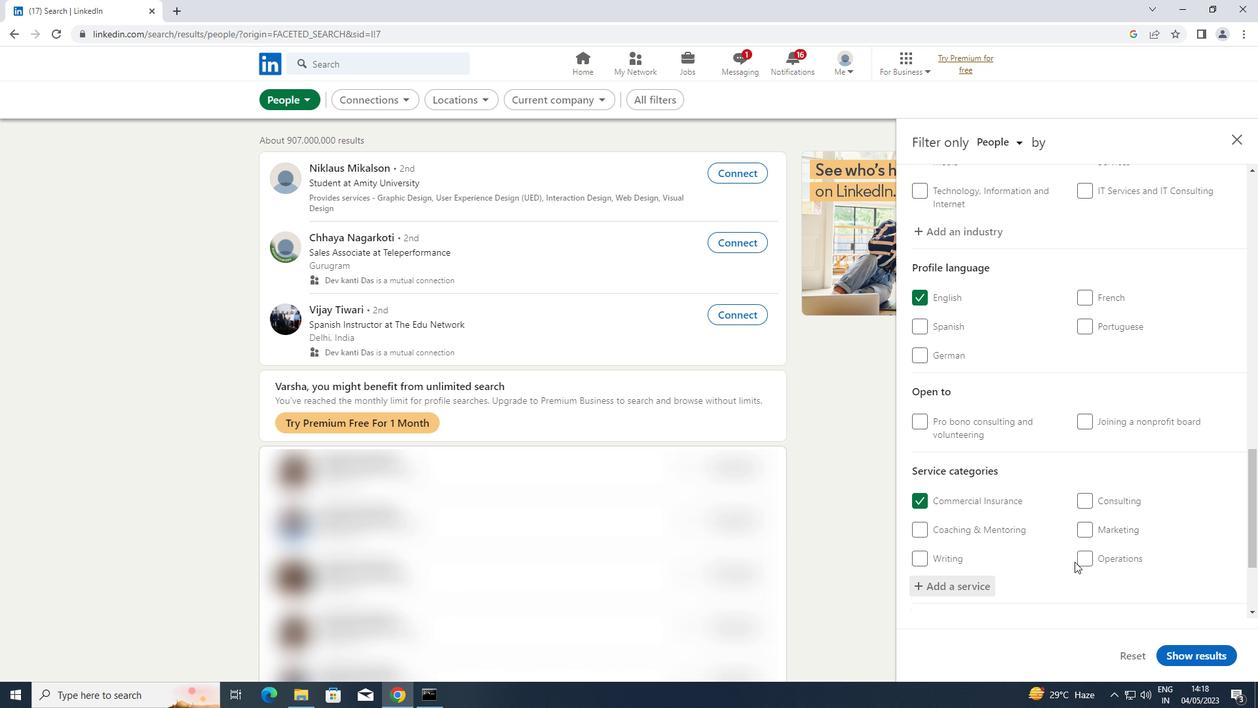 
Action: Mouse scrolled (1075, 561) with delta (0, 0)
Screenshot: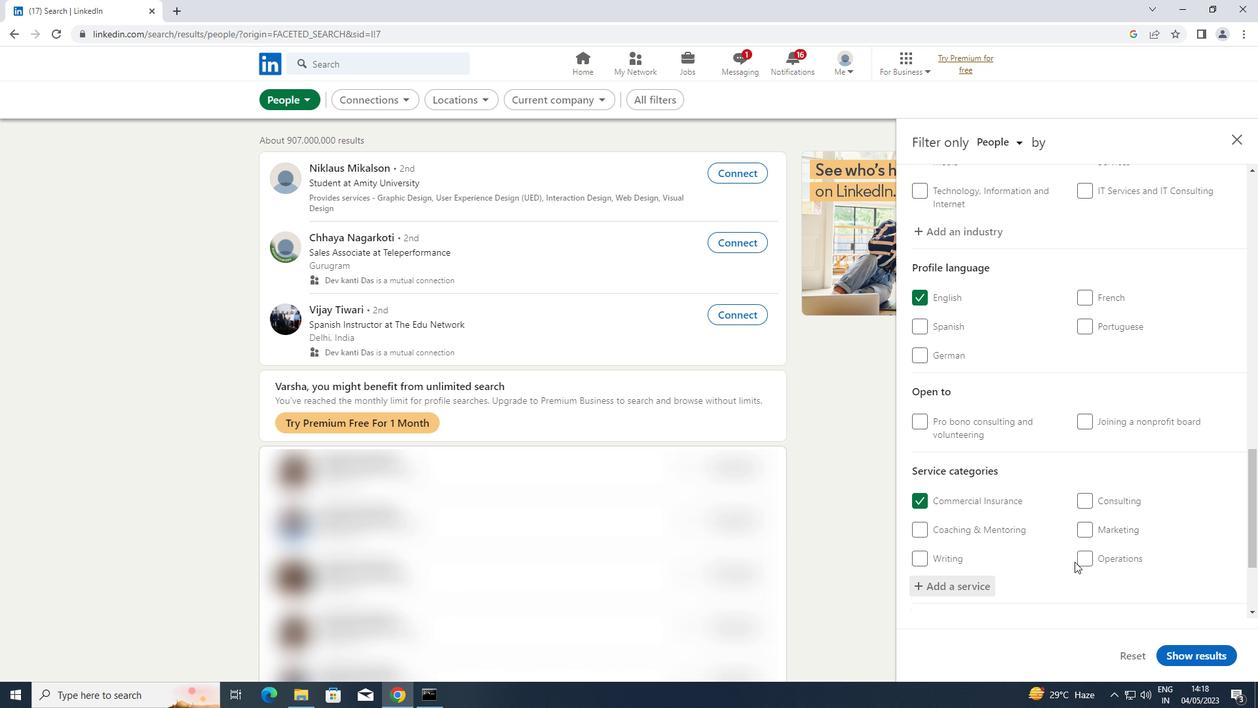 
Action: Mouse moved to (1076, 557)
Screenshot: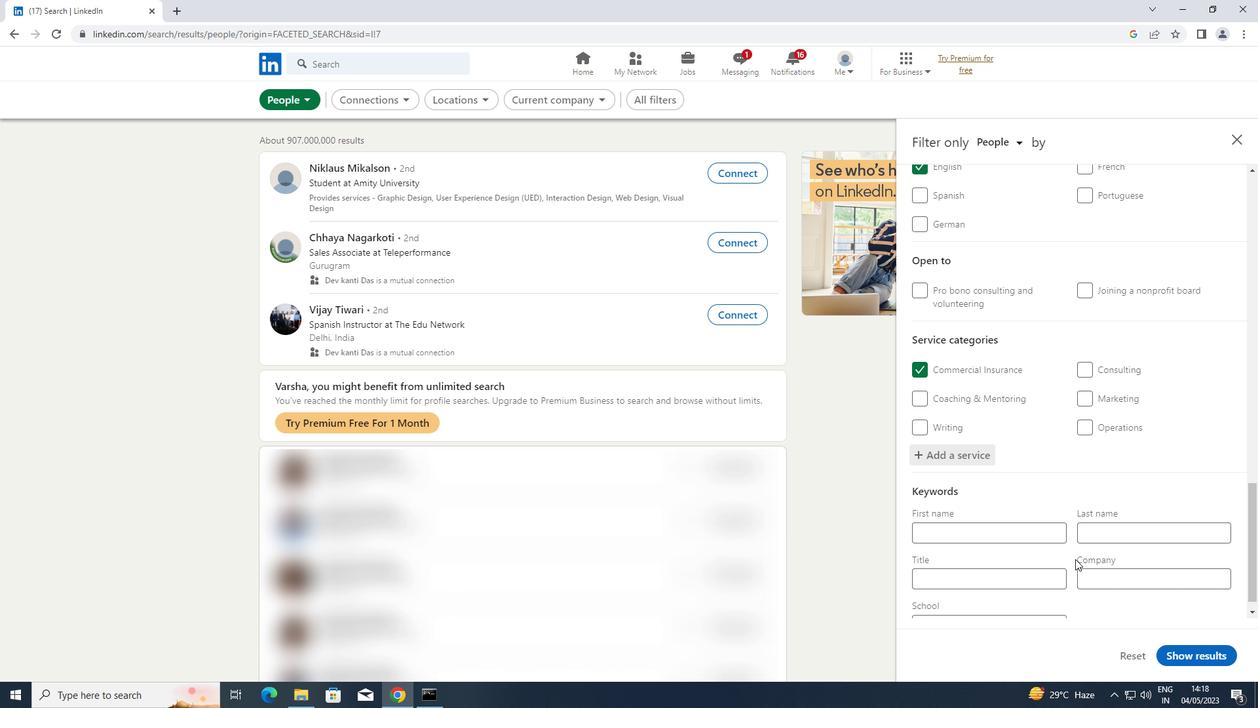 
Action: Mouse scrolled (1076, 556) with delta (0, 0)
Screenshot: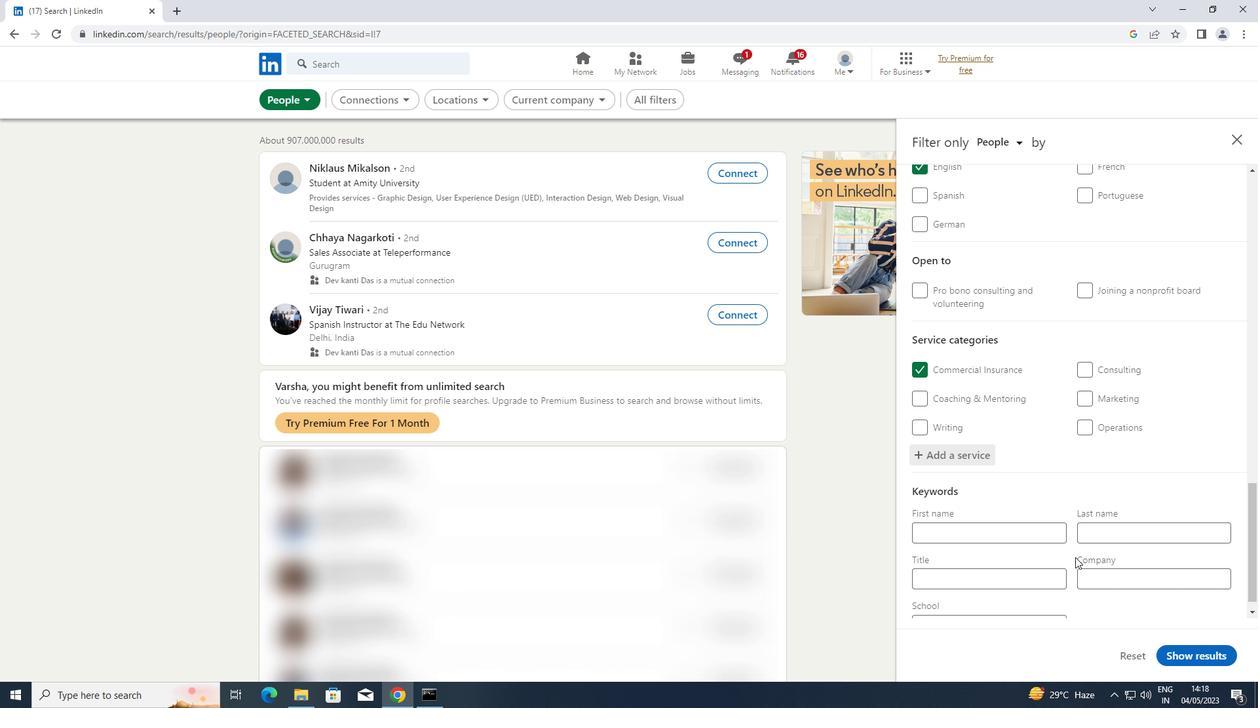 
Action: Mouse scrolled (1076, 556) with delta (0, 0)
Screenshot: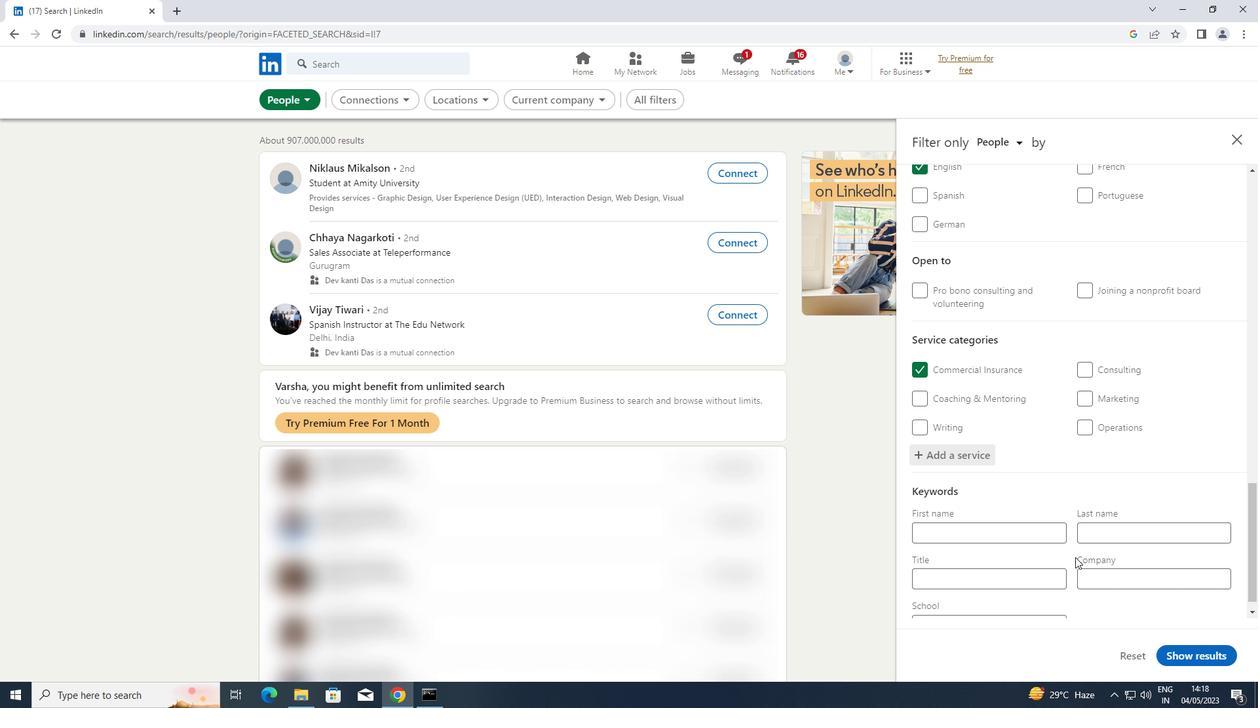 
Action: Mouse scrolled (1076, 556) with delta (0, 0)
Screenshot: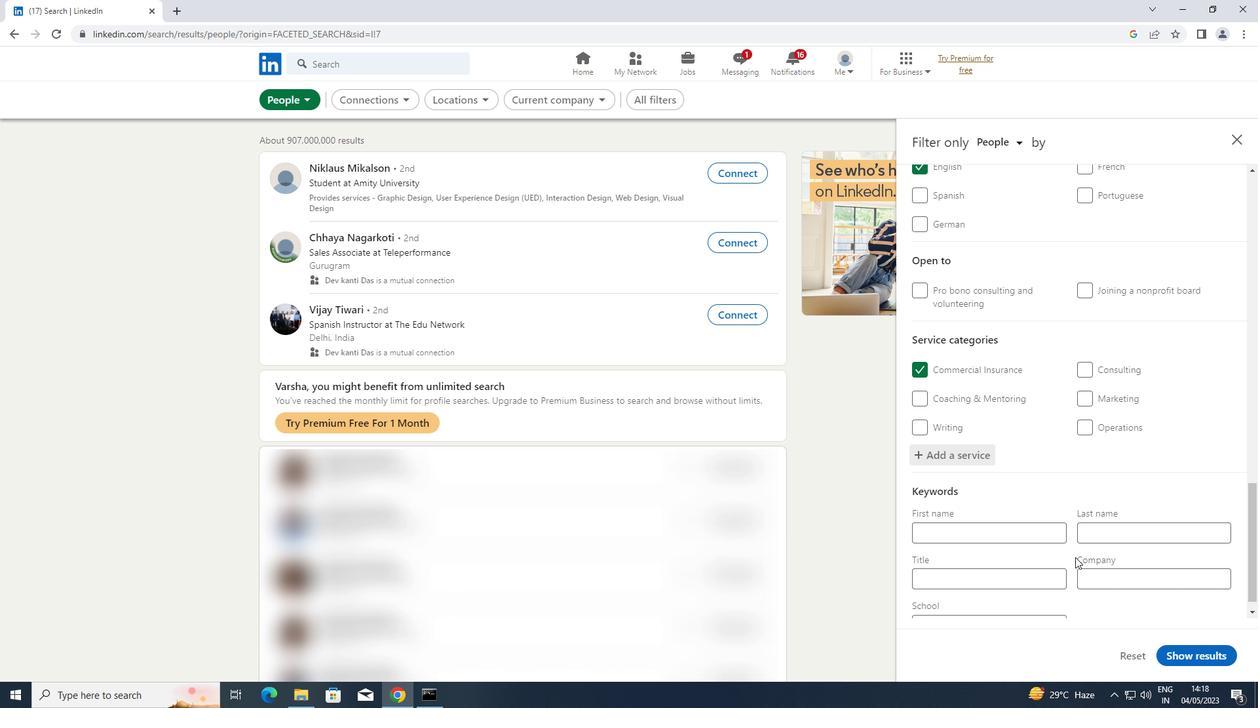 
Action: Mouse scrolled (1076, 556) with delta (0, 0)
Screenshot: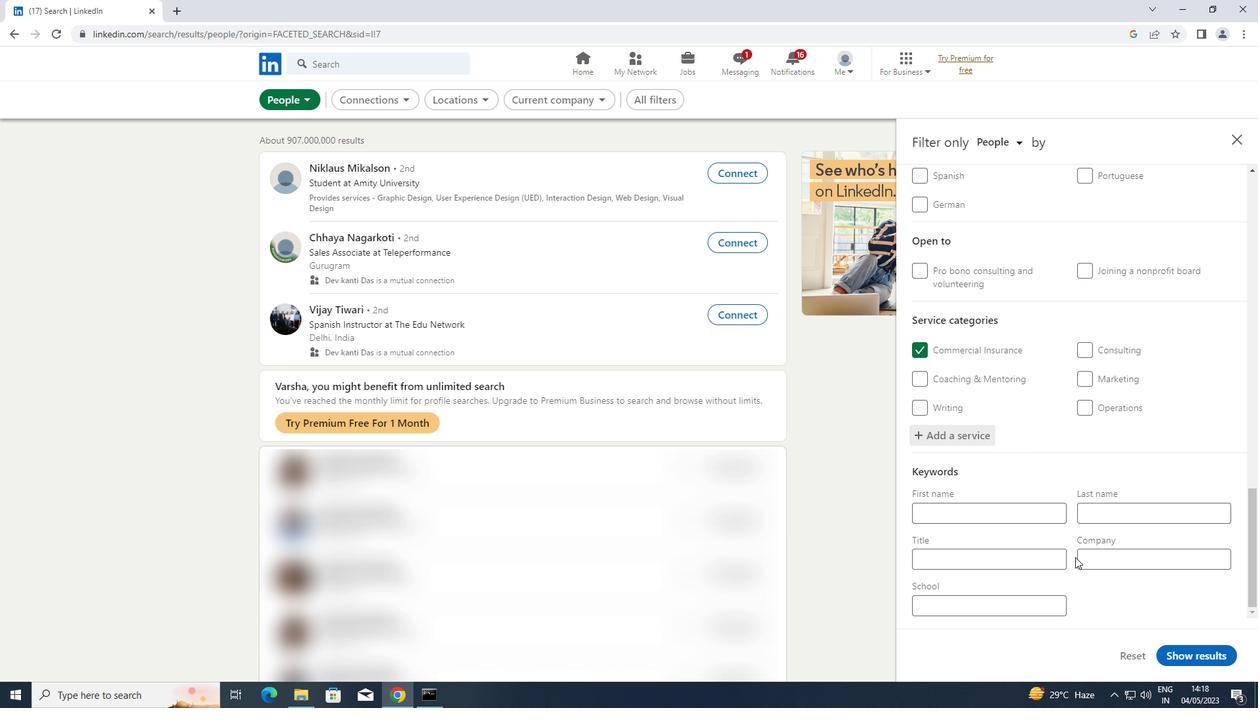 
Action: Mouse scrolled (1076, 556) with delta (0, 0)
Screenshot: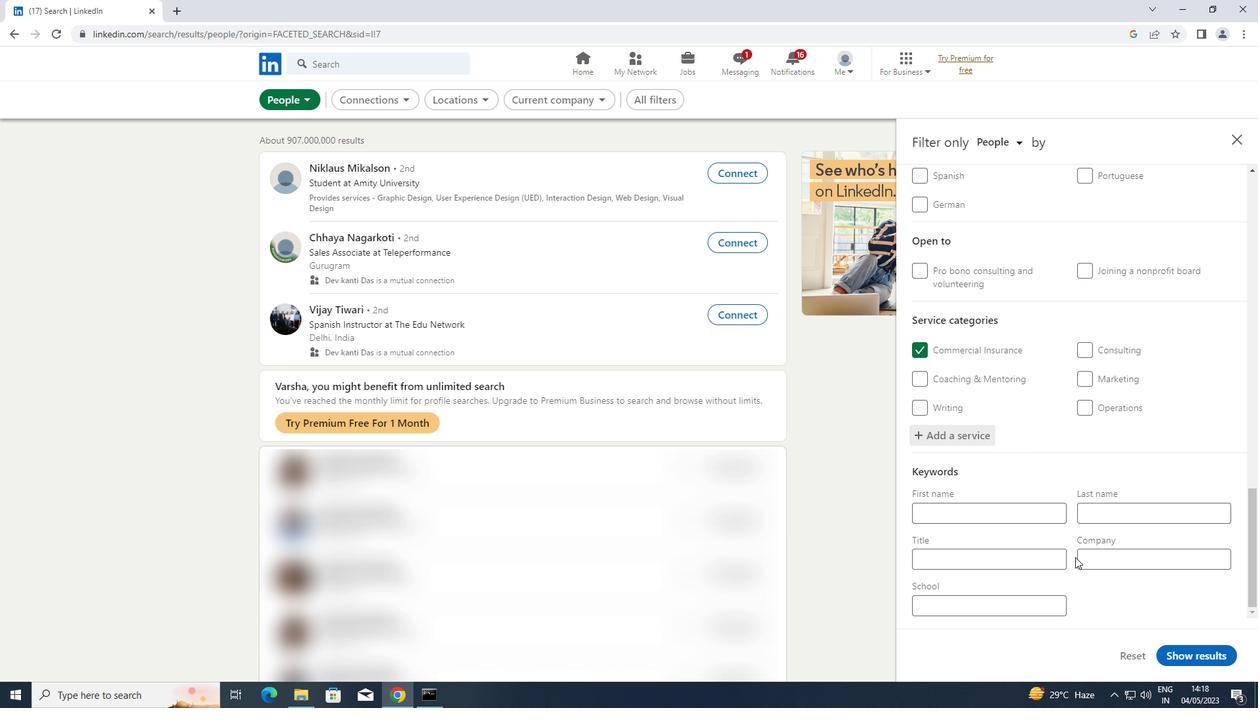 
Action: Mouse scrolled (1076, 556) with delta (0, 0)
Screenshot: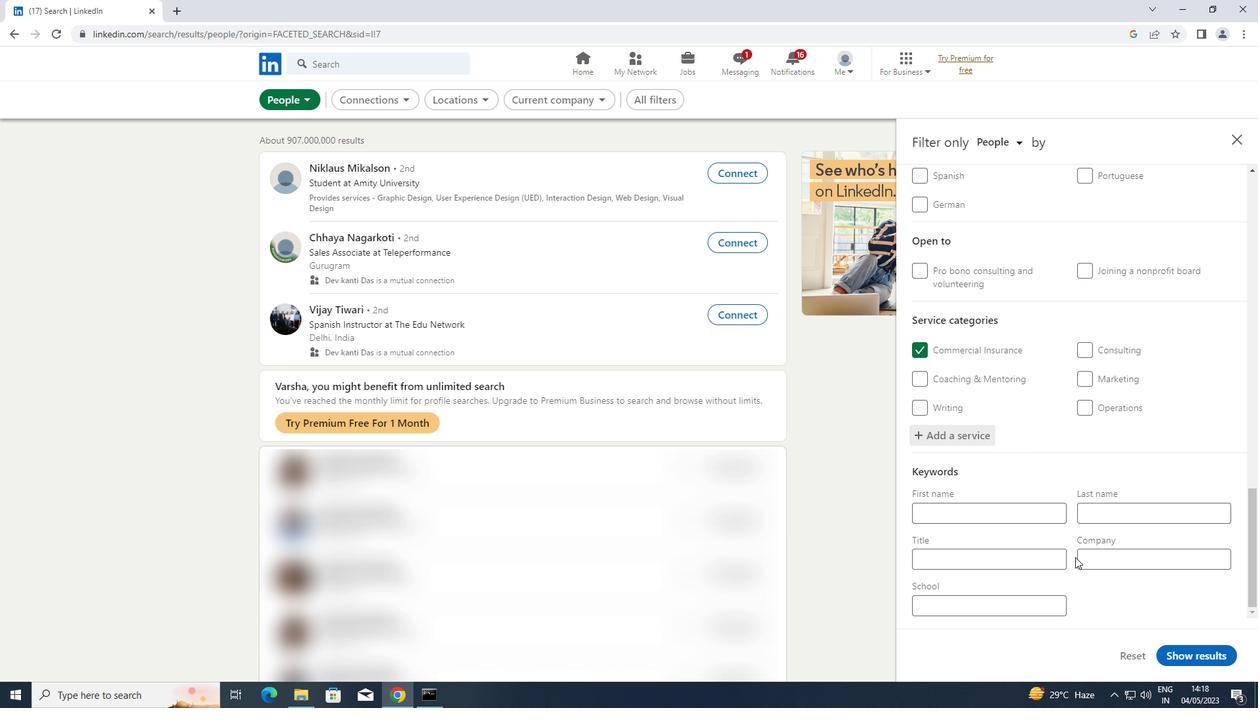 
Action: Mouse moved to (1051, 550)
Screenshot: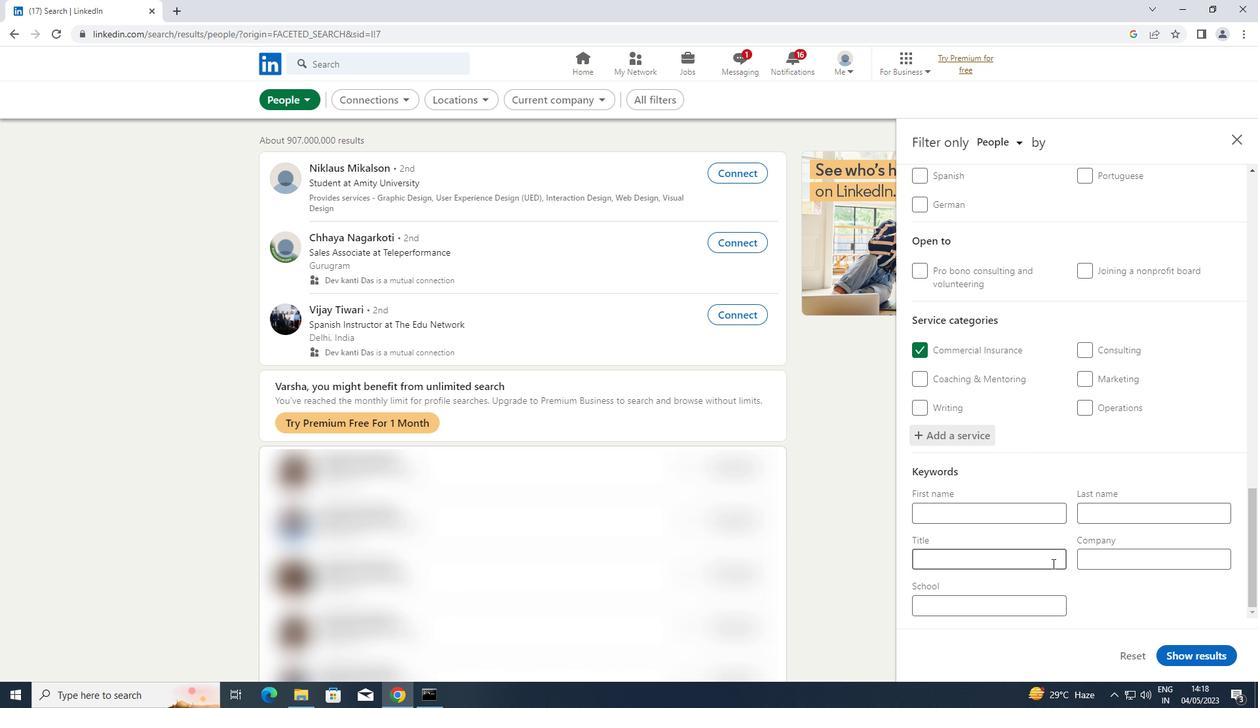 
Action: Mouse pressed left at (1051, 550)
Screenshot: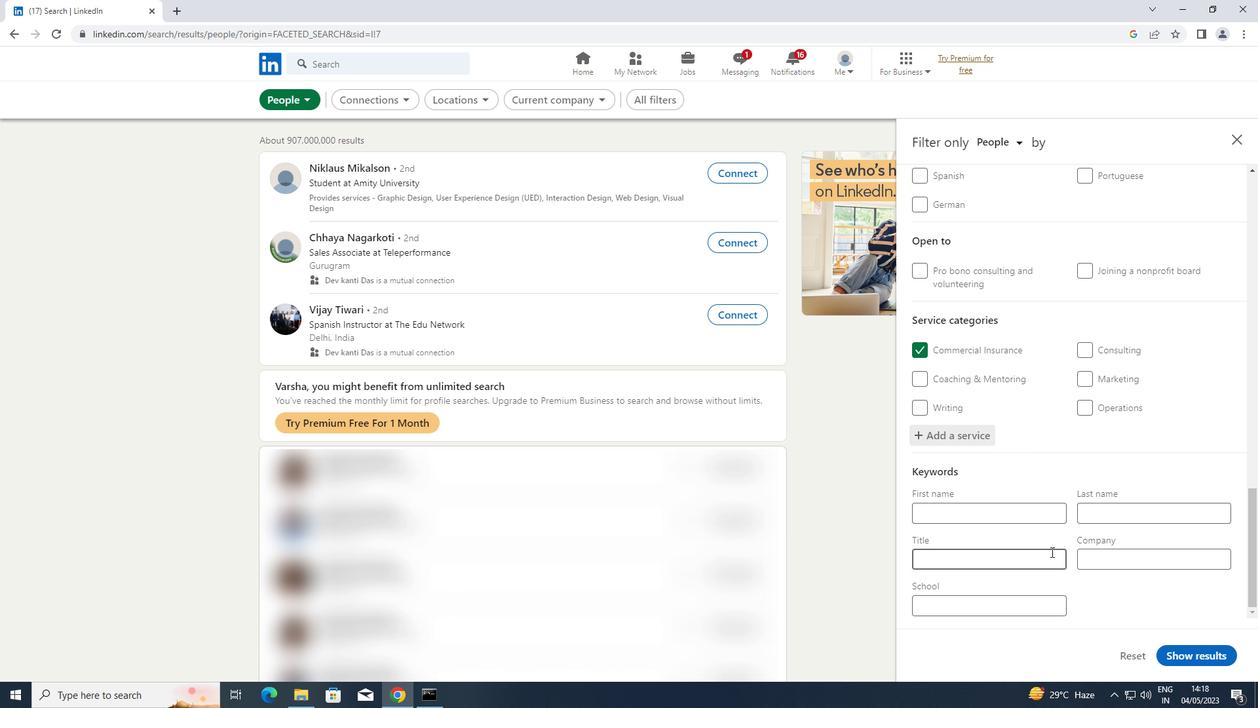 
Action: Key pressed <Key.shift>COMPUTER<Key.space><Key.shift>ANIMATOR
Screenshot: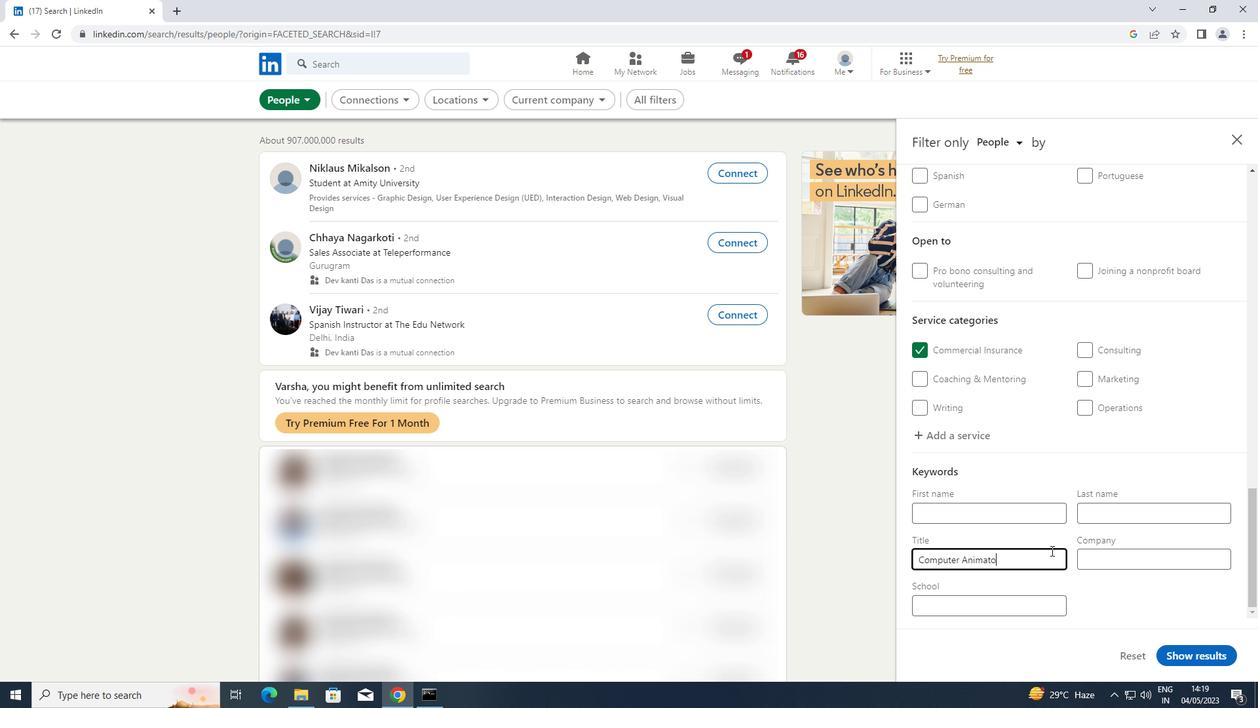 
Action: Mouse moved to (1175, 653)
Screenshot: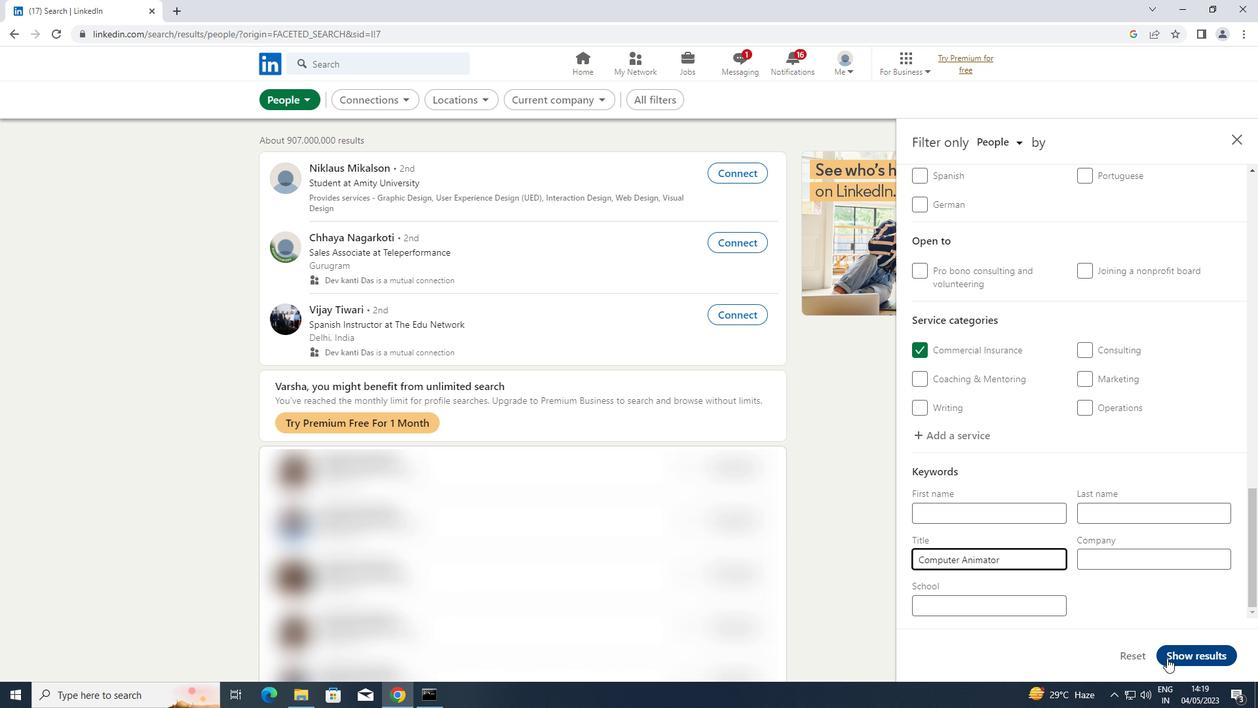 
Action: Mouse pressed left at (1175, 653)
Screenshot: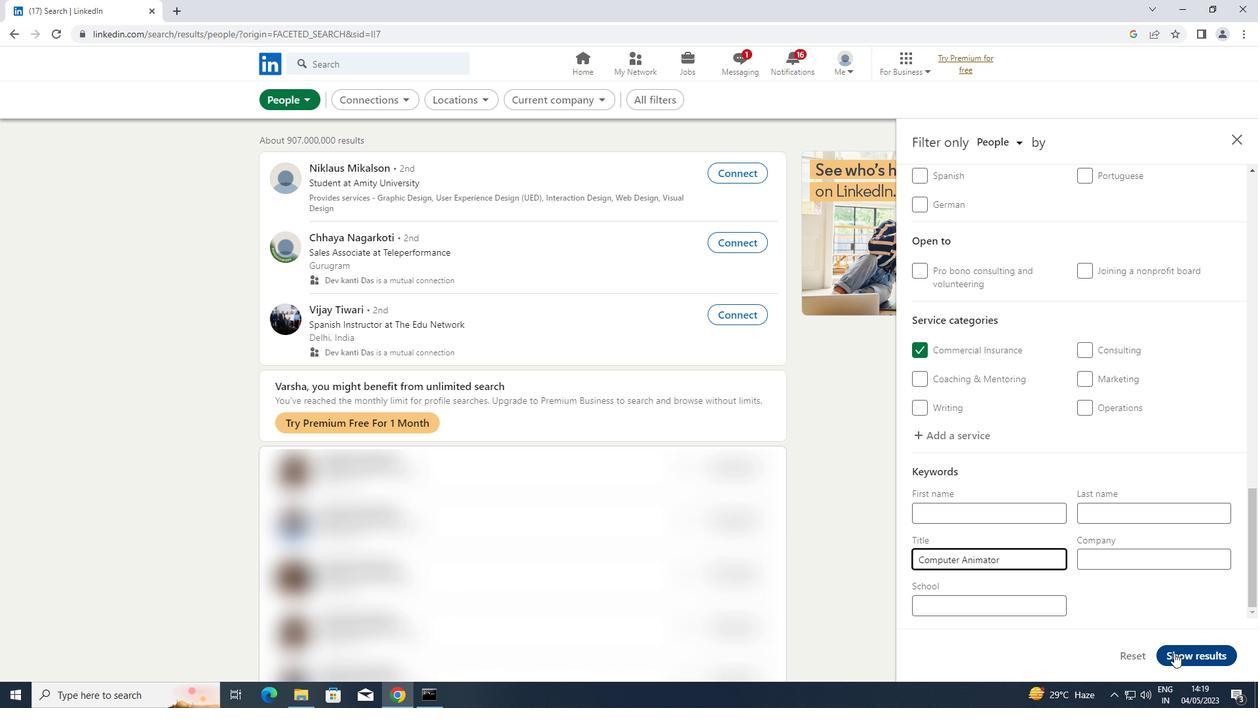 
Action: Mouse moved to (1175, 653)
Screenshot: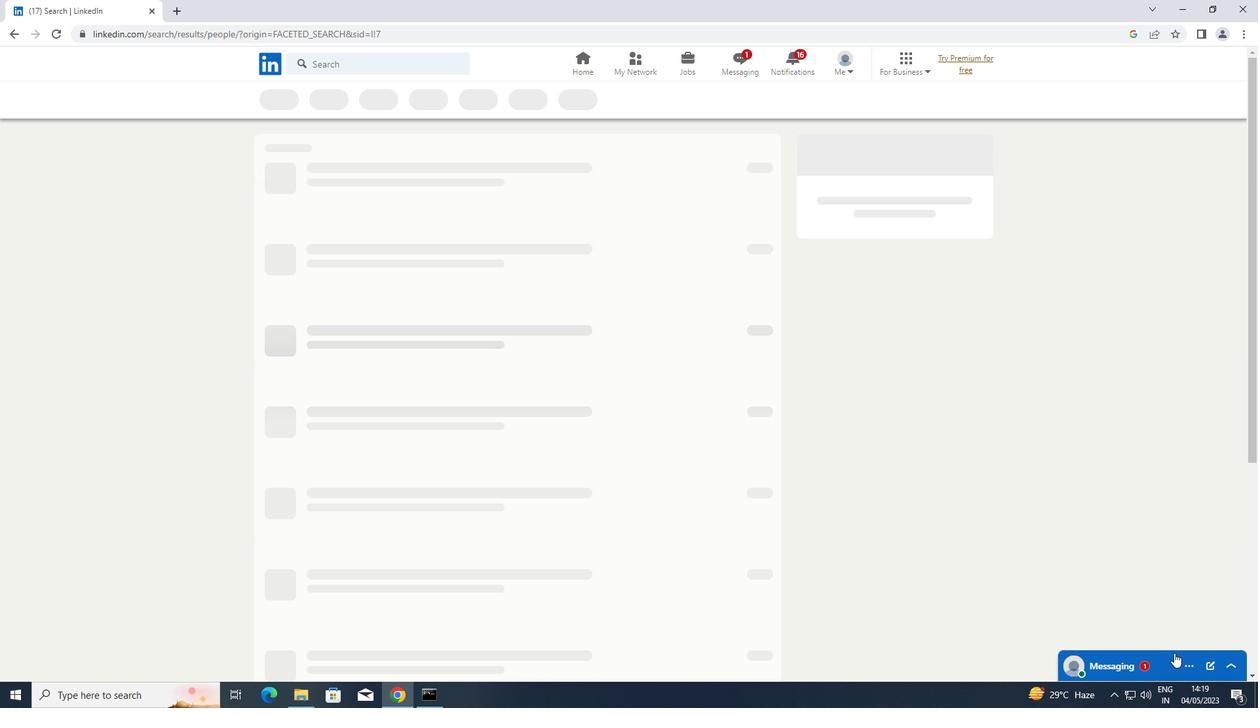 
